 Task: Look for space in Sūrat, India from 12th  July, 2023 to 15th July, 2023 for 3 adults in price range Rs.12000 to Rs.16000. Place can be entire place with 2 bedrooms having 3 beds and 1 bathroom. Property type can be house, flat, guest house. Booking option can be shelf check-in. Required host language is English.
Action: Mouse moved to (582, 84)
Screenshot: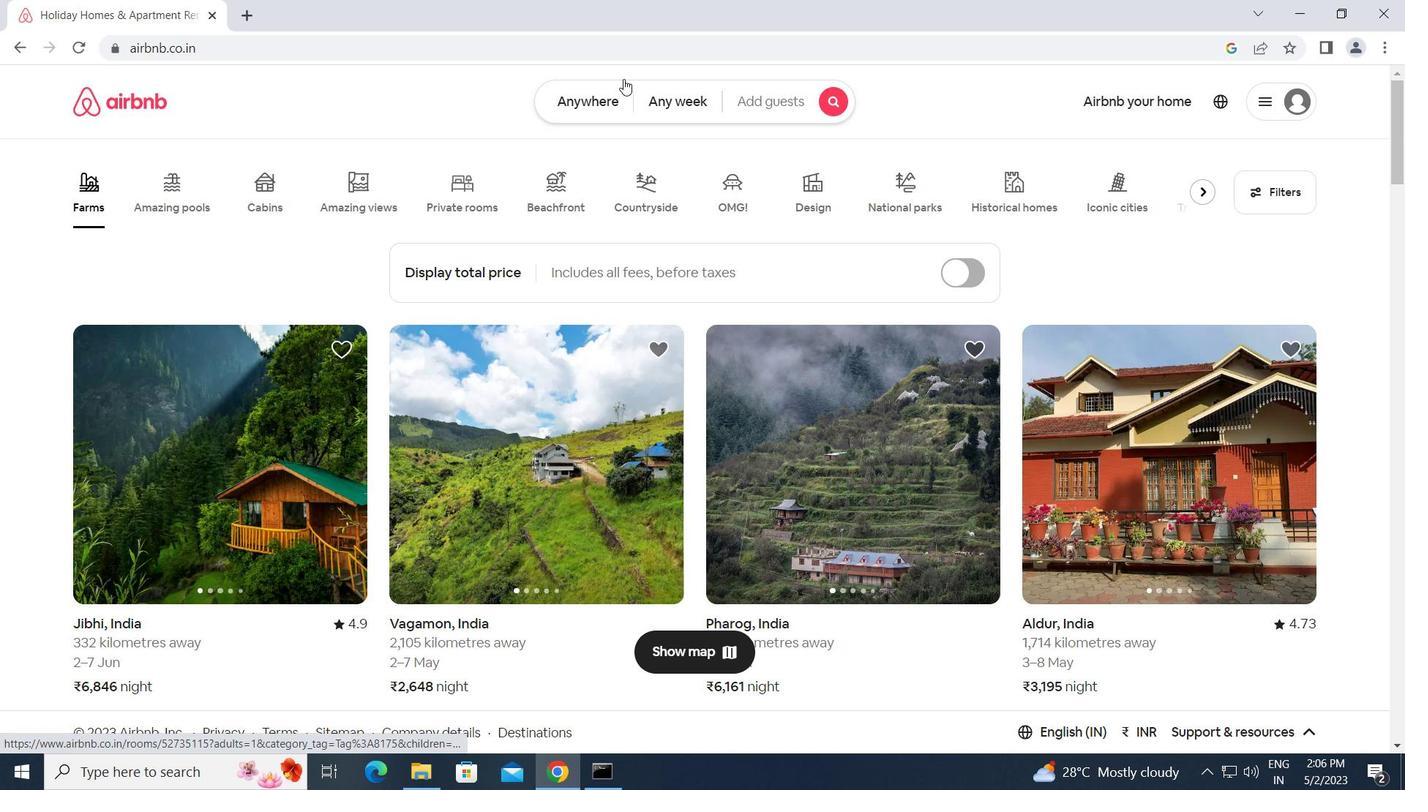 
Action: Mouse pressed left at (582, 84)
Screenshot: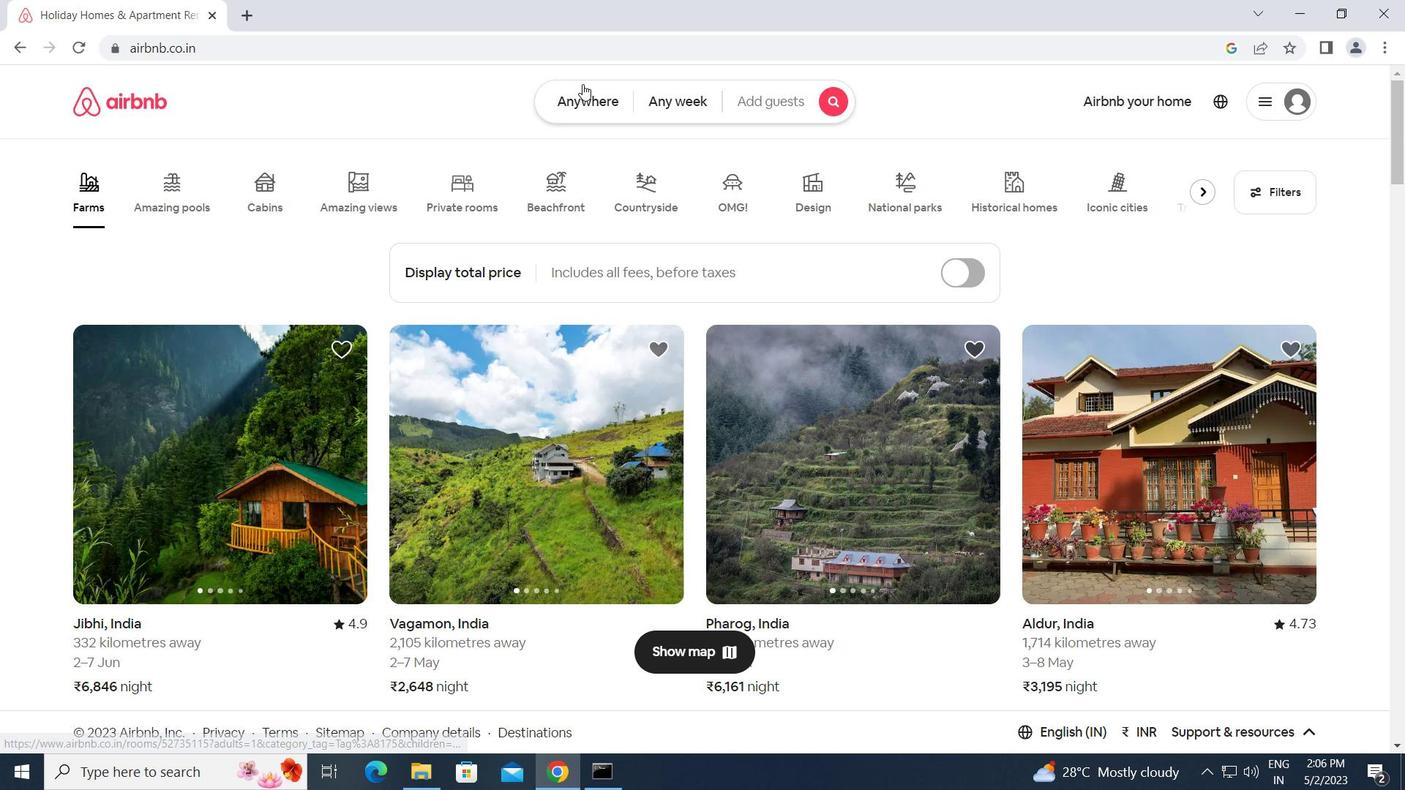 
Action: Mouse moved to (497, 161)
Screenshot: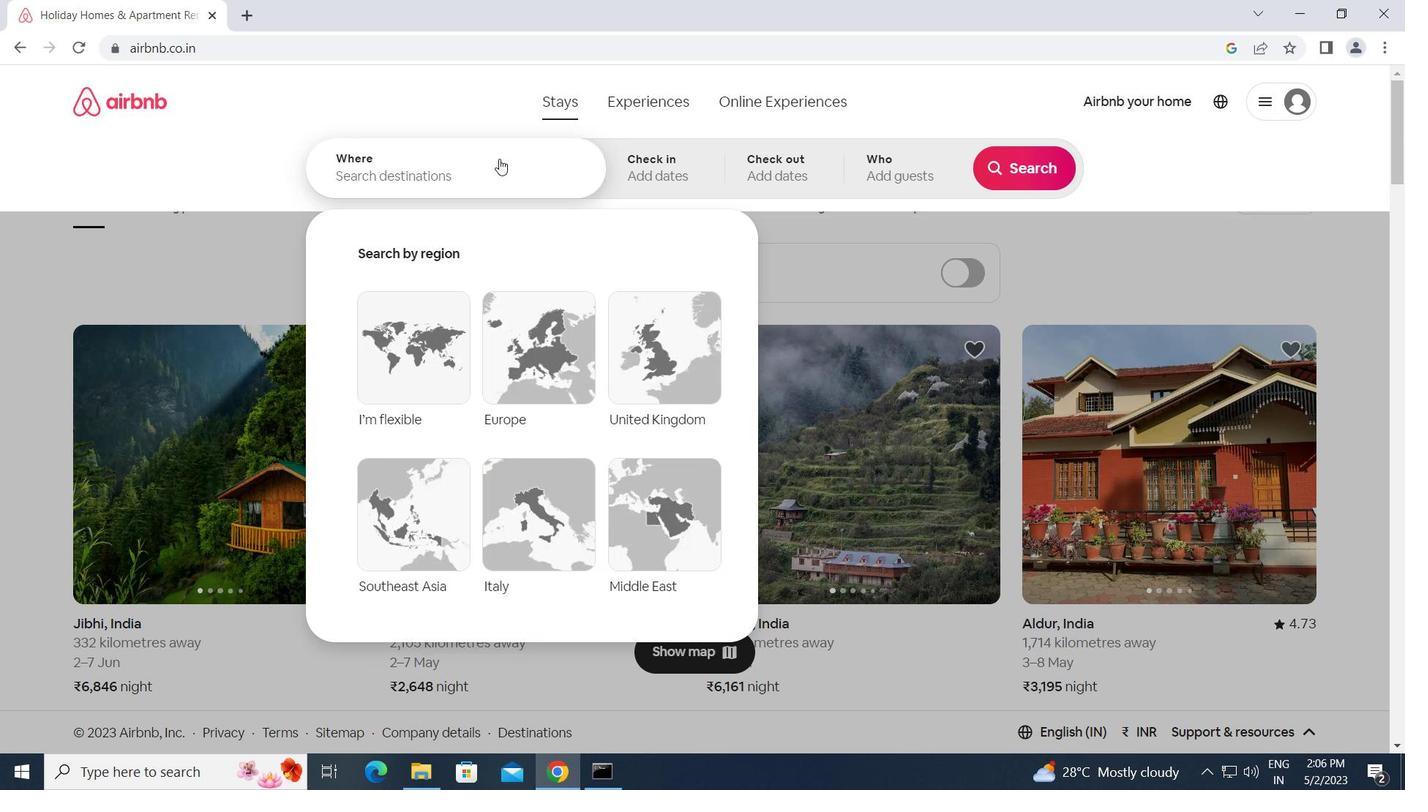 
Action: Mouse pressed left at (497, 161)
Screenshot: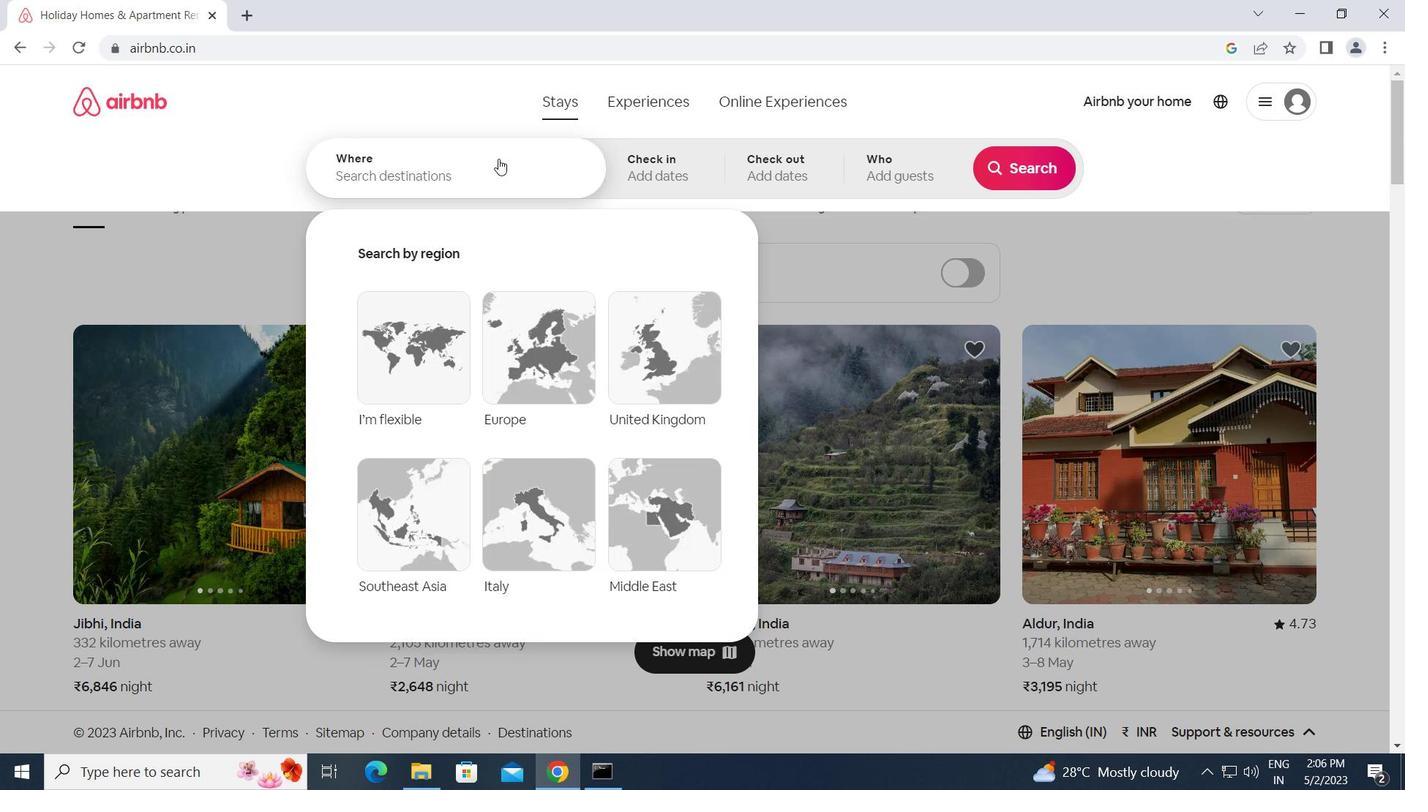 
Action: Key pressed <Key.caps_lock>S<Key.backspace><Key.caps_lock>s<Key.caps_lock>urat,<Key.space><Key.caps_lock>i<Key.caps_lock>ndia<Key.enter>
Screenshot: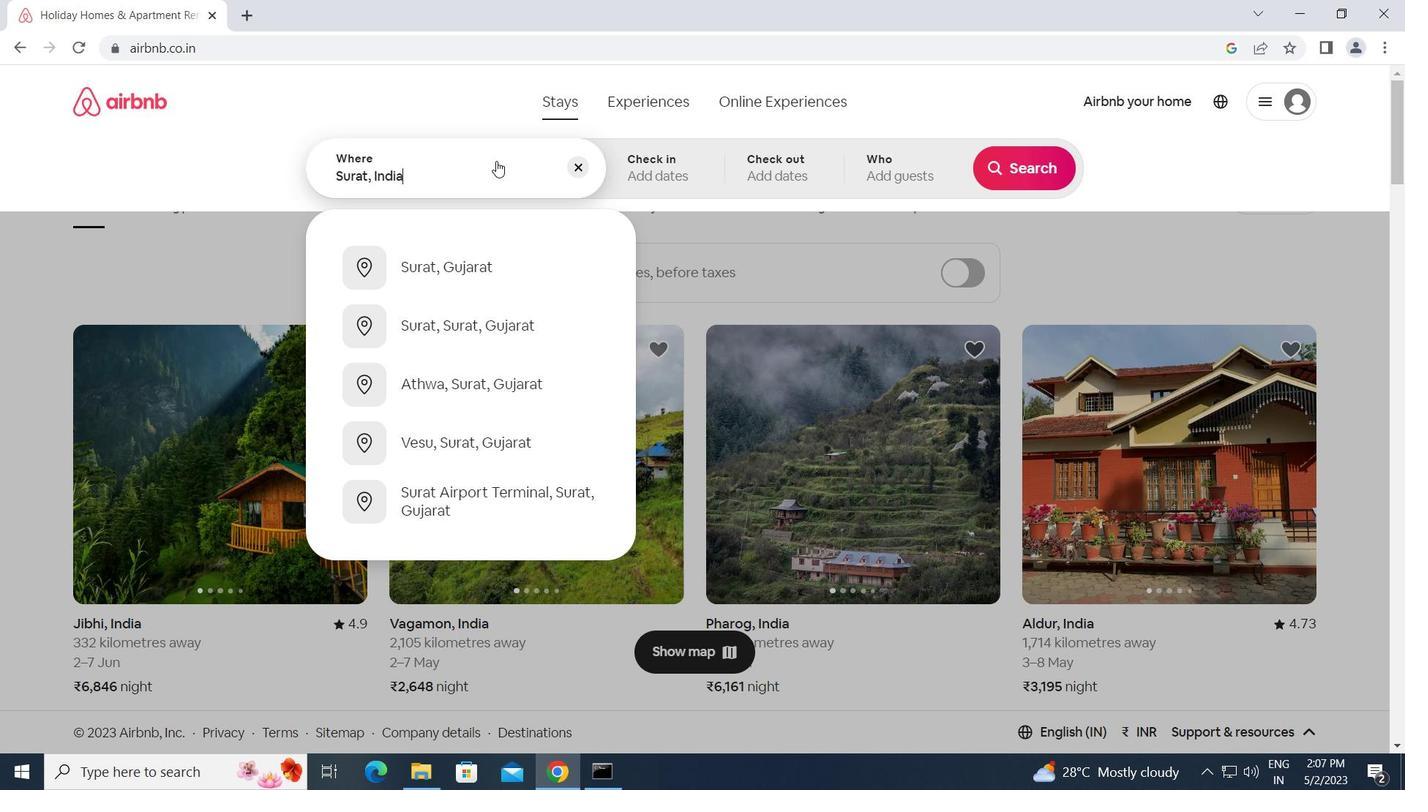 
Action: Mouse moved to (1022, 319)
Screenshot: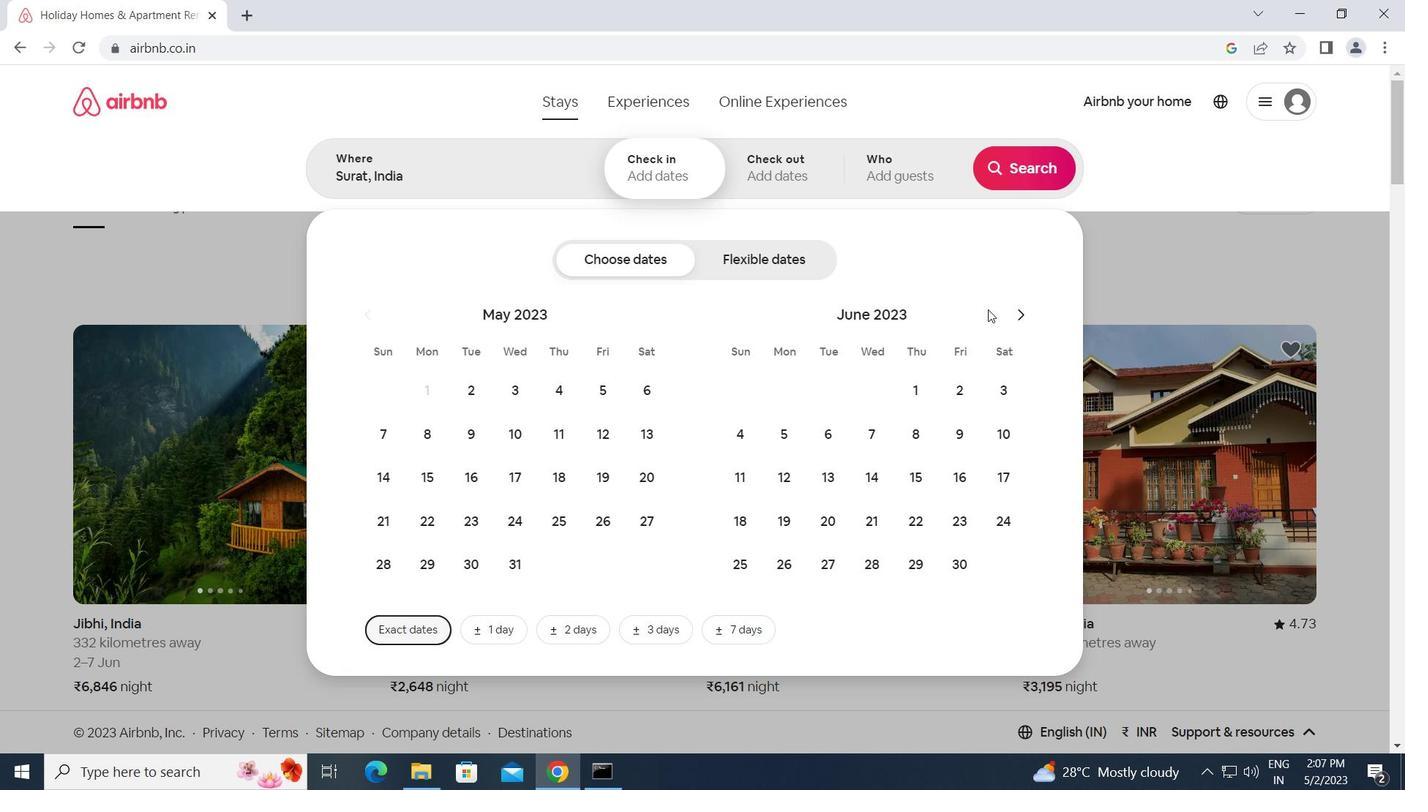 
Action: Mouse pressed left at (1022, 319)
Screenshot: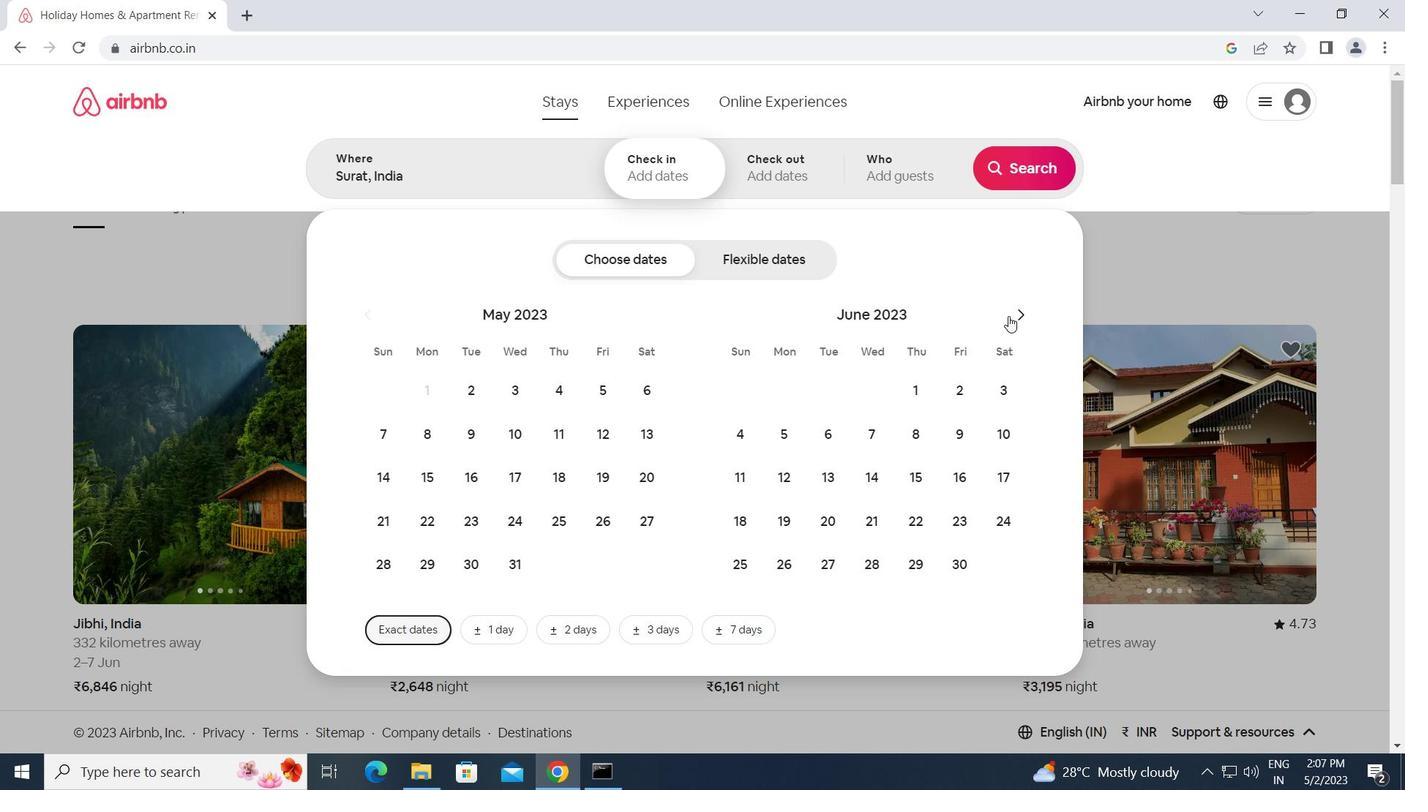 
Action: Mouse moved to (878, 473)
Screenshot: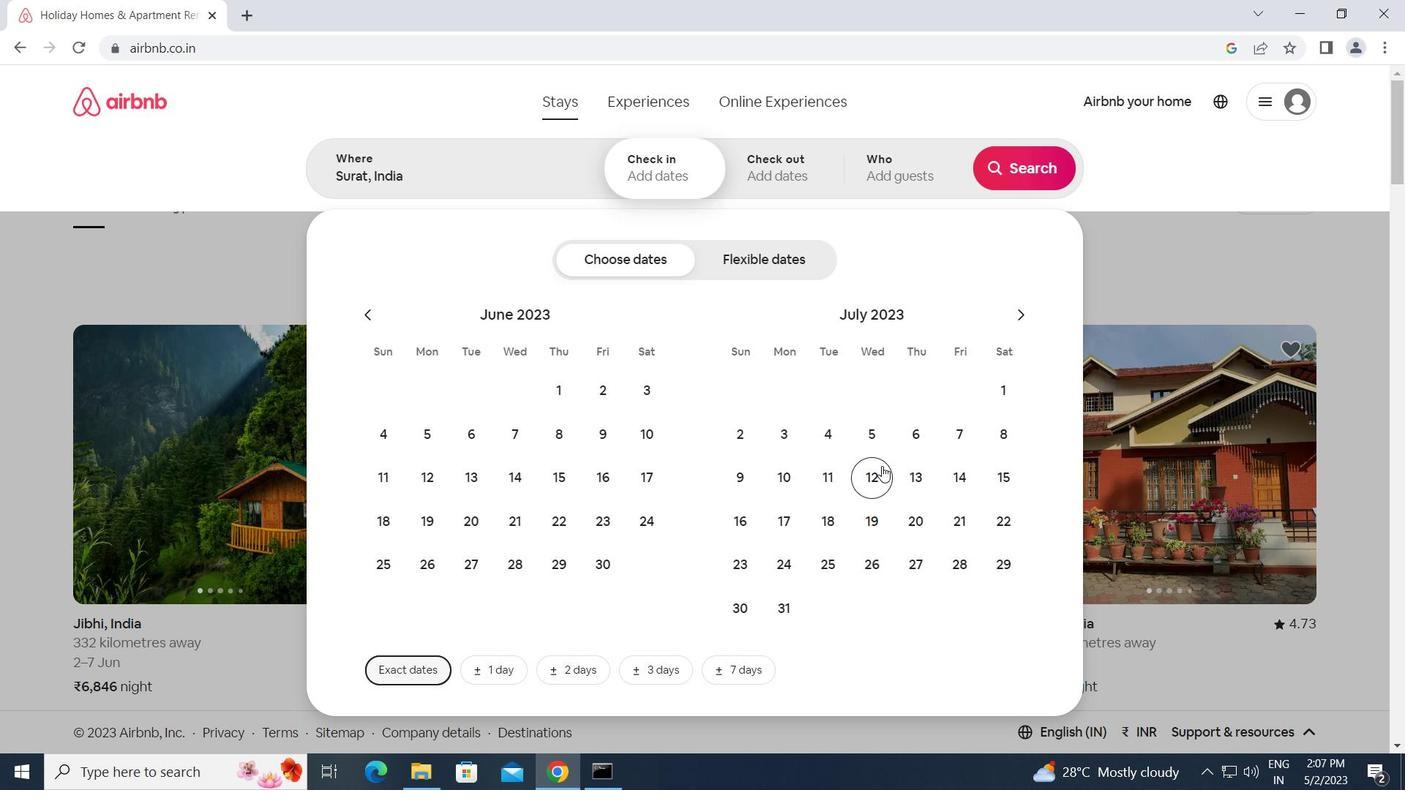 
Action: Mouse pressed left at (878, 473)
Screenshot: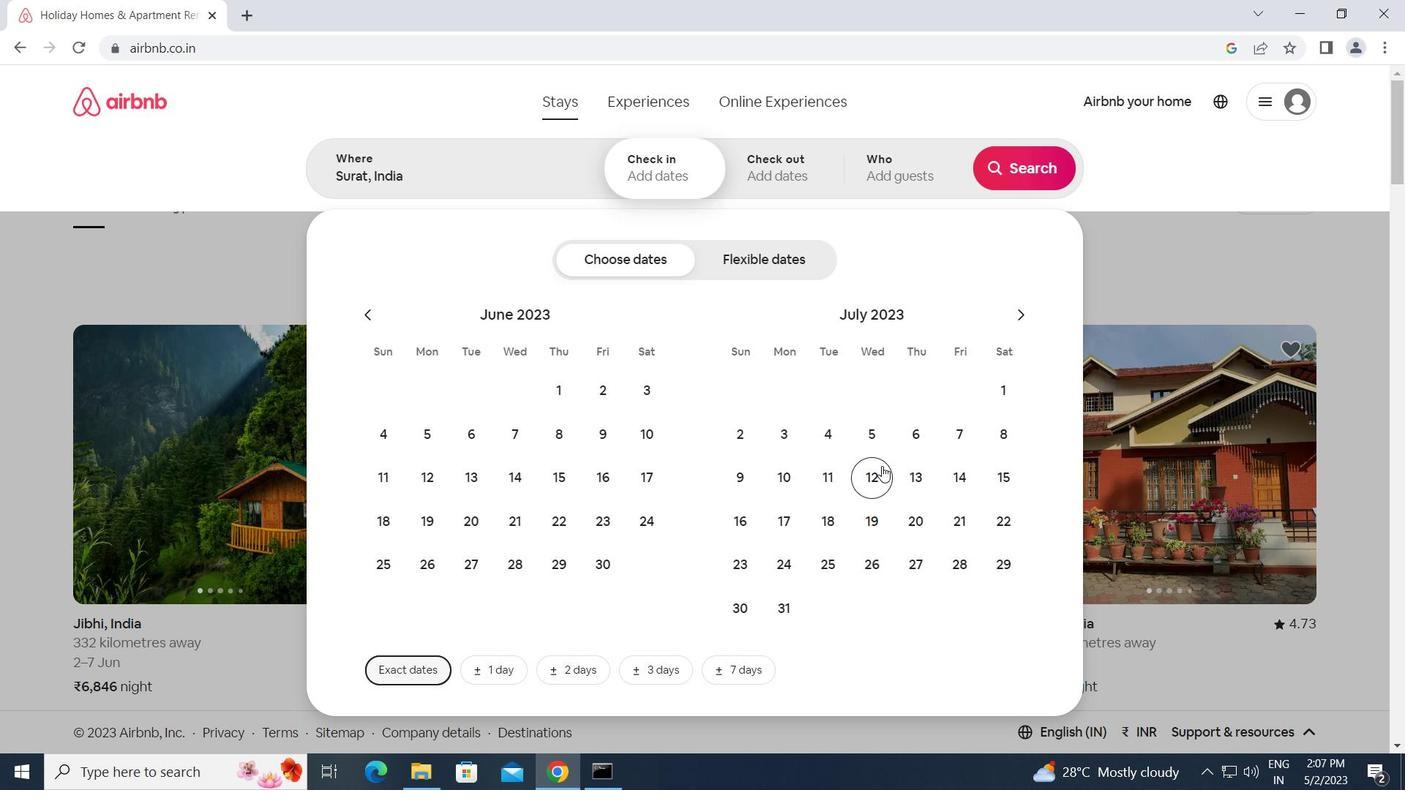 
Action: Mouse moved to (1012, 481)
Screenshot: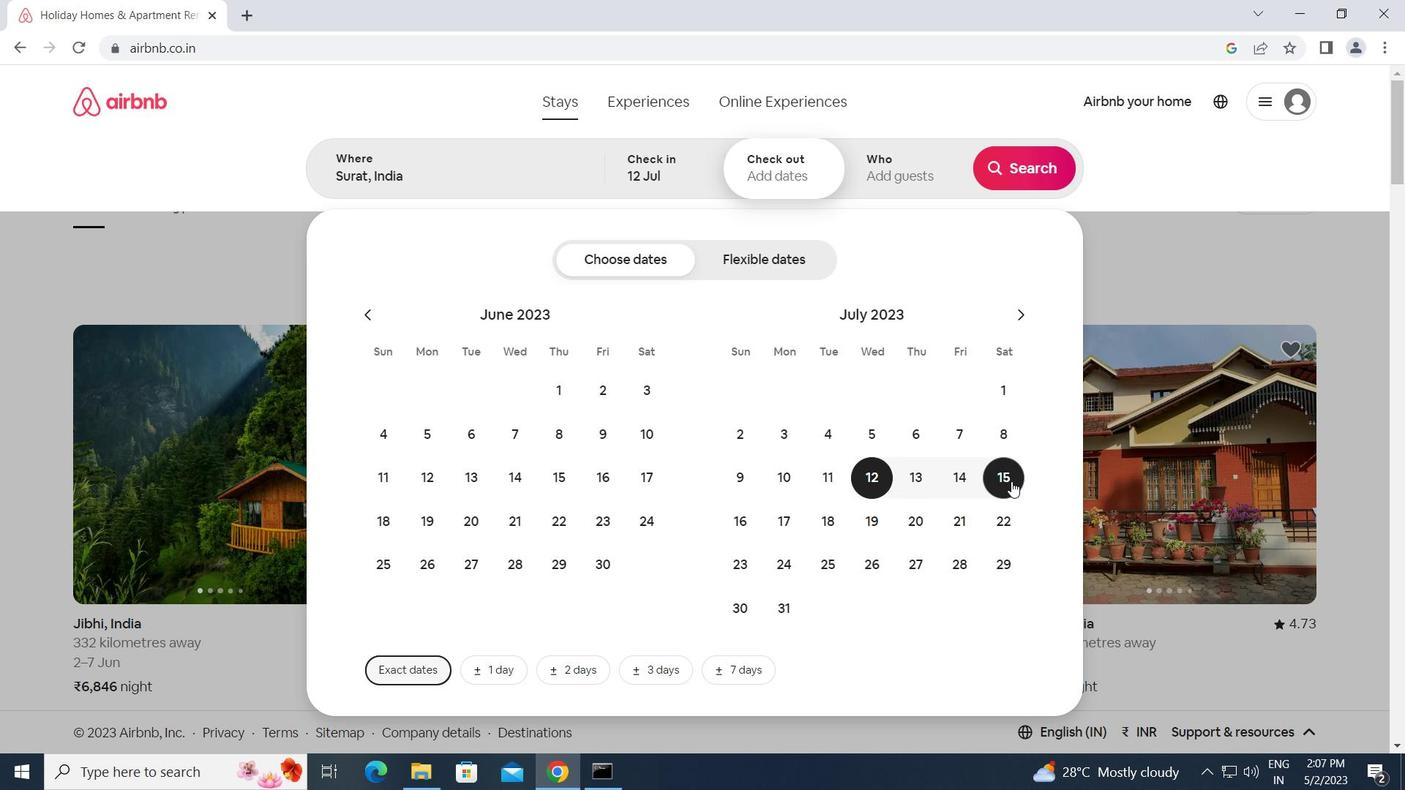 
Action: Mouse pressed left at (1012, 481)
Screenshot: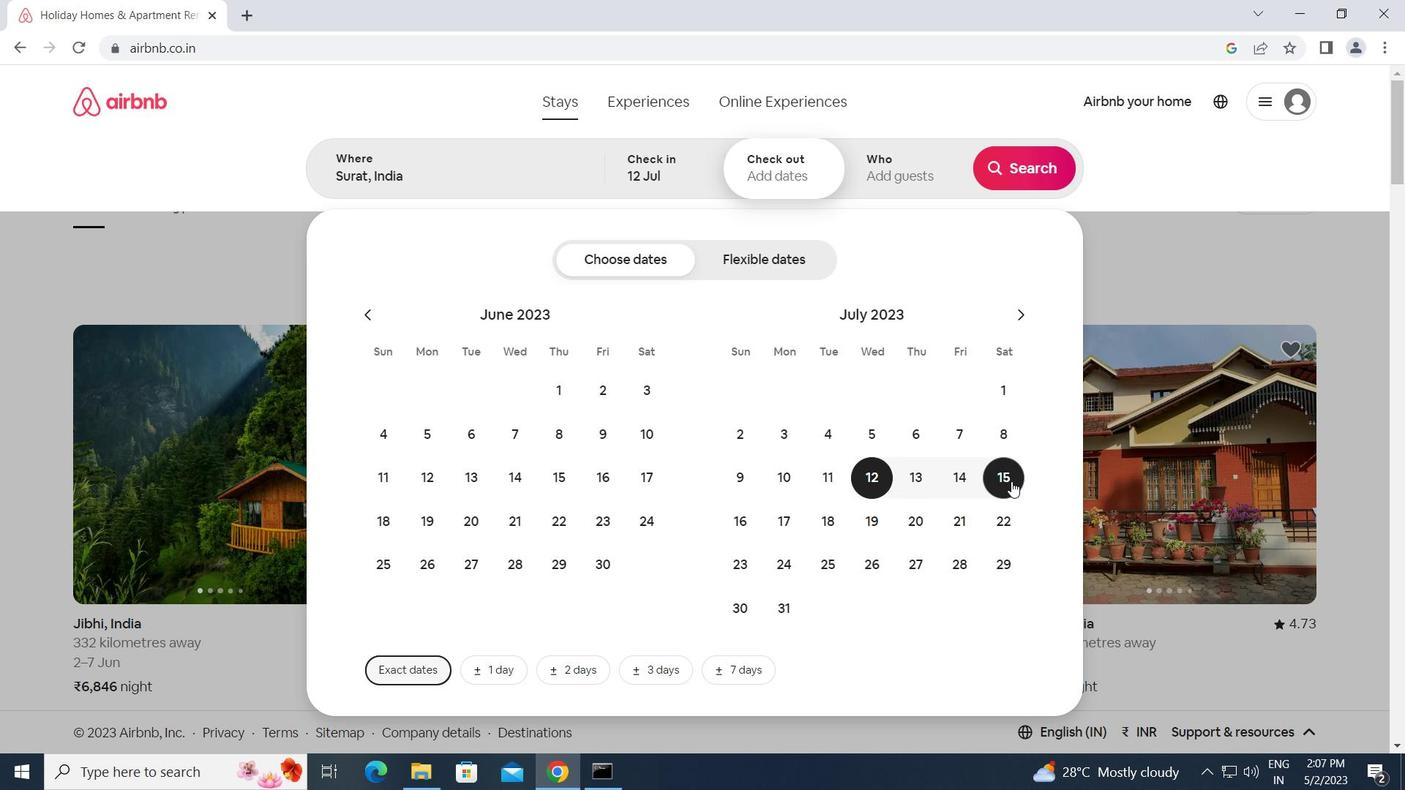 
Action: Mouse moved to (901, 161)
Screenshot: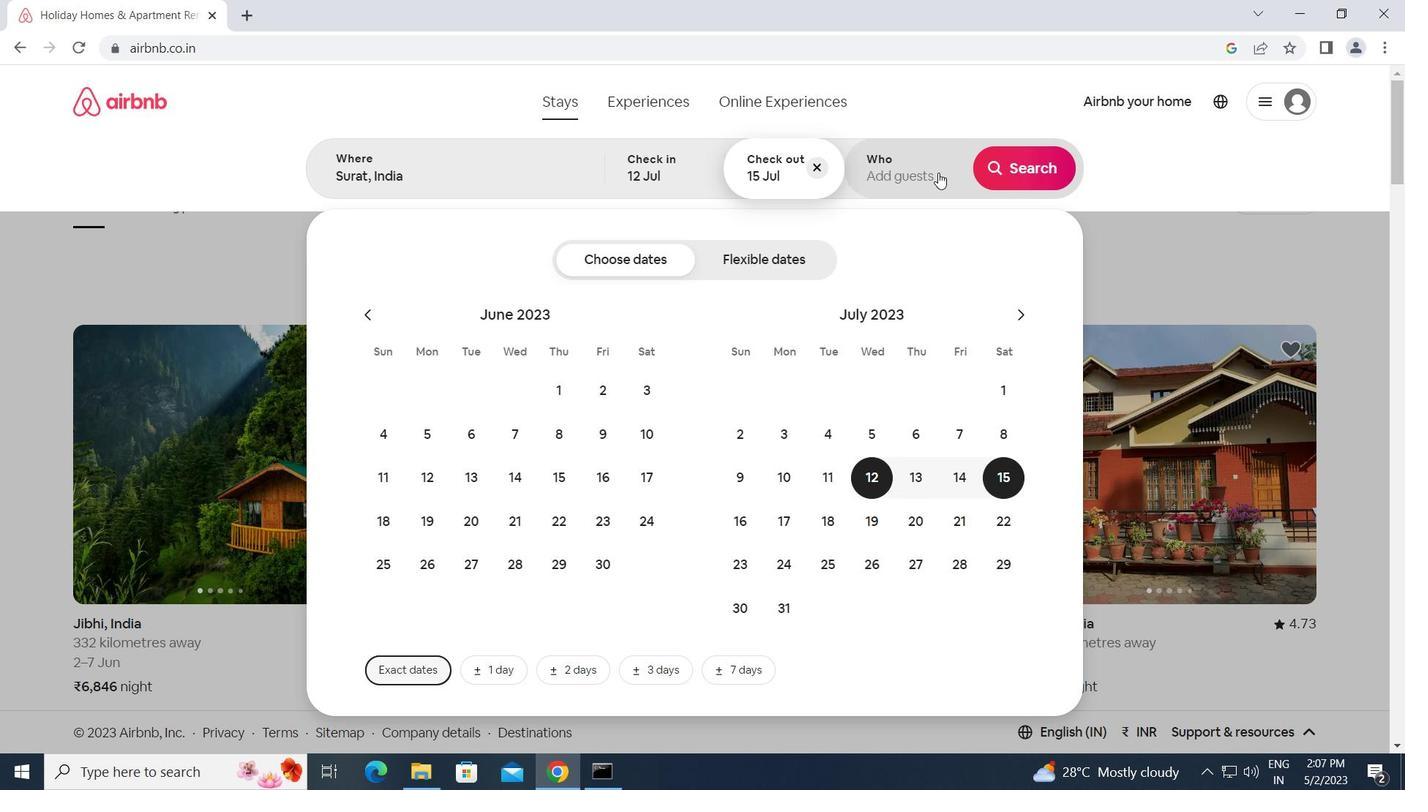 
Action: Mouse pressed left at (901, 161)
Screenshot: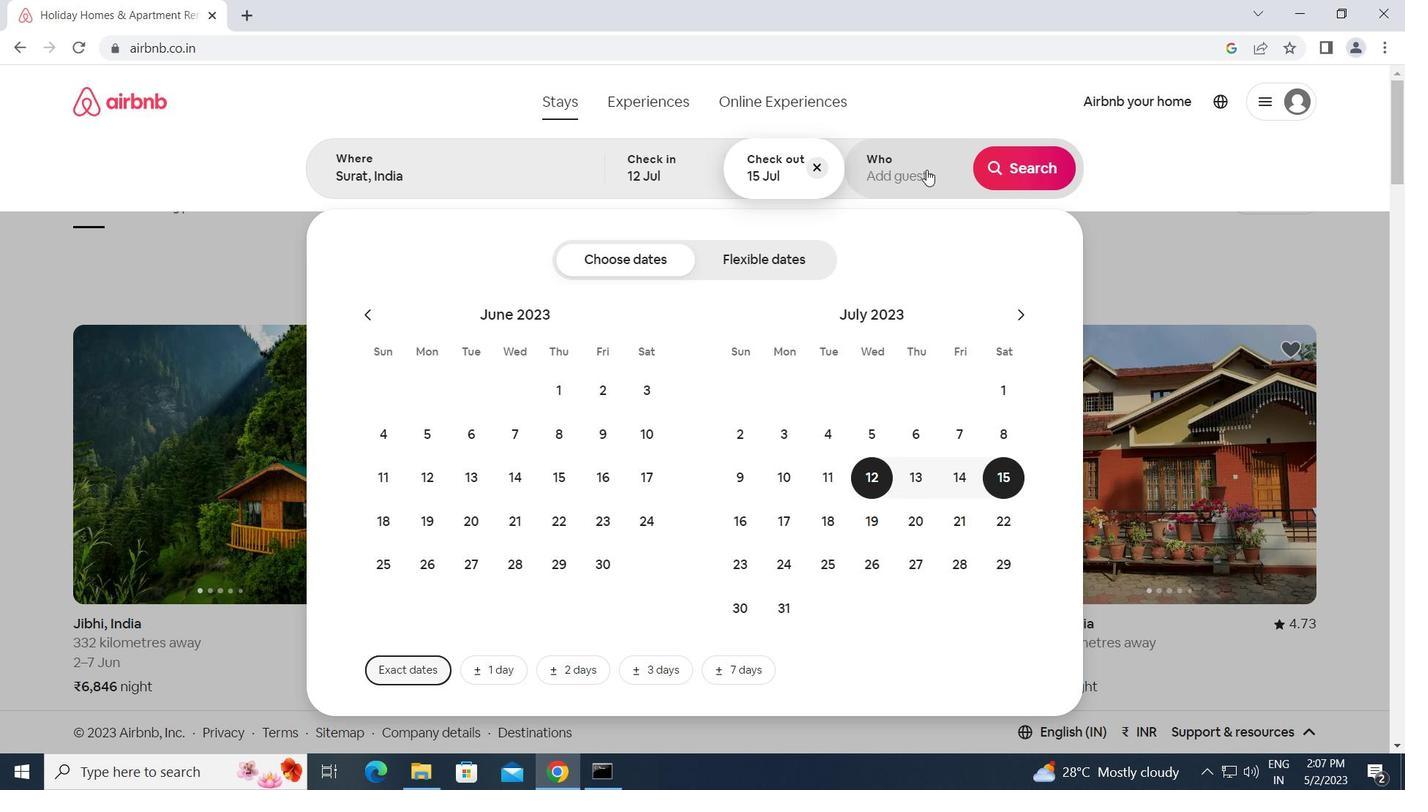 
Action: Mouse moved to (1032, 259)
Screenshot: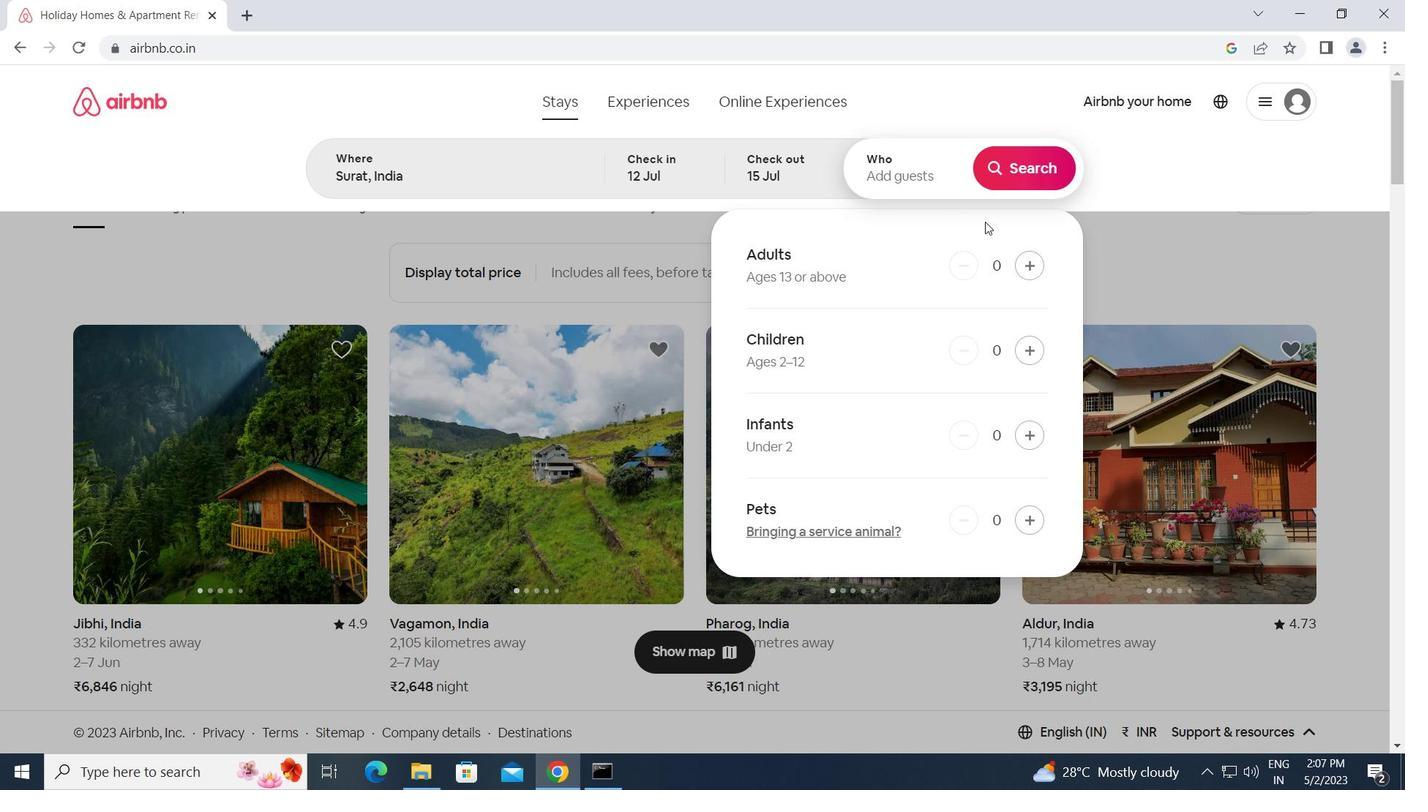 
Action: Mouse pressed left at (1032, 259)
Screenshot: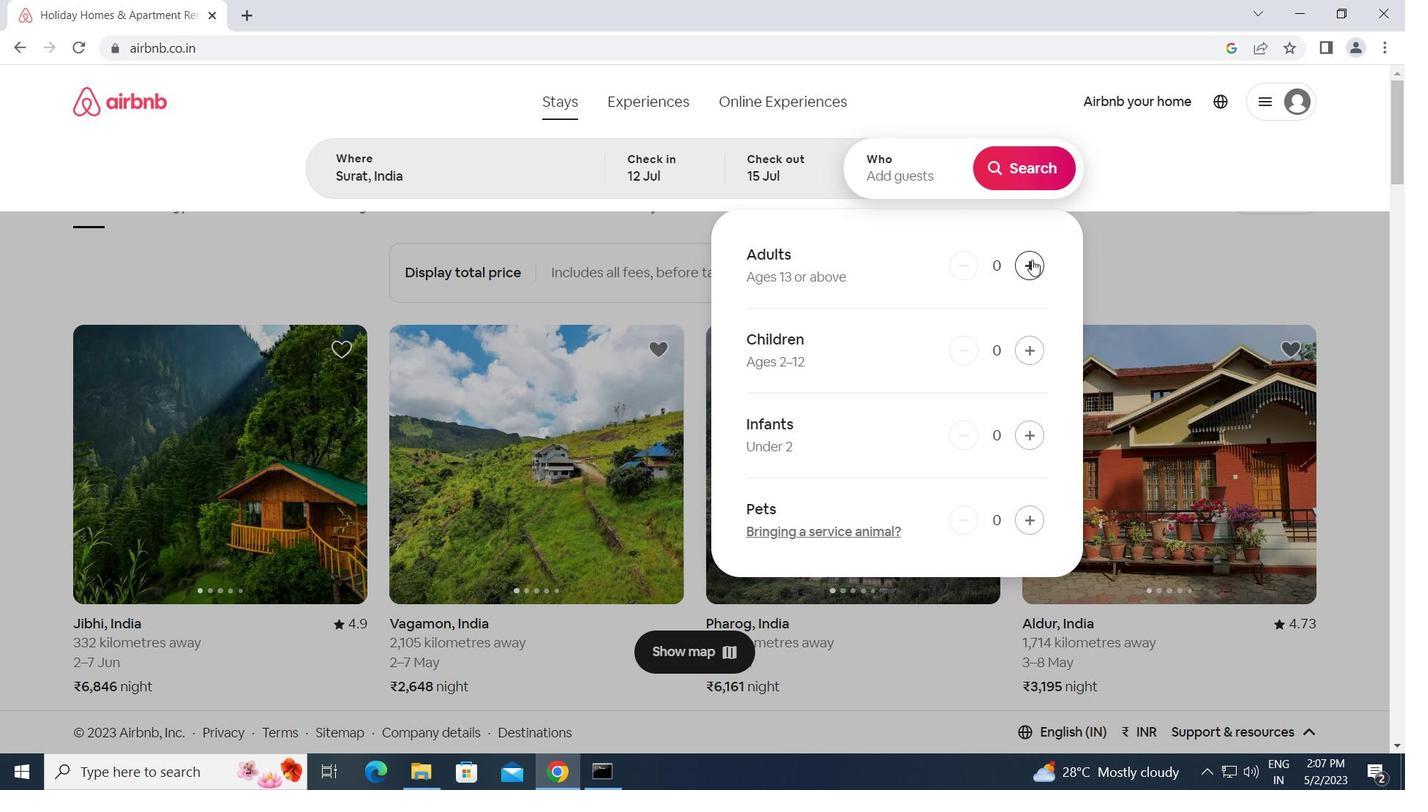 
Action: Mouse pressed left at (1032, 259)
Screenshot: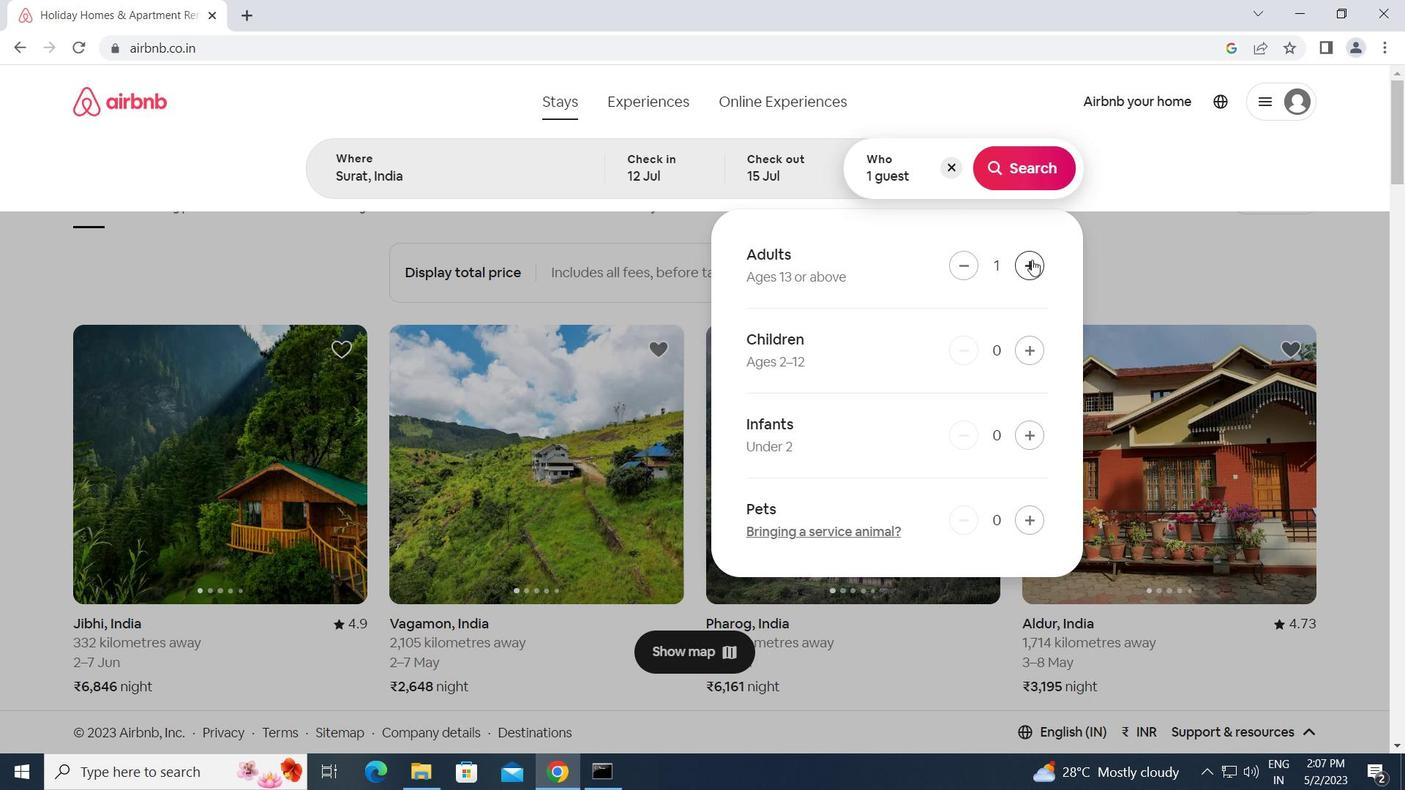 
Action: Mouse moved to (1033, 259)
Screenshot: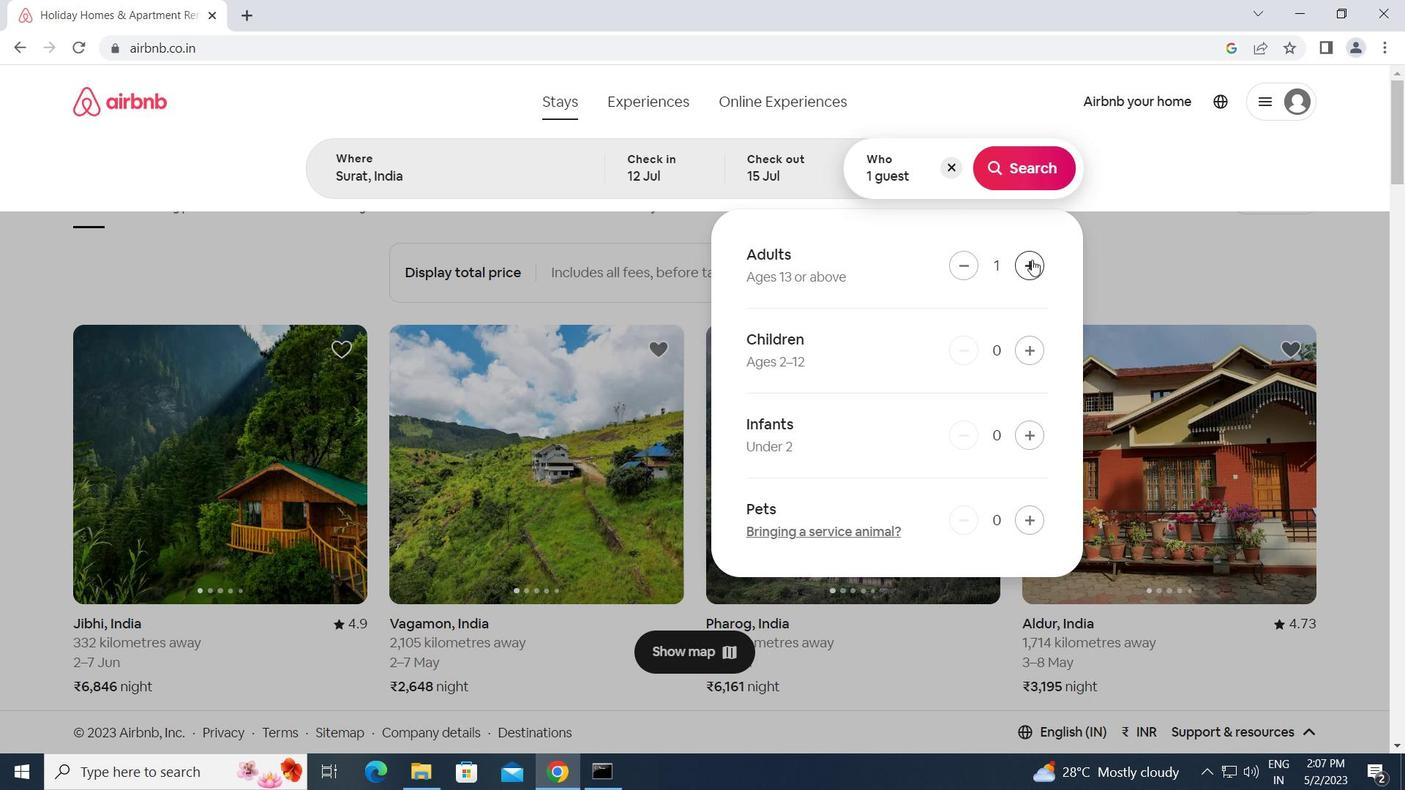 
Action: Mouse pressed left at (1033, 259)
Screenshot: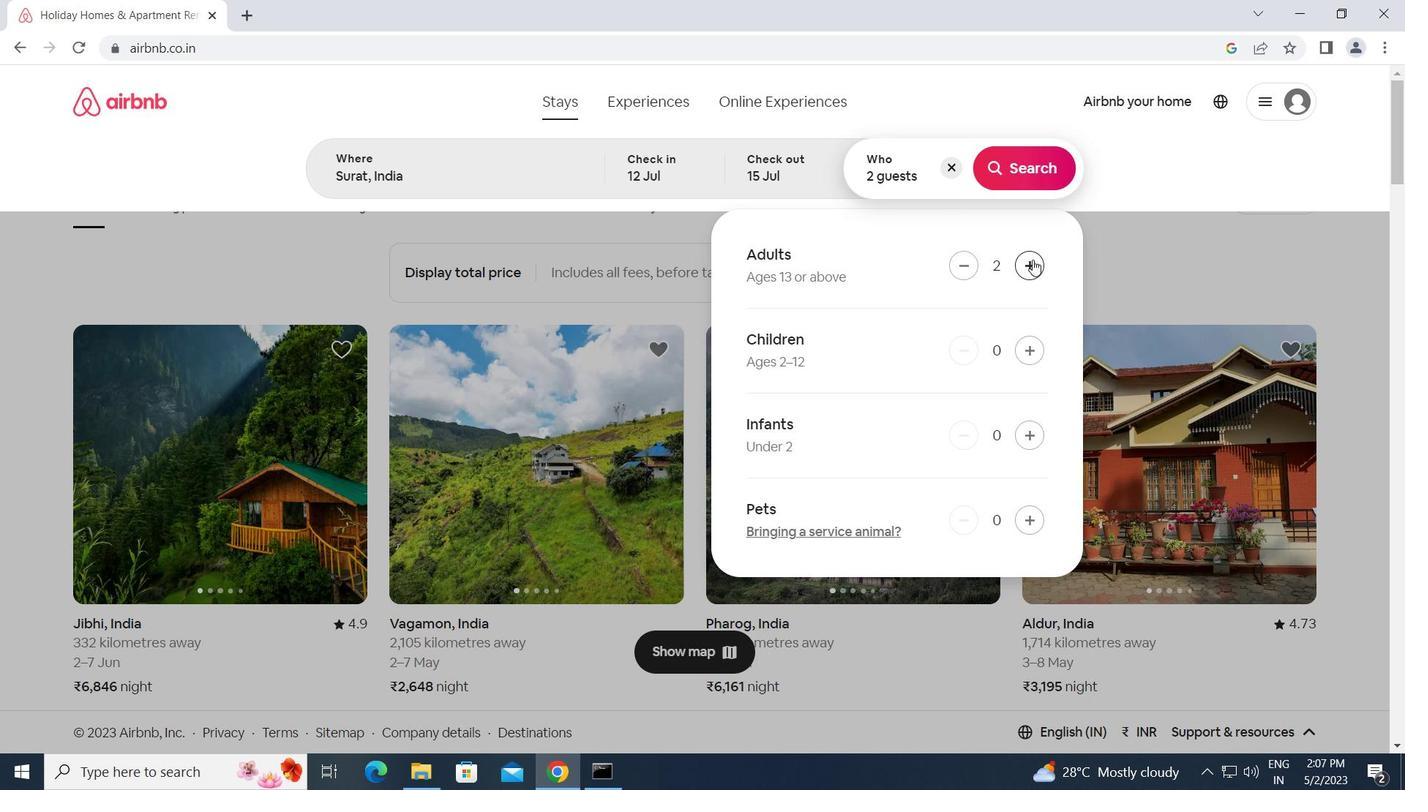 
Action: Mouse moved to (1028, 164)
Screenshot: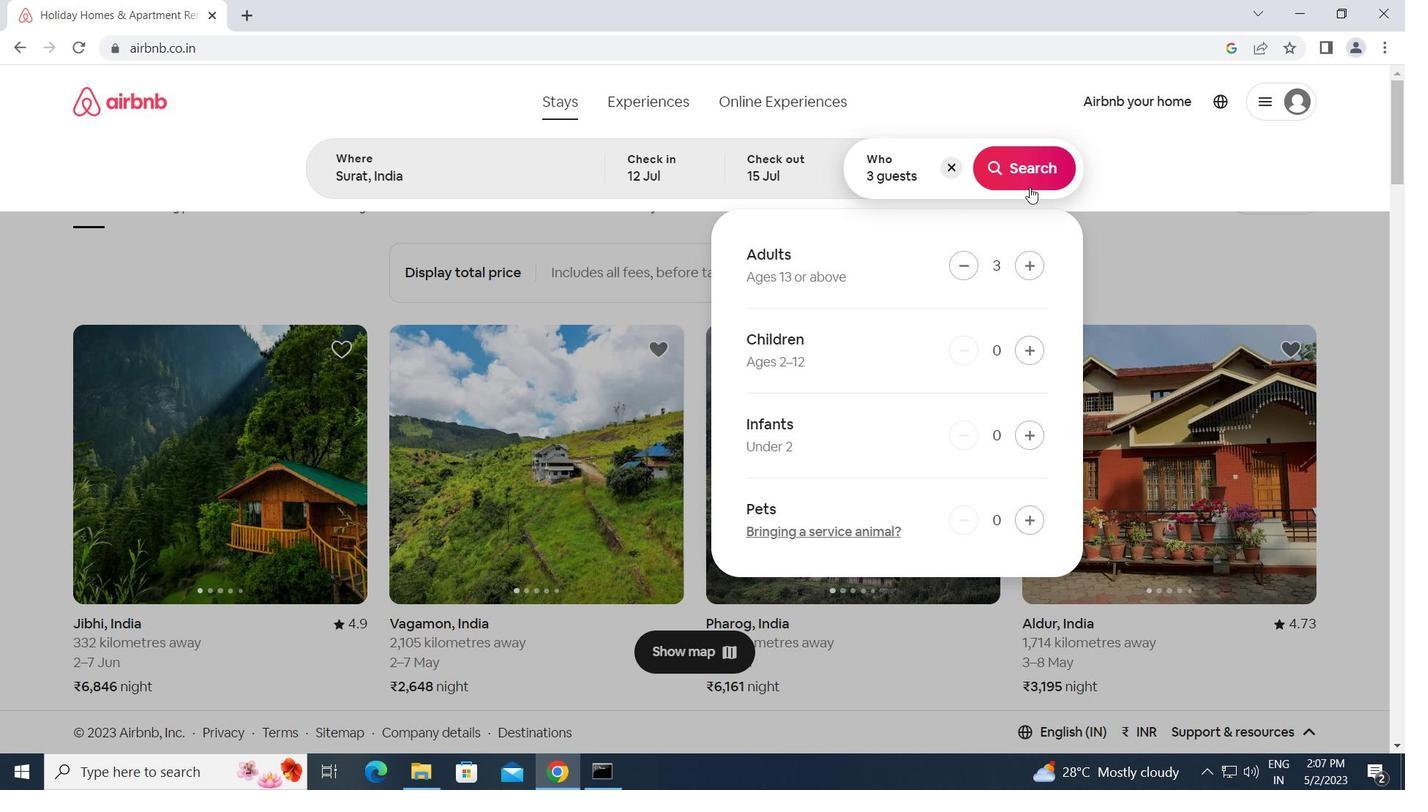 
Action: Mouse pressed left at (1028, 164)
Screenshot: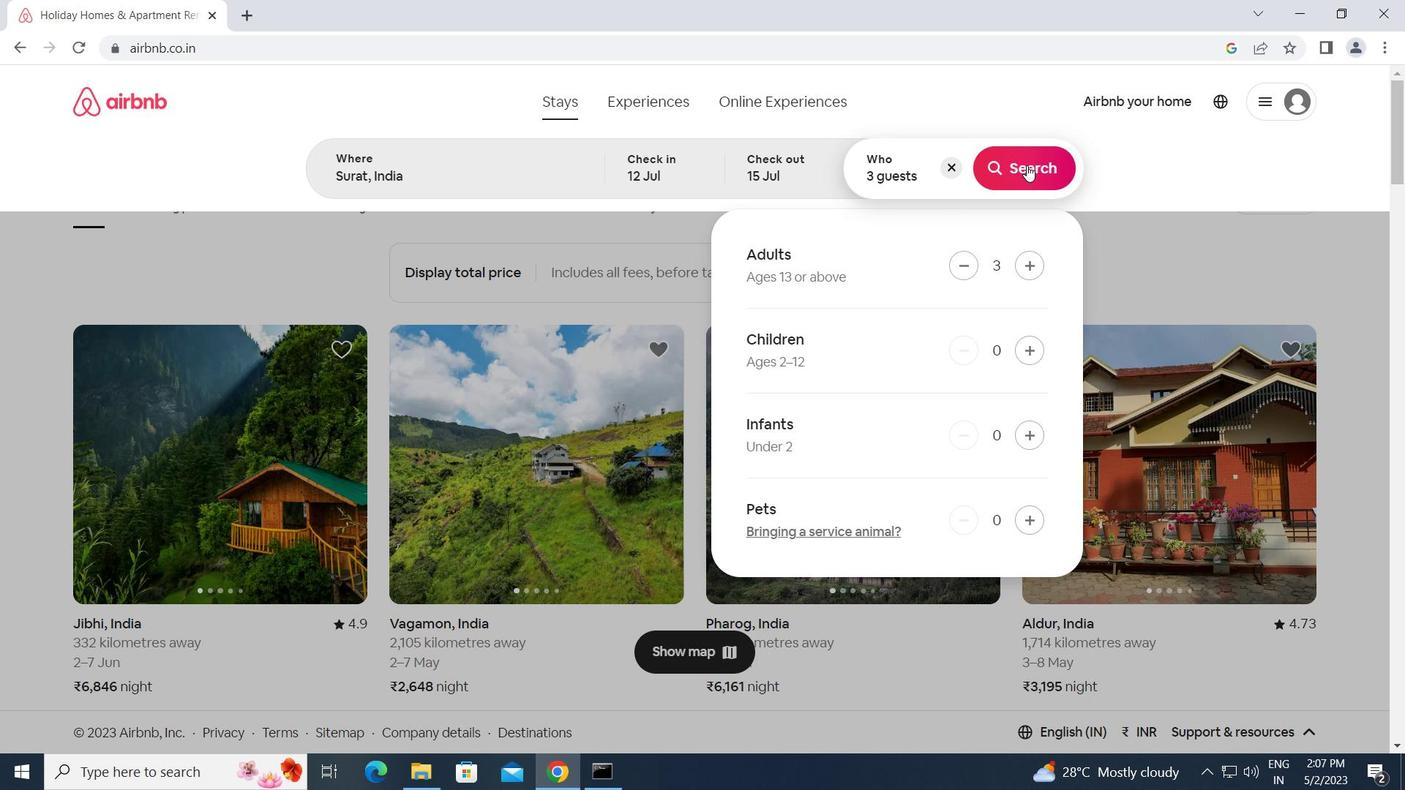 
Action: Mouse moved to (1323, 172)
Screenshot: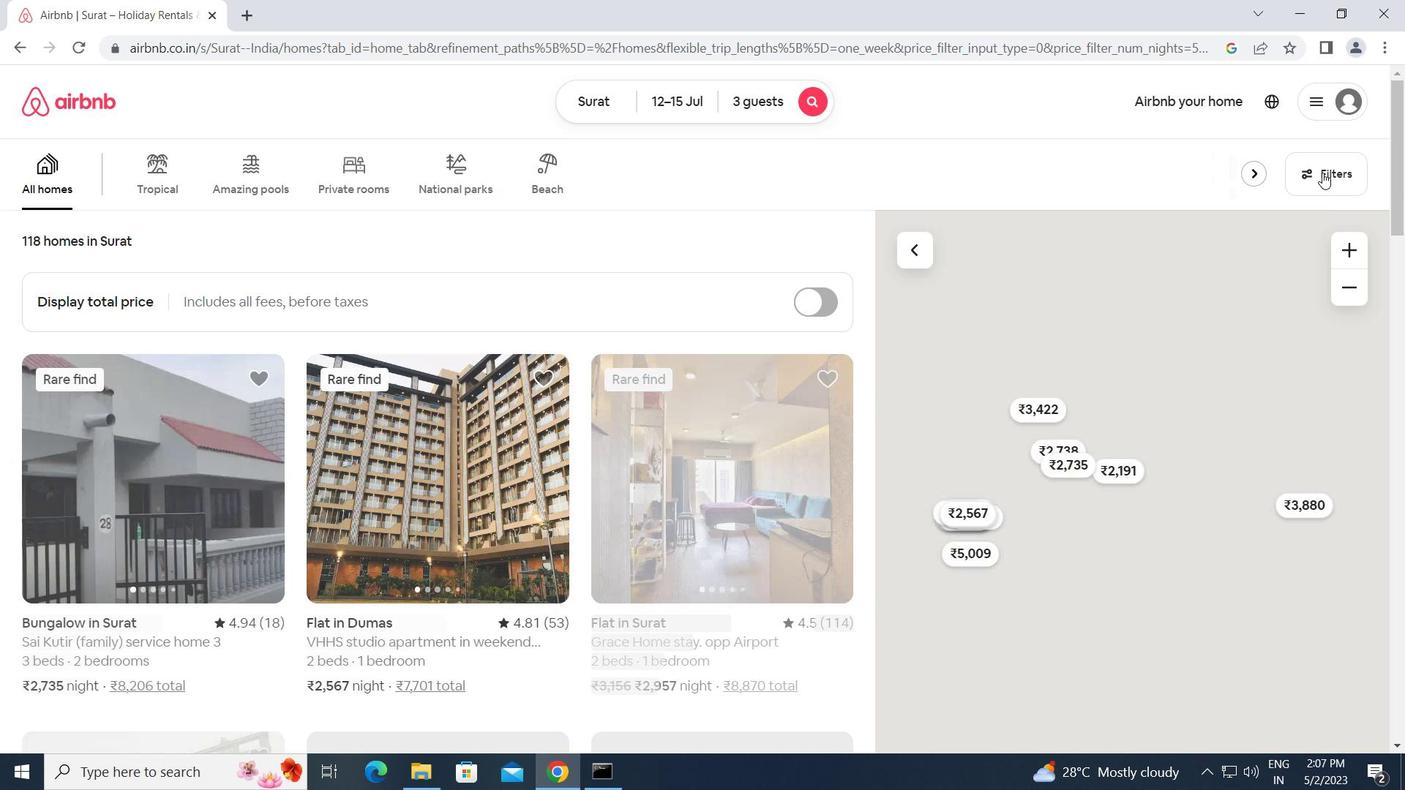 
Action: Mouse pressed left at (1323, 172)
Screenshot: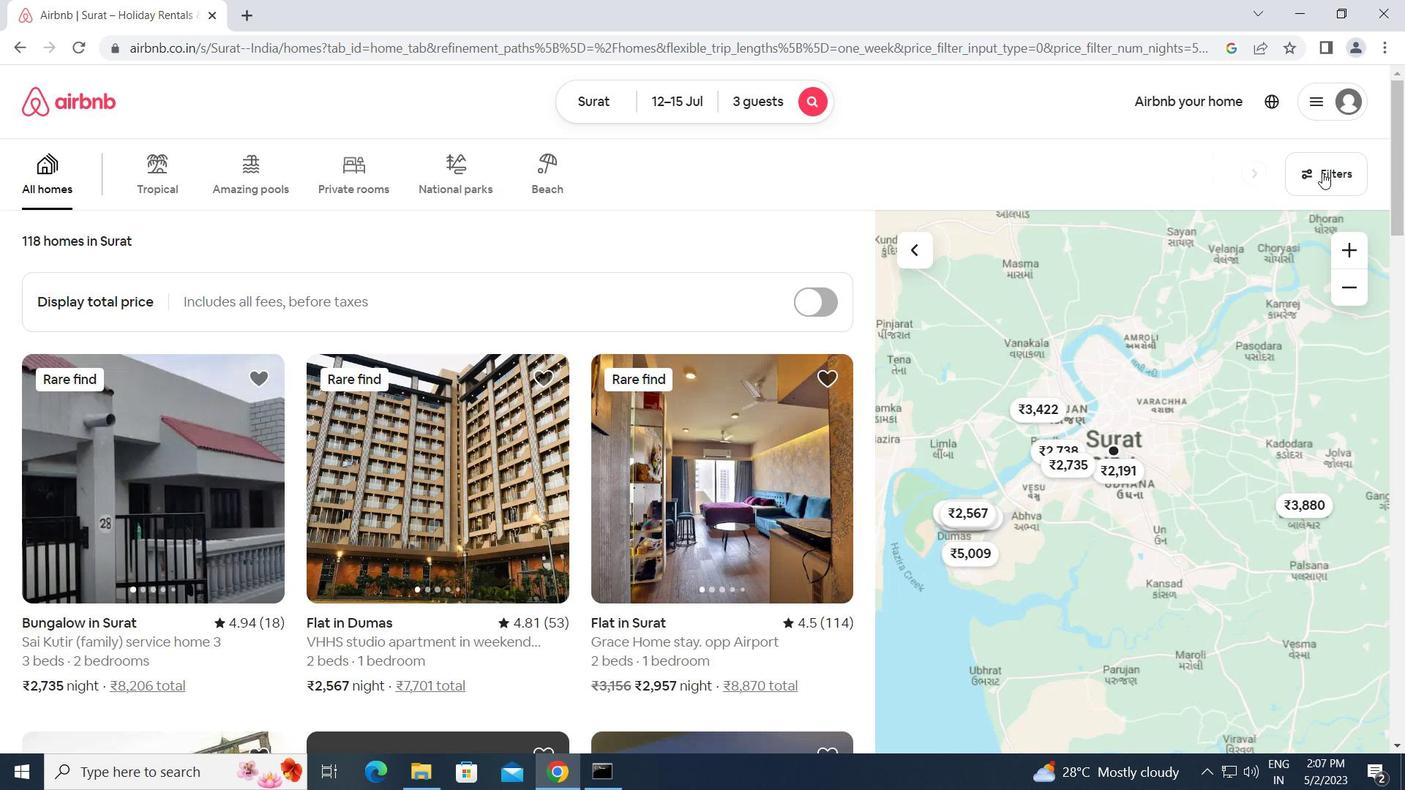 
Action: Mouse moved to (456, 409)
Screenshot: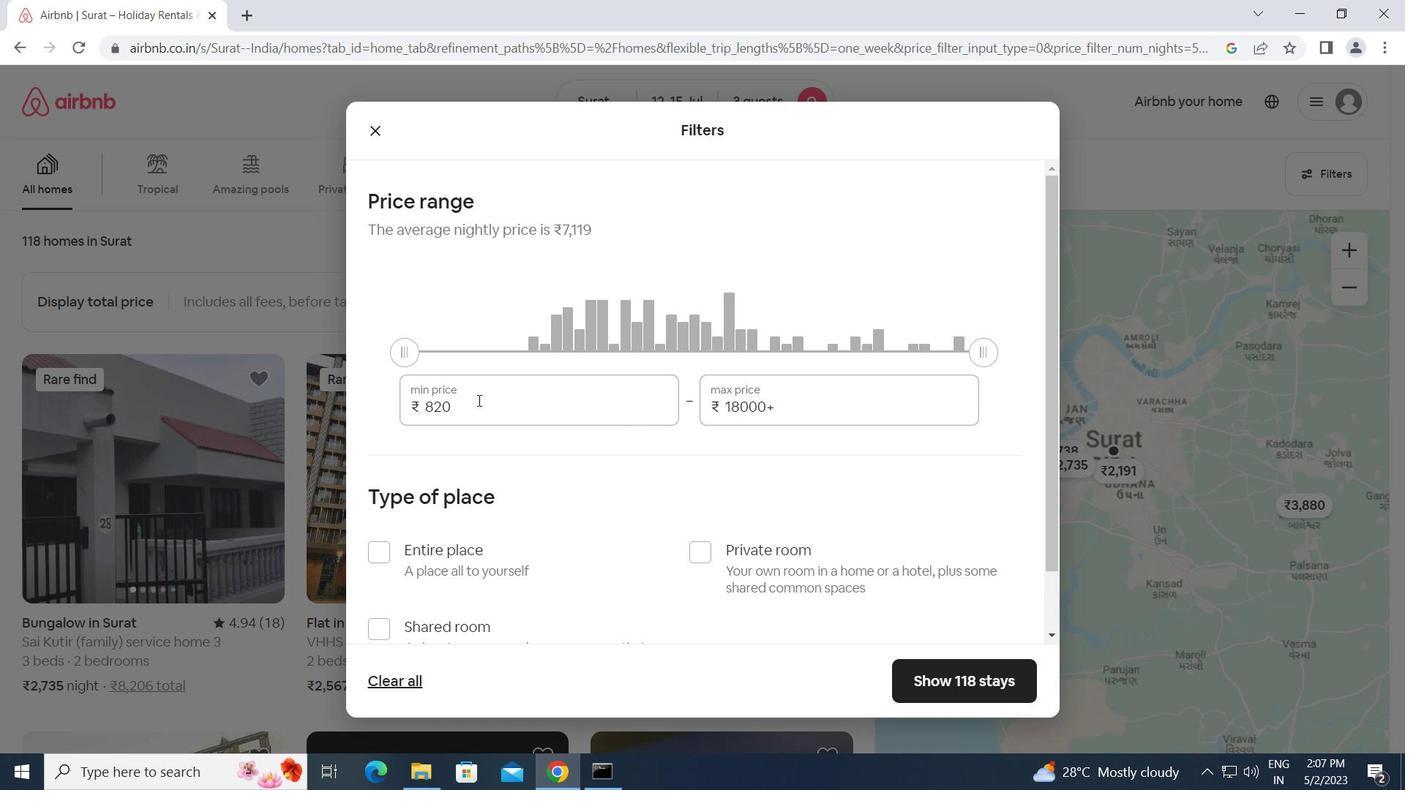 
Action: Mouse pressed left at (456, 409)
Screenshot: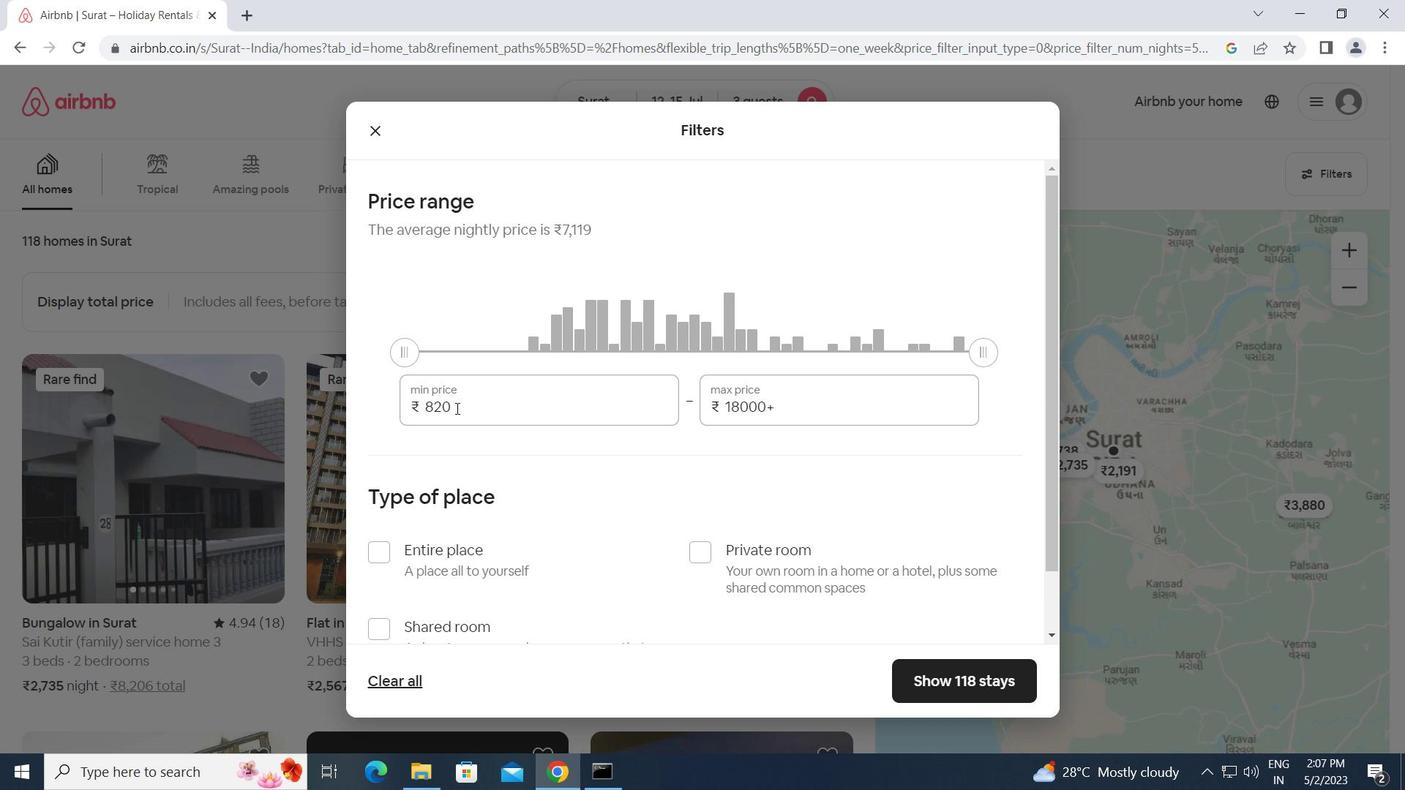 
Action: Mouse moved to (423, 409)
Screenshot: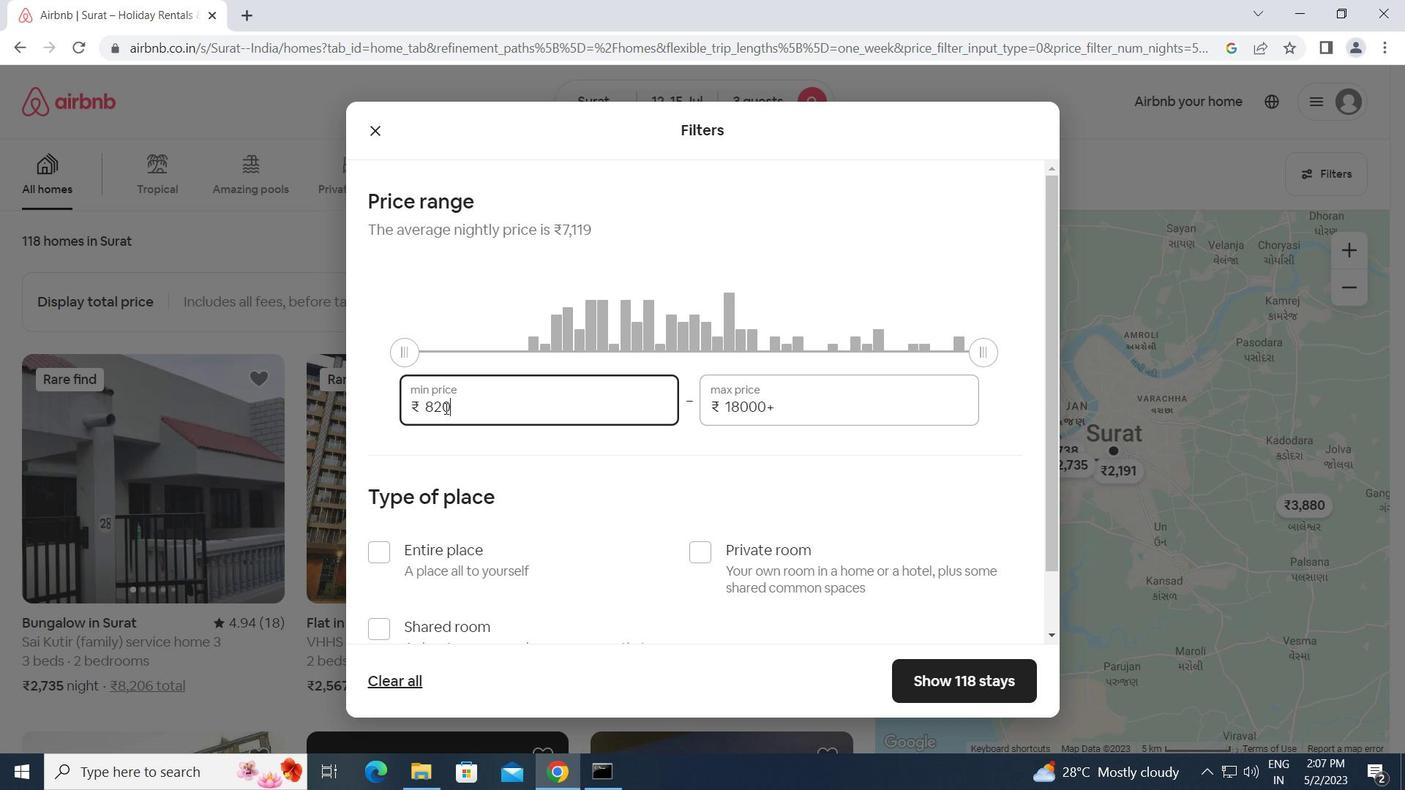 
Action: Key pressed 12000<Key.tab>16000
Screenshot: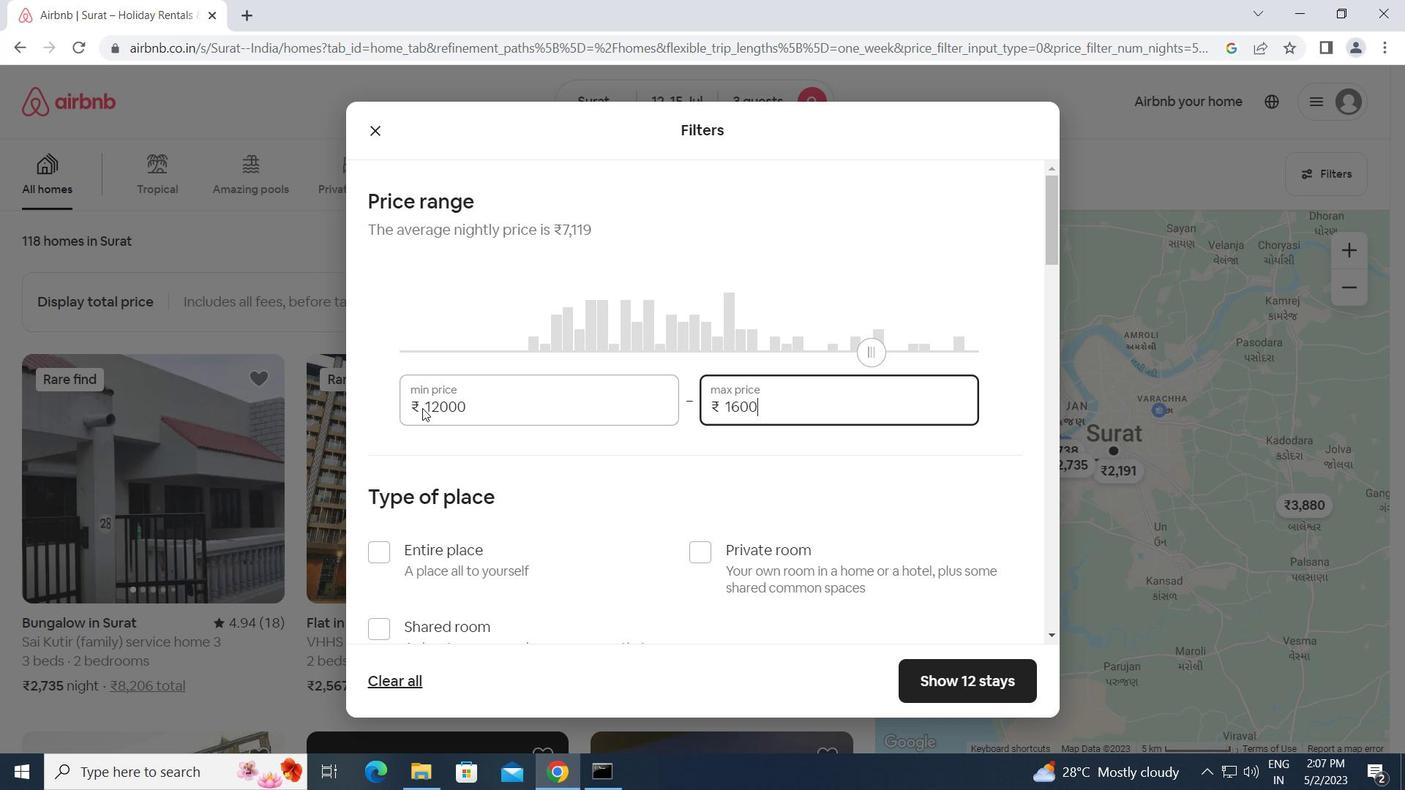 
Action: Mouse moved to (386, 561)
Screenshot: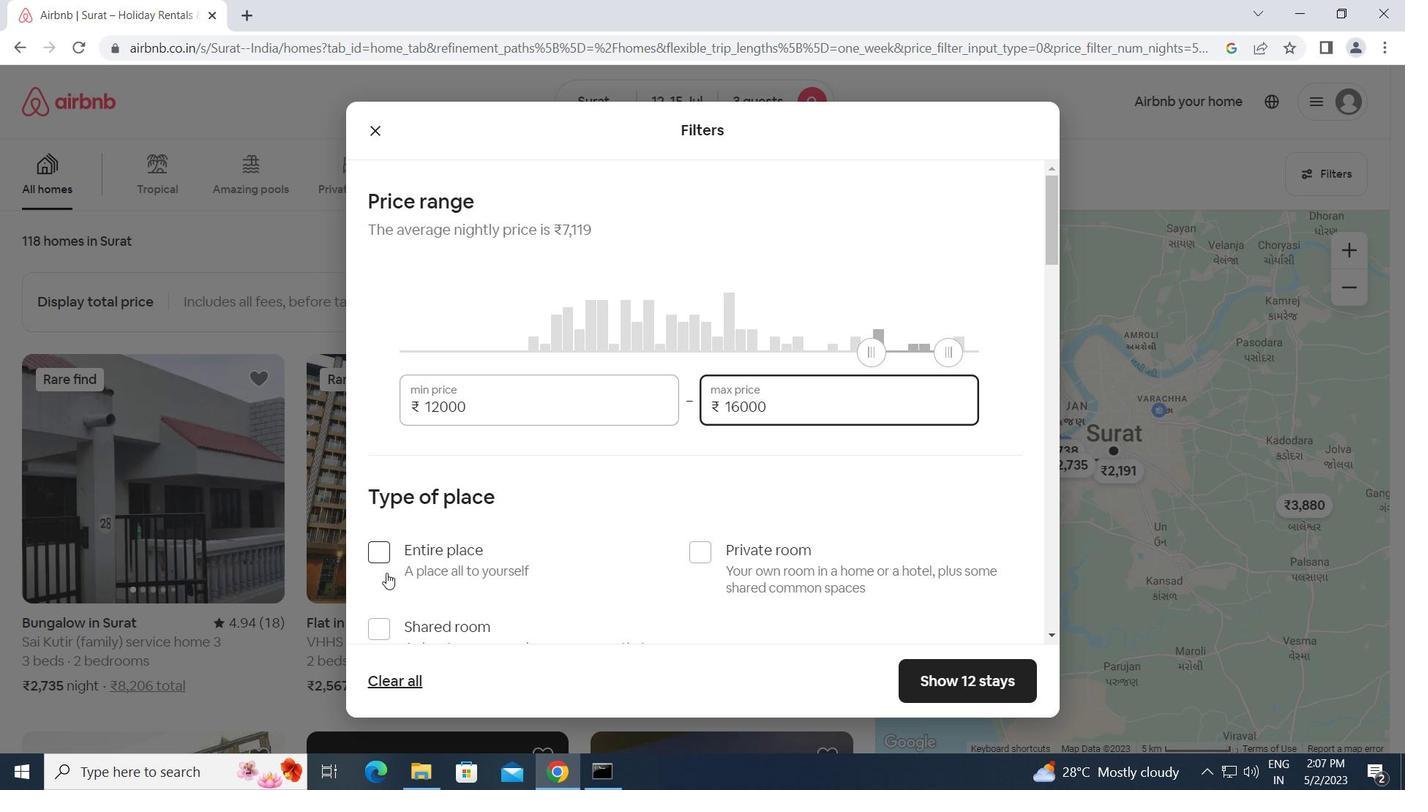 
Action: Mouse pressed left at (386, 561)
Screenshot: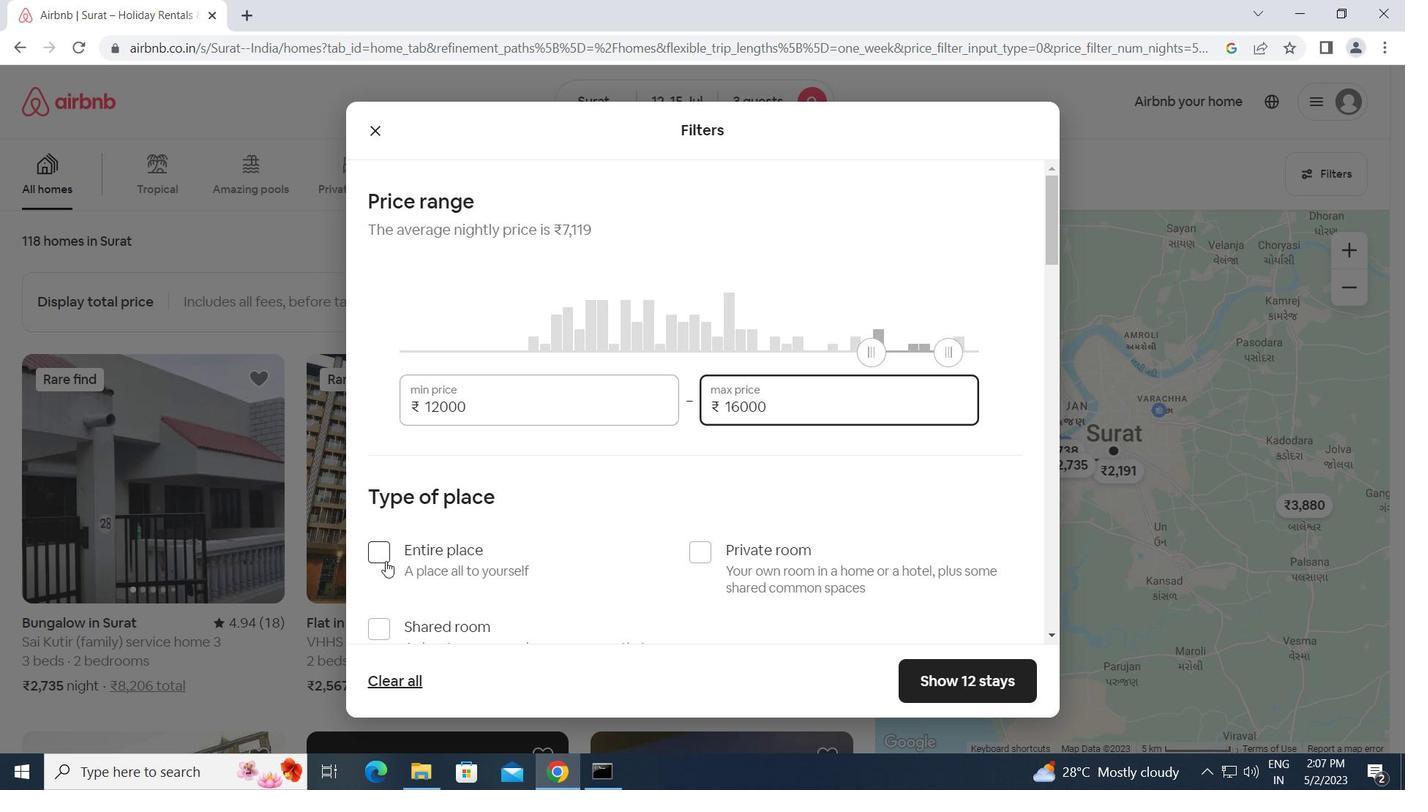 
Action: Mouse moved to (519, 574)
Screenshot: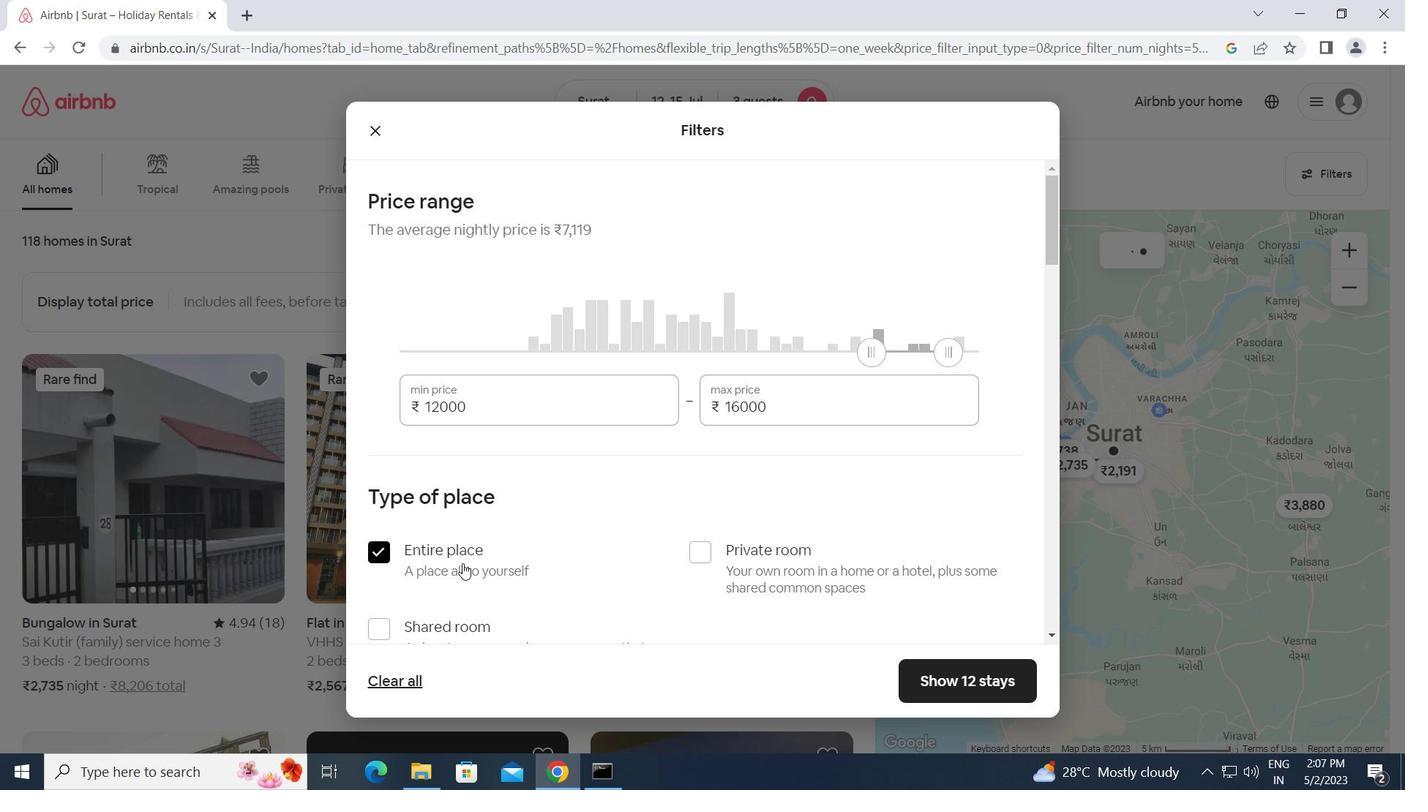 
Action: Mouse scrolled (519, 574) with delta (0, 0)
Screenshot: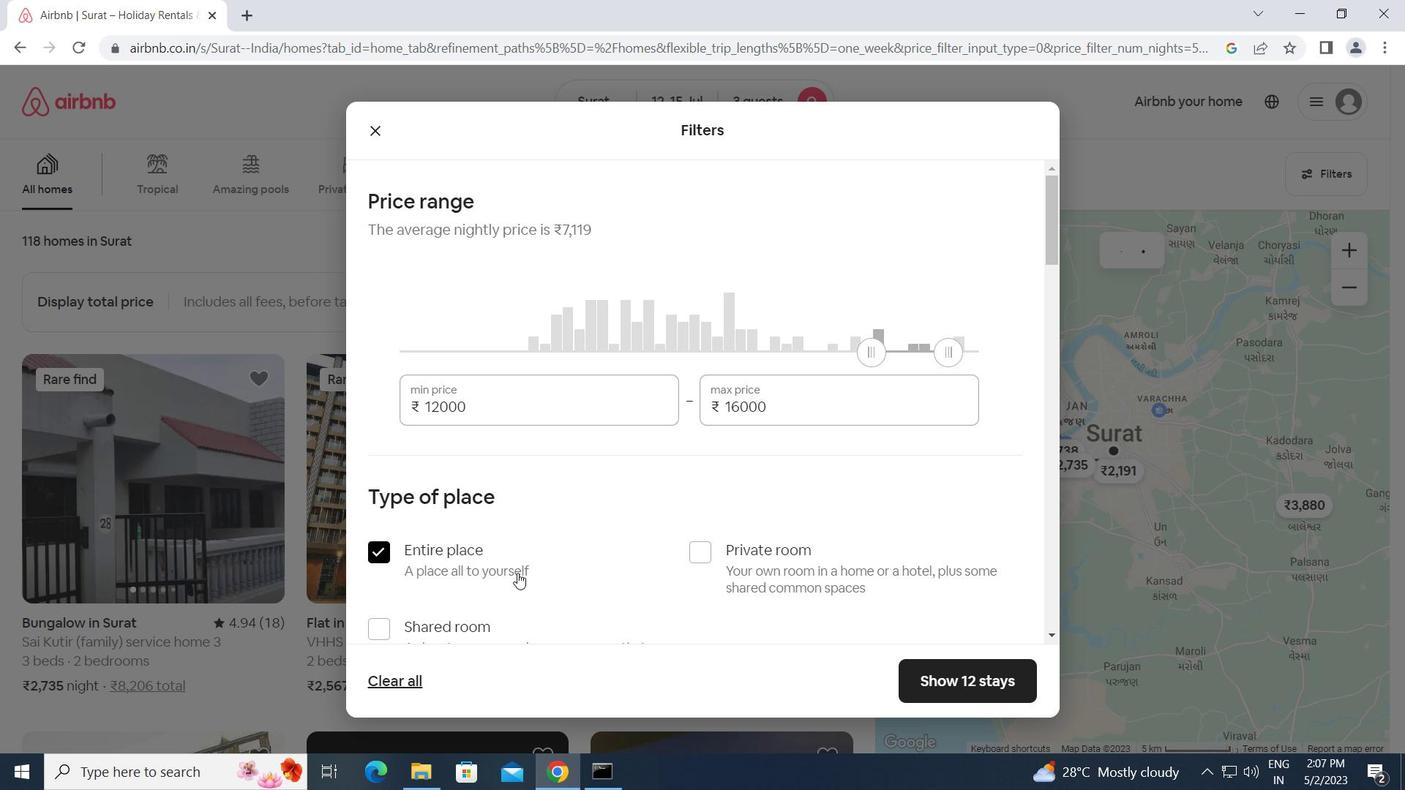 
Action: Mouse scrolled (519, 574) with delta (0, 0)
Screenshot: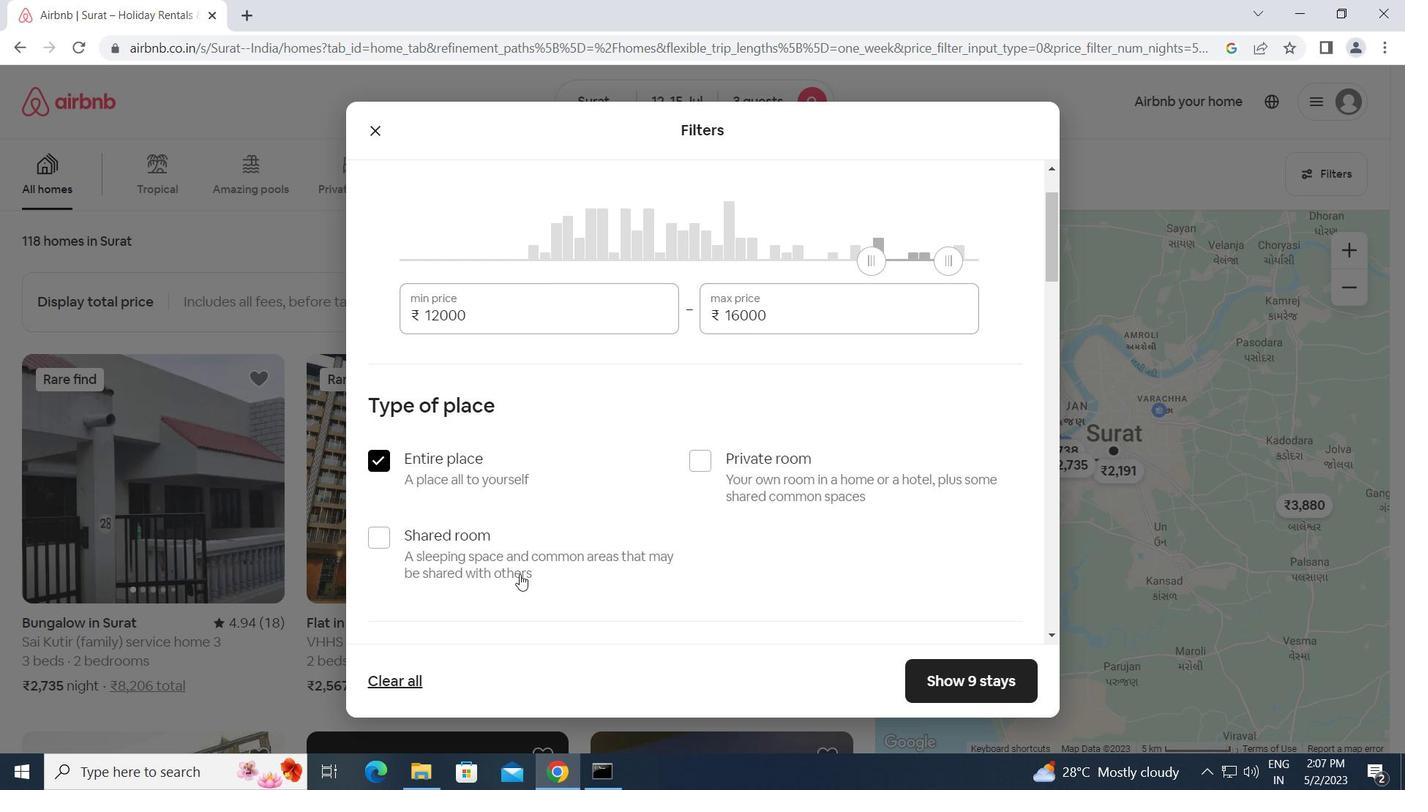 
Action: Mouse scrolled (519, 574) with delta (0, 0)
Screenshot: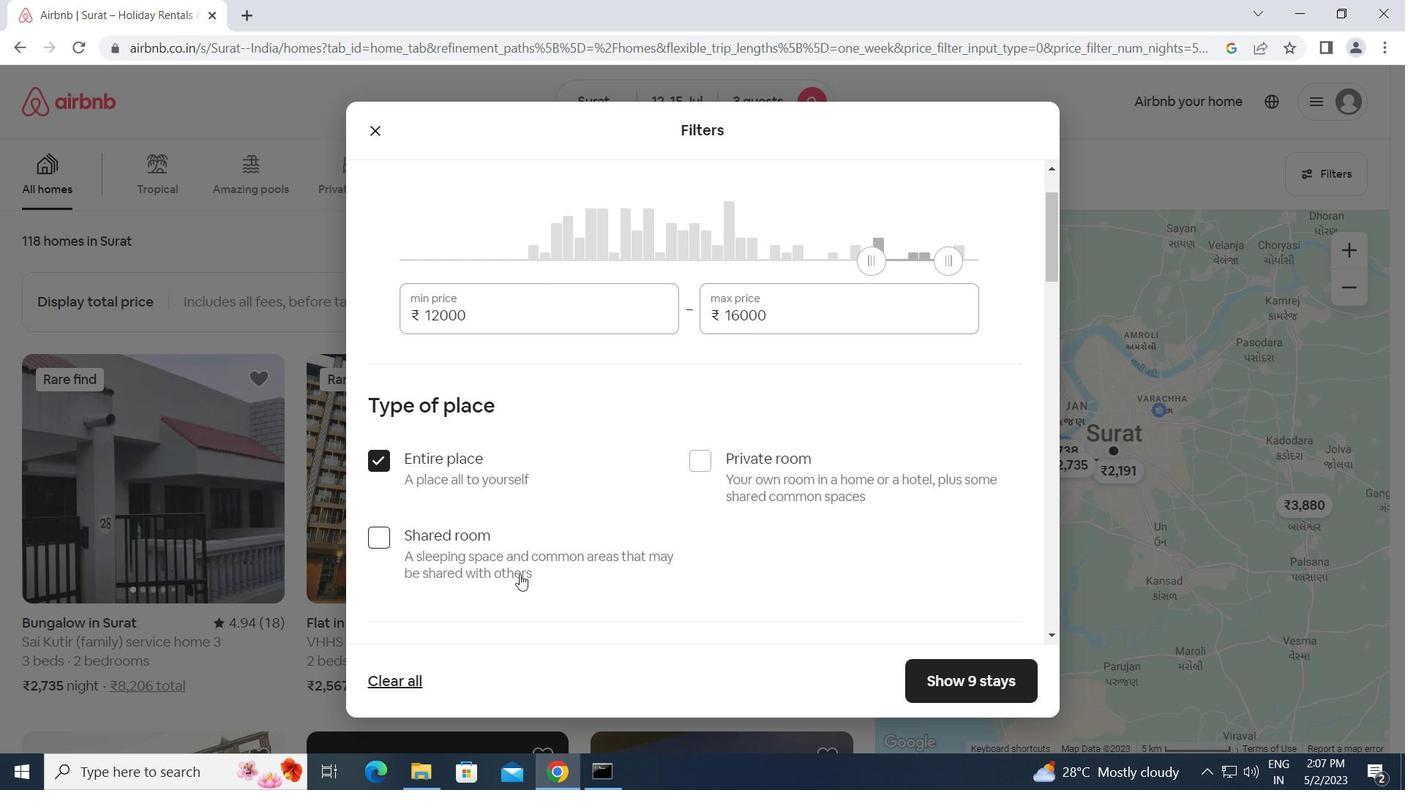 
Action: Mouse scrolled (519, 574) with delta (0, 0)
Screenshot: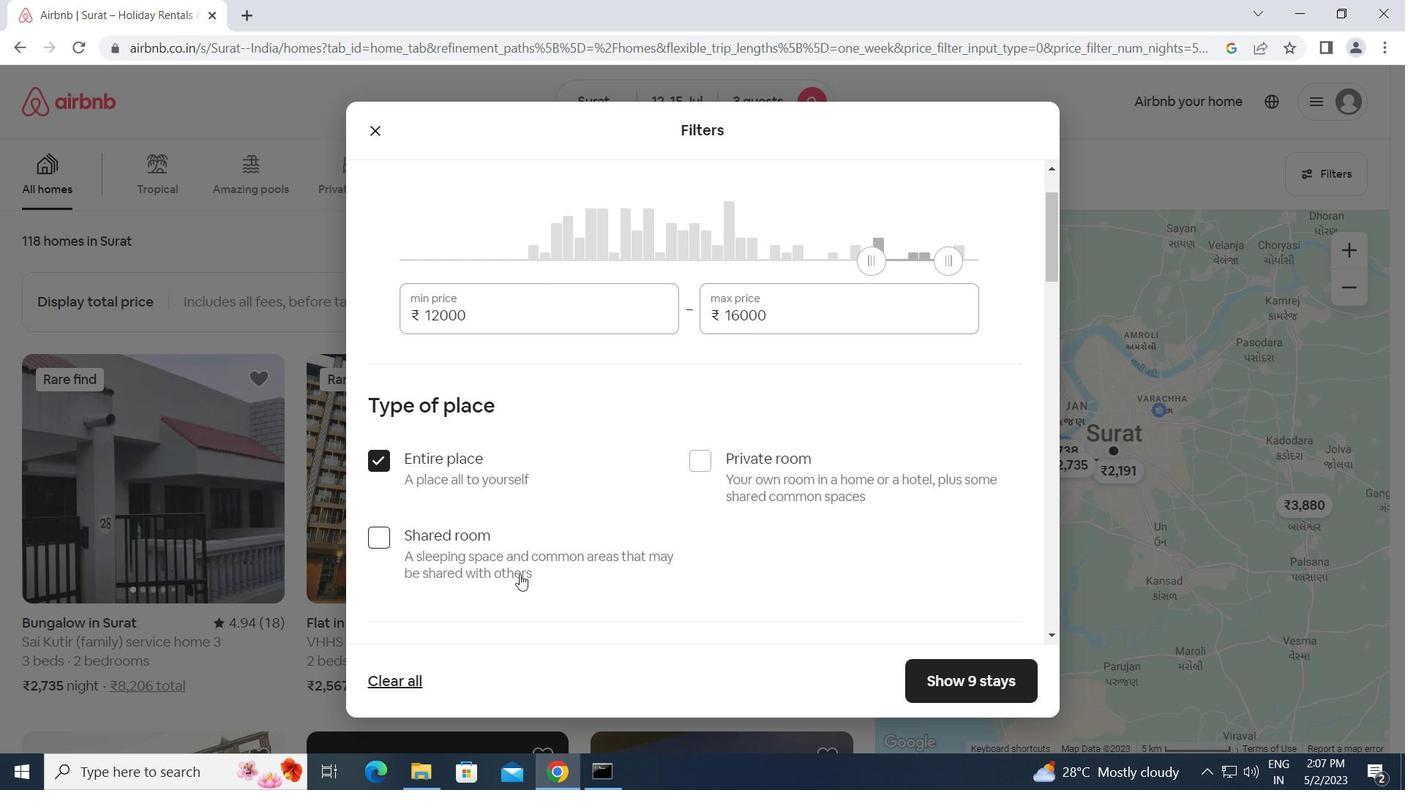 
Action: Mouse moved to (536, 477)
Screenshot: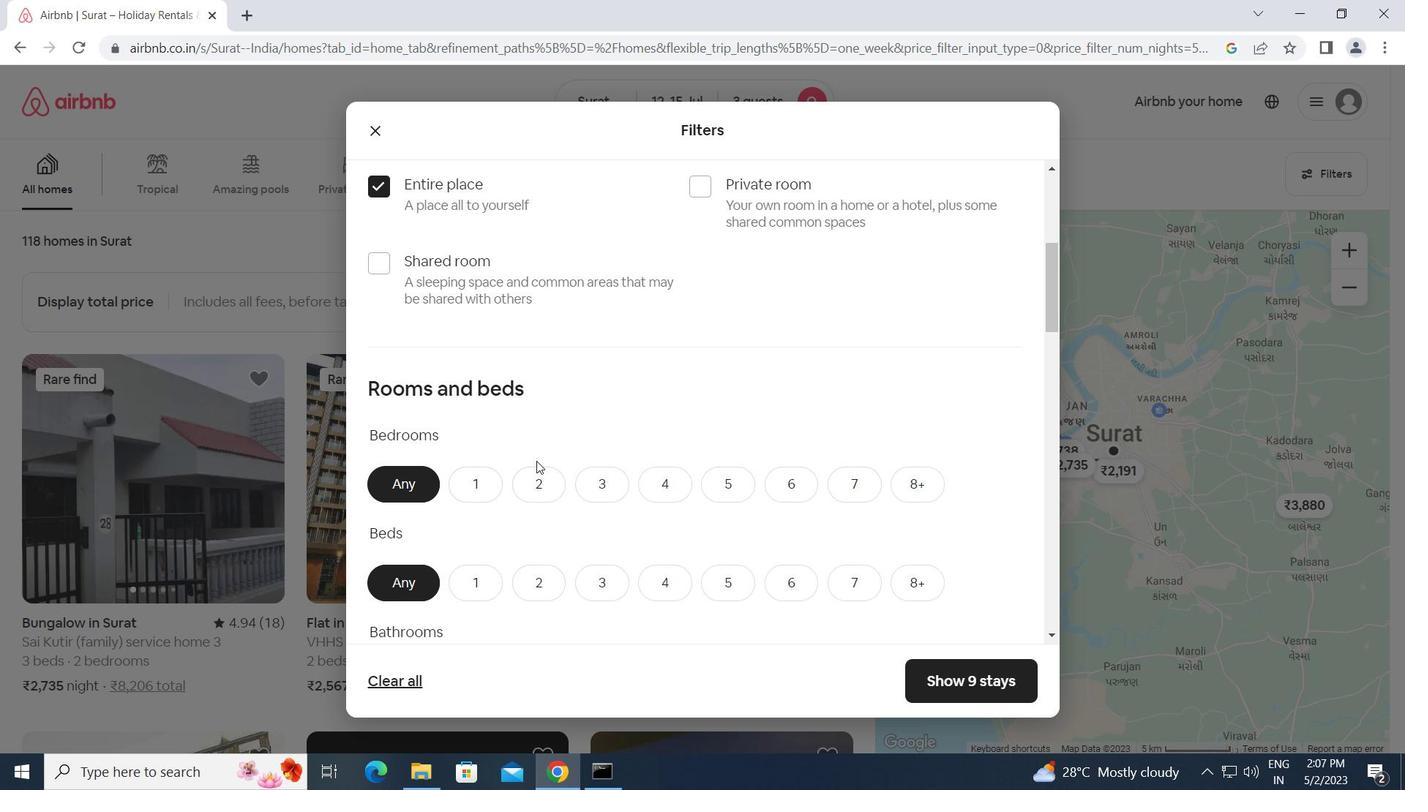 
Action: Mouse pressed left at (536, 477)
Screenshot: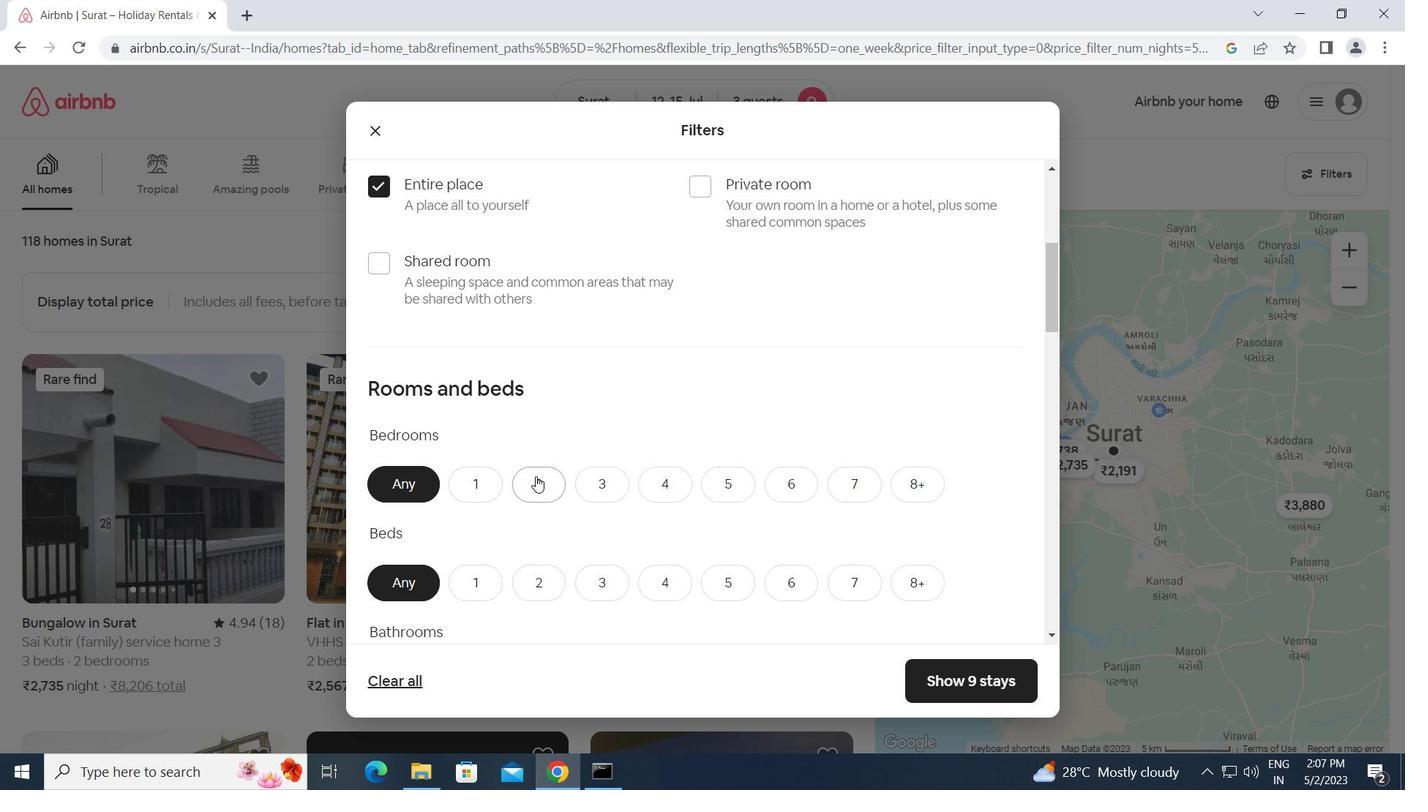 
Action: Mouse moved to (598, 588)
Screenshot: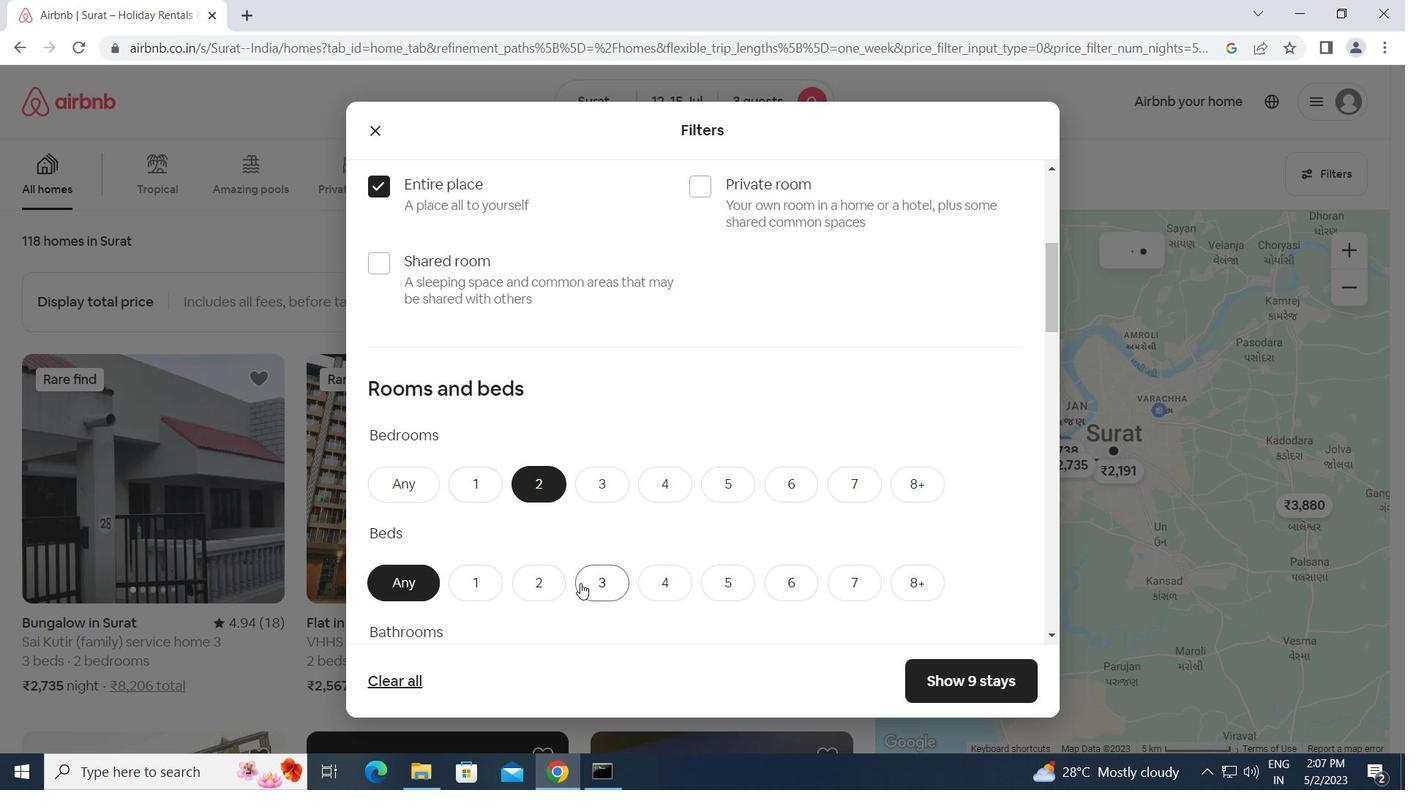 
Action: Mouse pressed left at (598, 588)
Screenshot: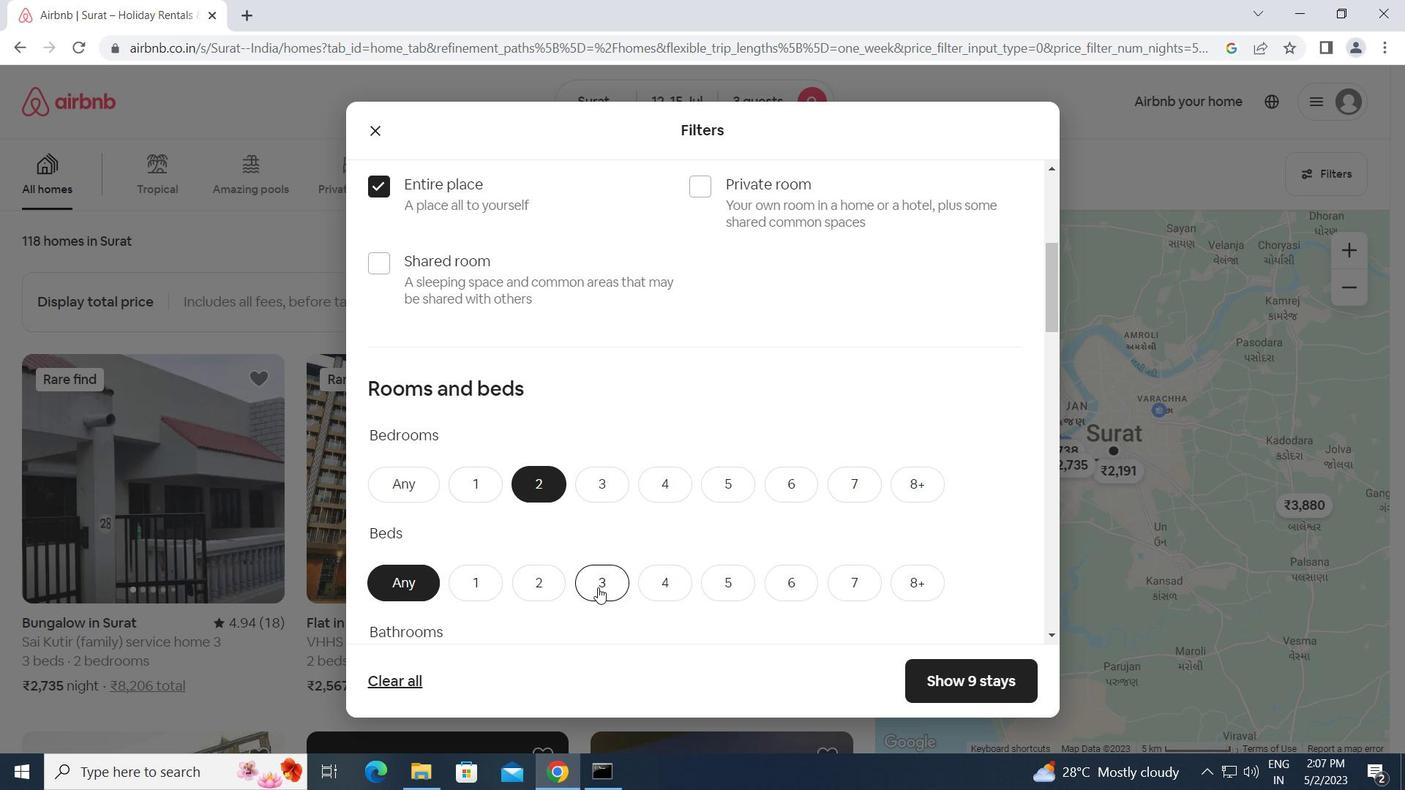 
Action: Mouse moved to (599, 590)
Screenshot: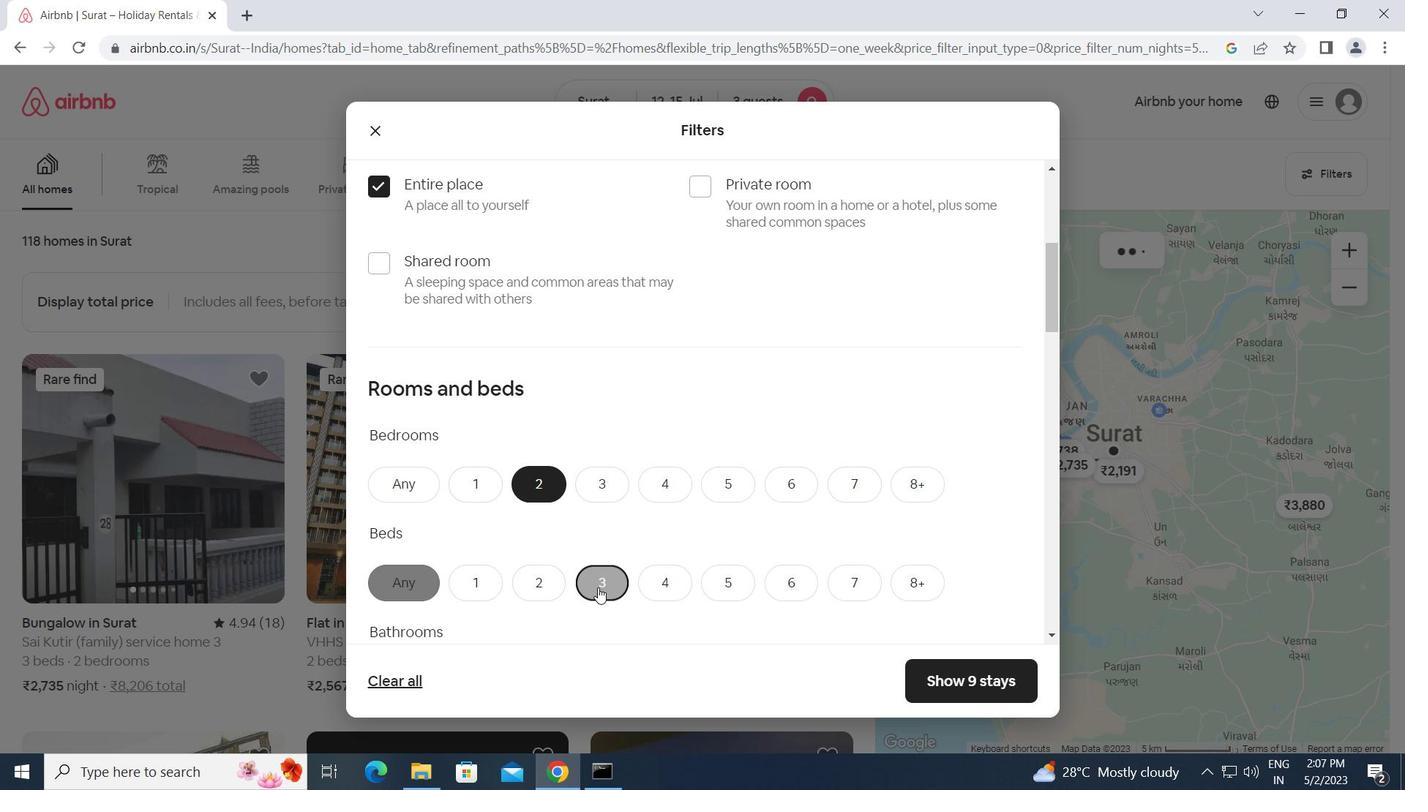 
Action: Mouse scrolled (599, 589) with delta (0, 0)
Screenshot: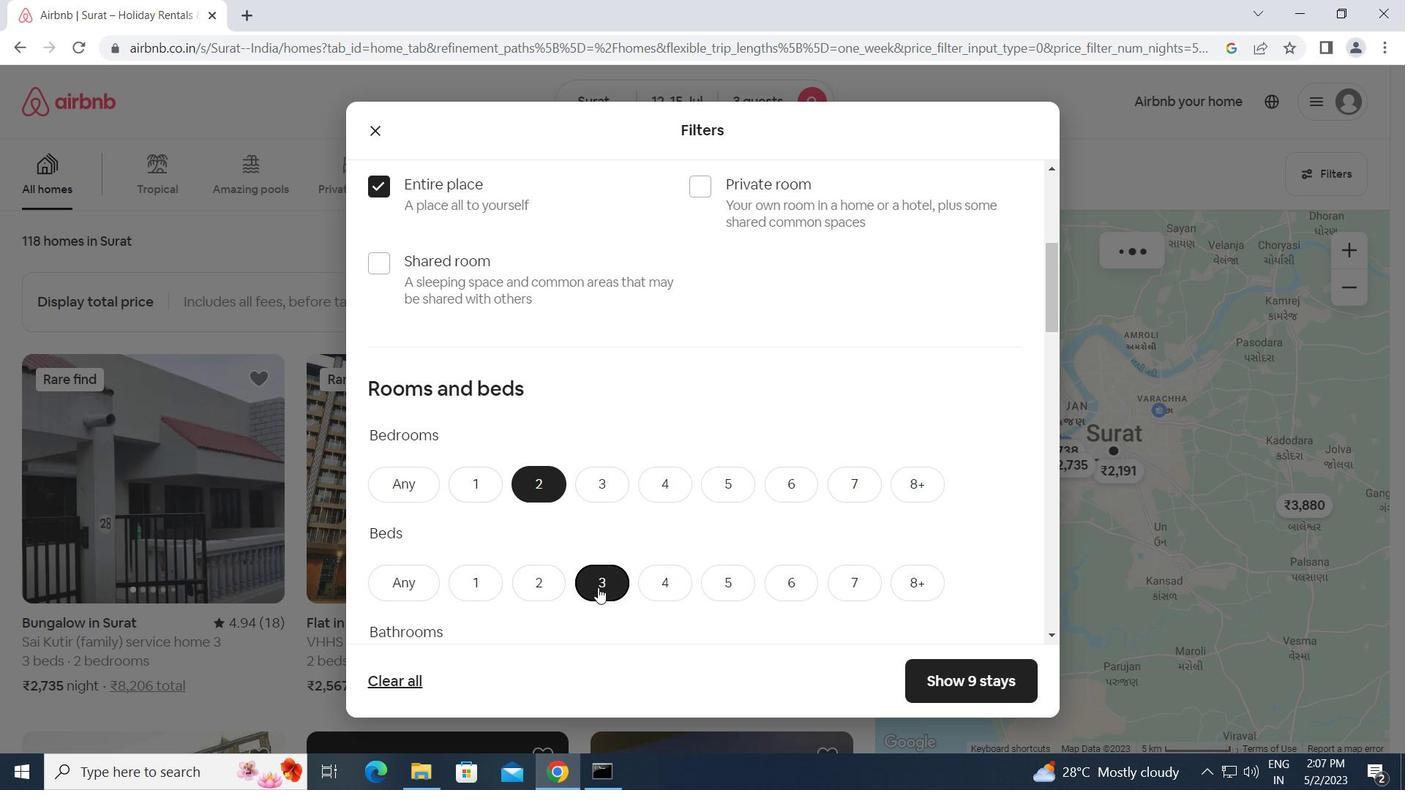 
Action: Mouse scrolled (599, 589) with delta (0, 0)
Screenshot: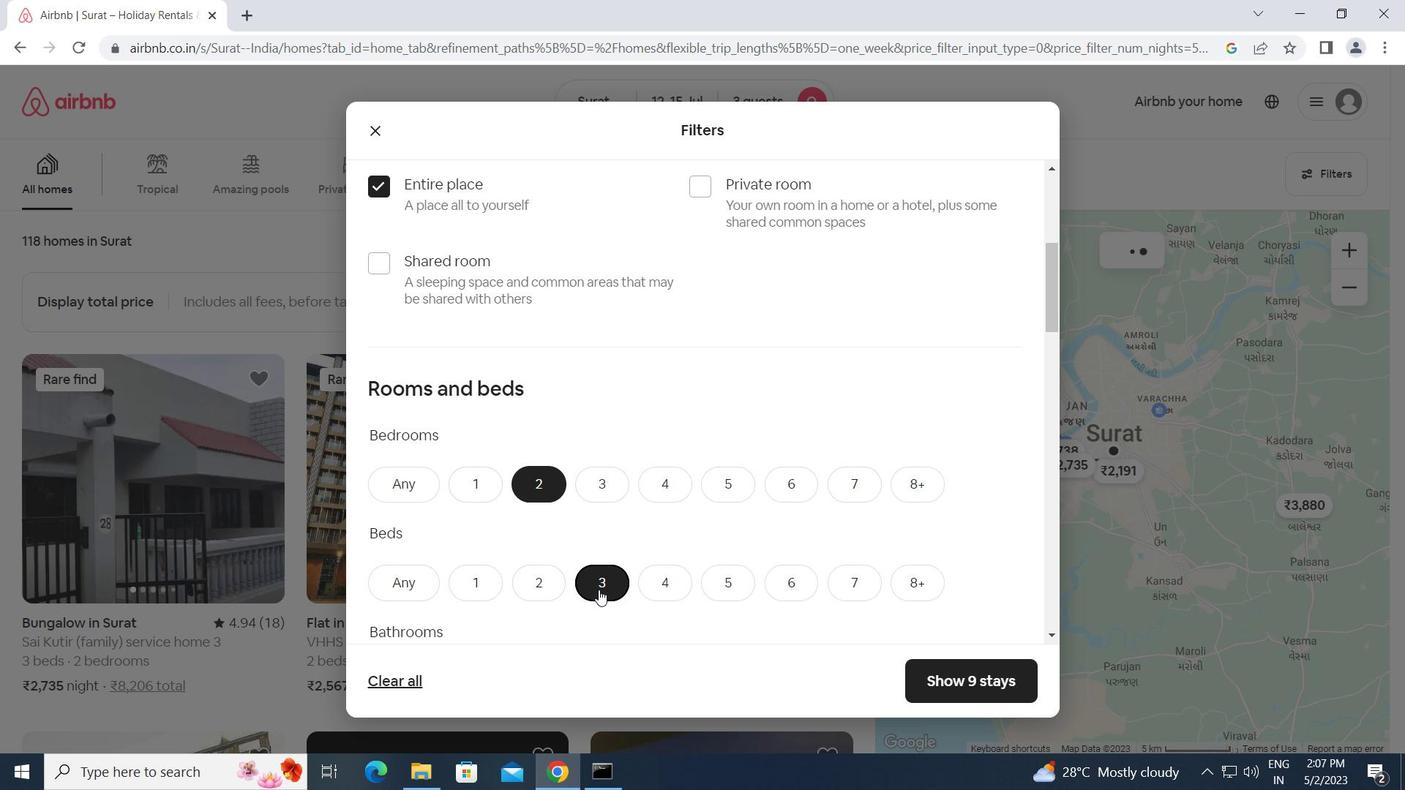 
Action: Mouse moved to (483, 494)
Screenshot: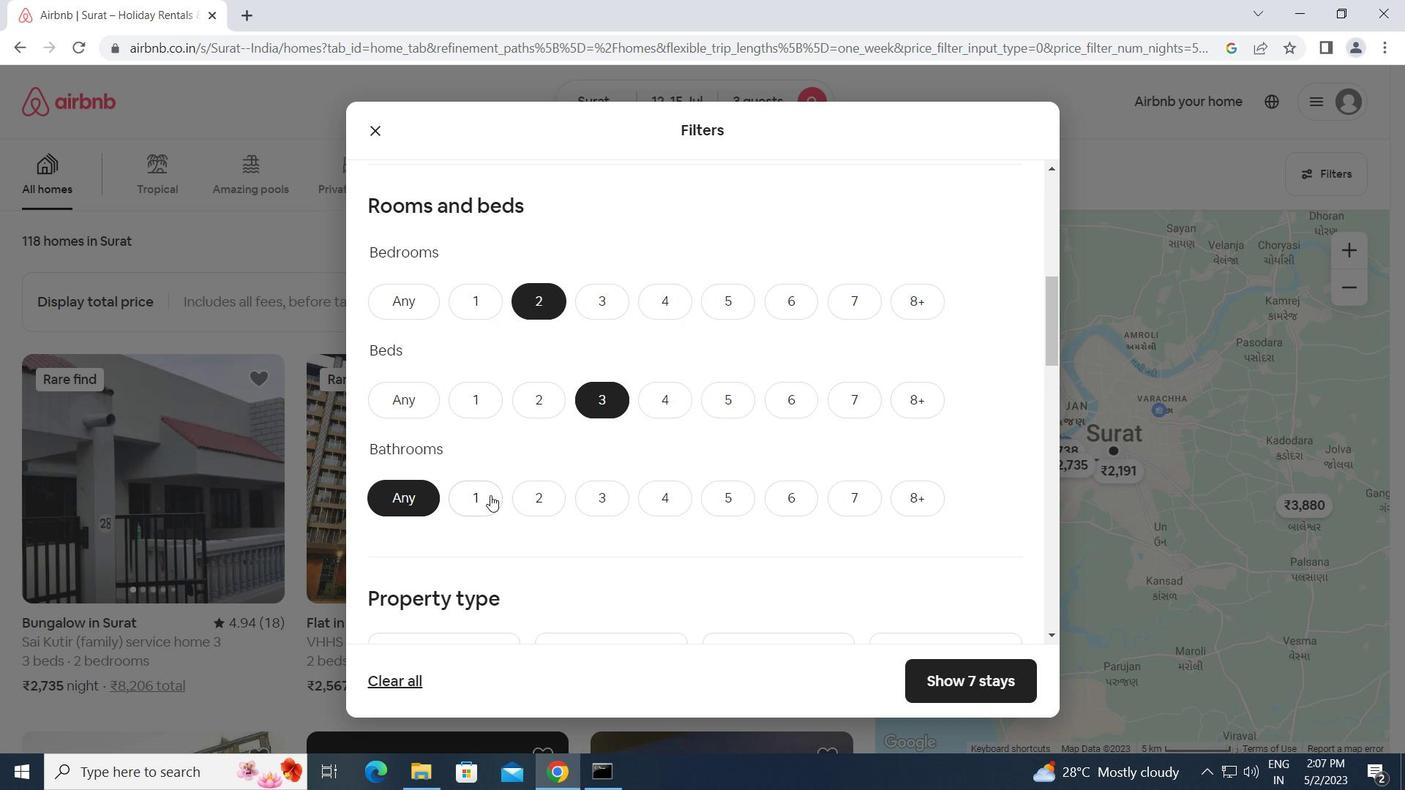 
Action: Mouse pressed left at (483, 494)
Screenshot: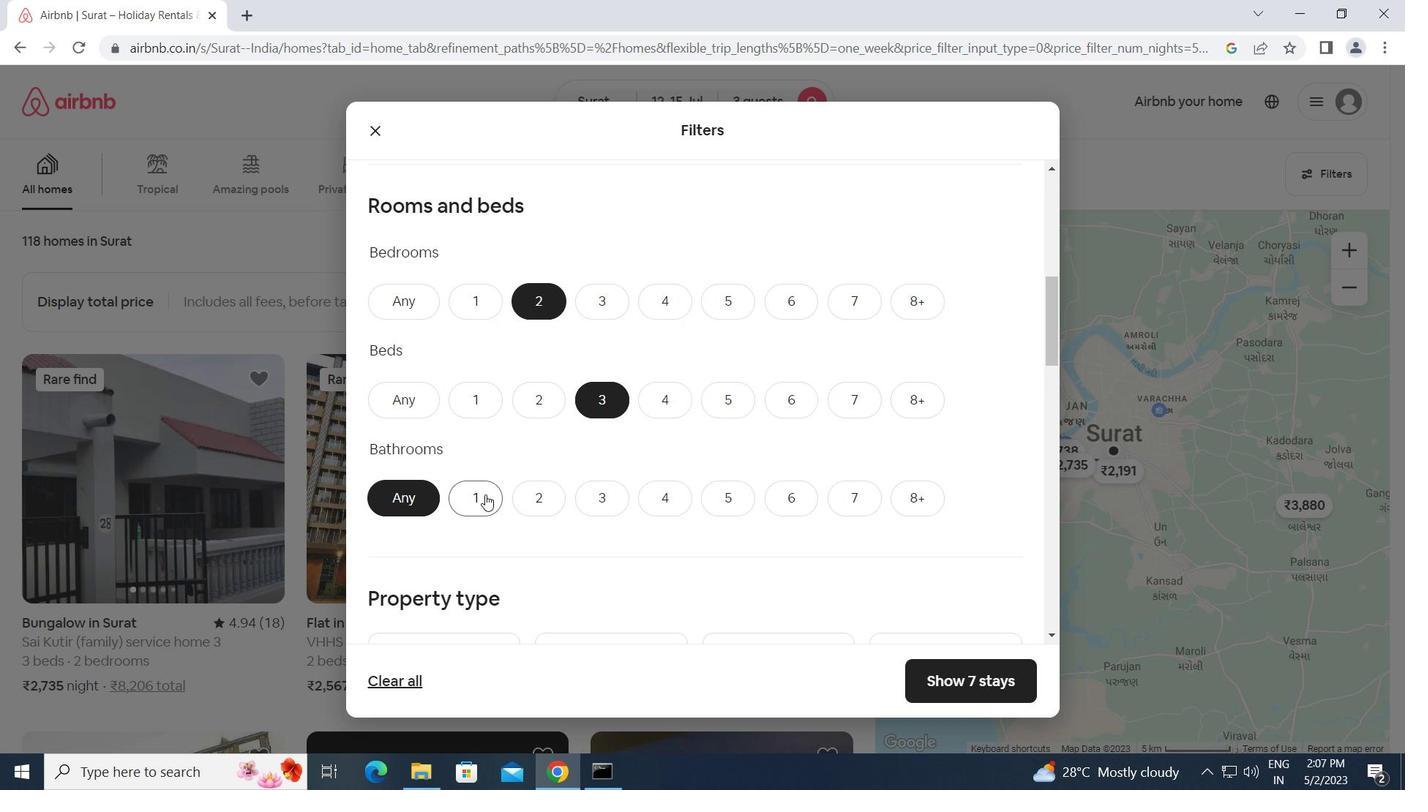 
Action: Mouse moved to (567, 524)
Screenshot: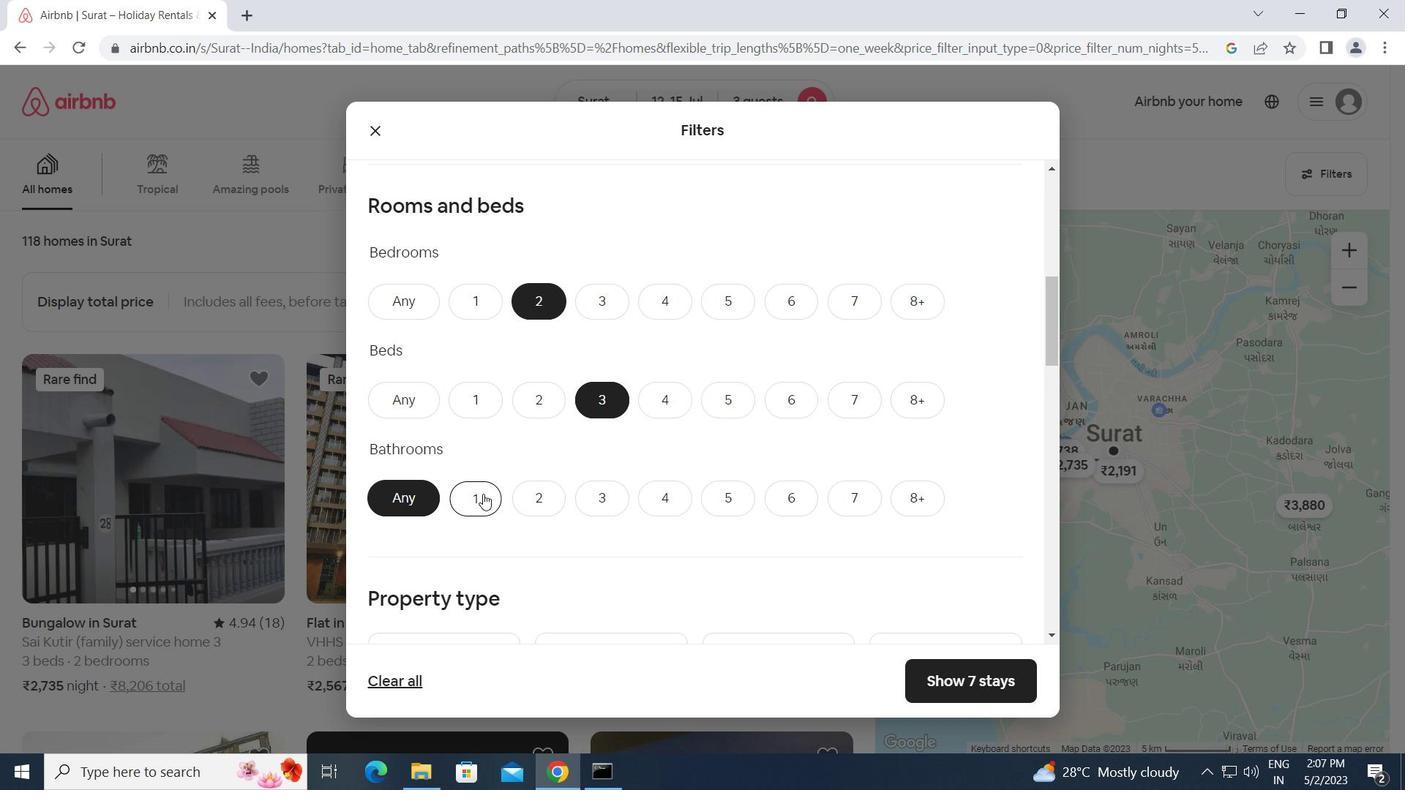
Action: Mouse scrolled (567, 523) with delta (0, 0)
Screenshot: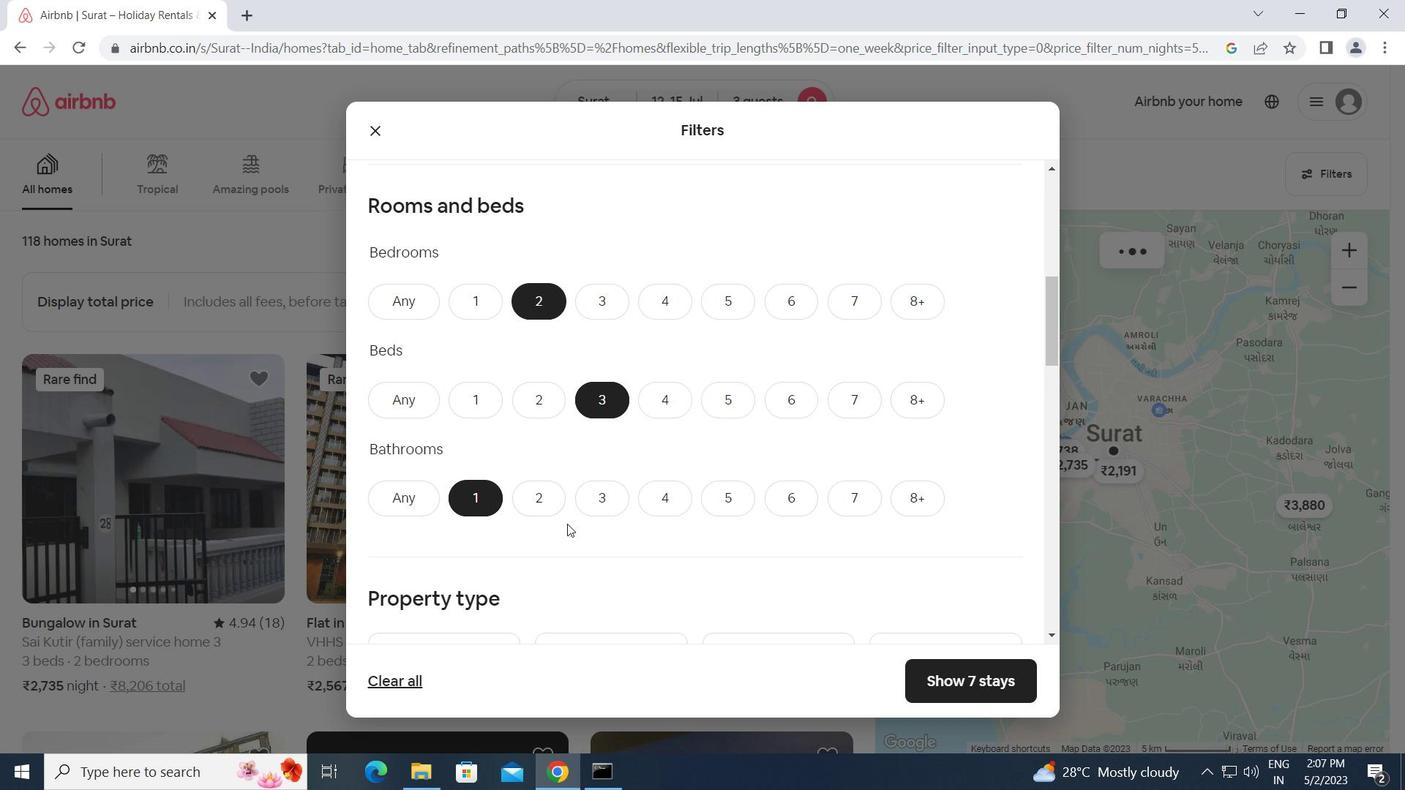
Action: Mouse scrolled (567, 523) with delta (0, 0)
Screenshot: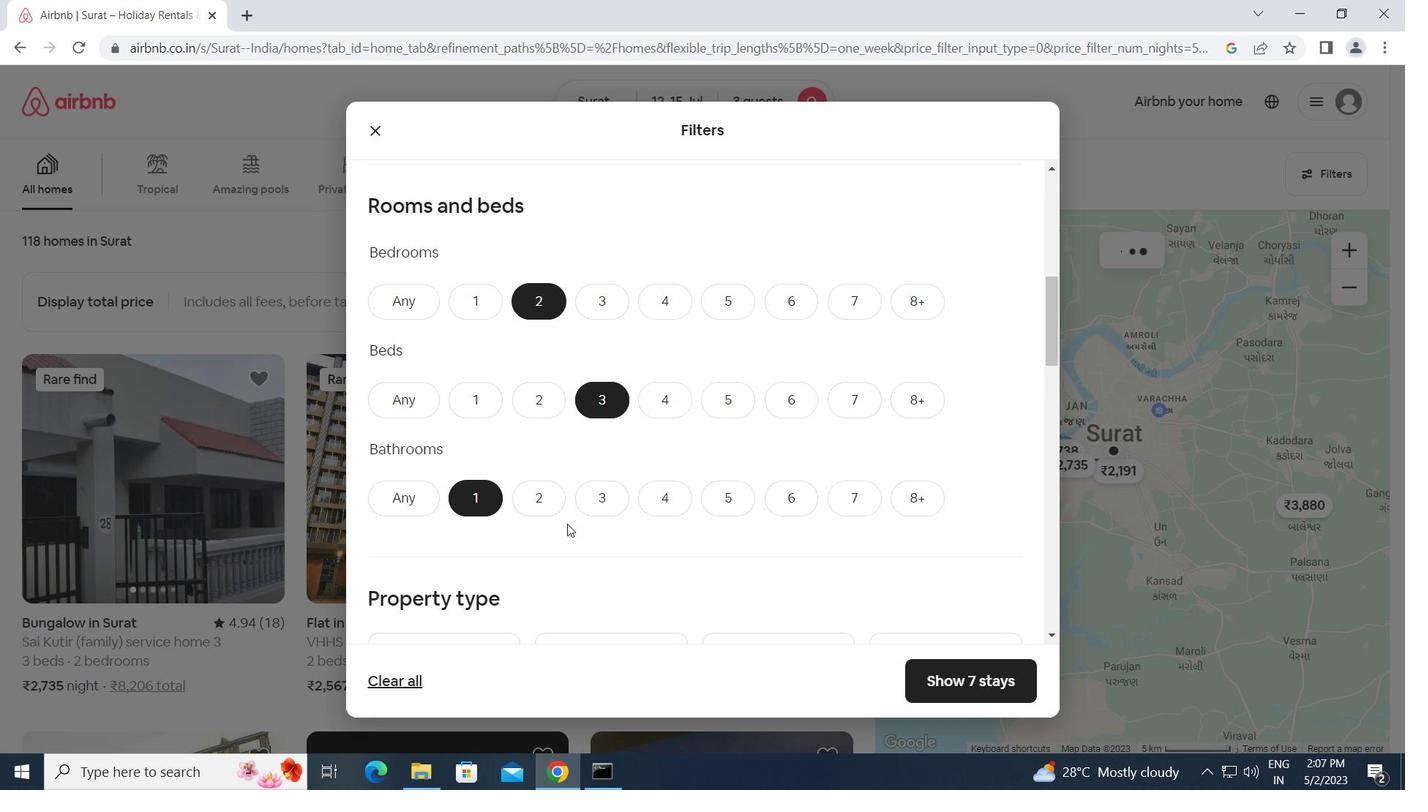
Action: Mouse moved to (484, 530)
Screenshot: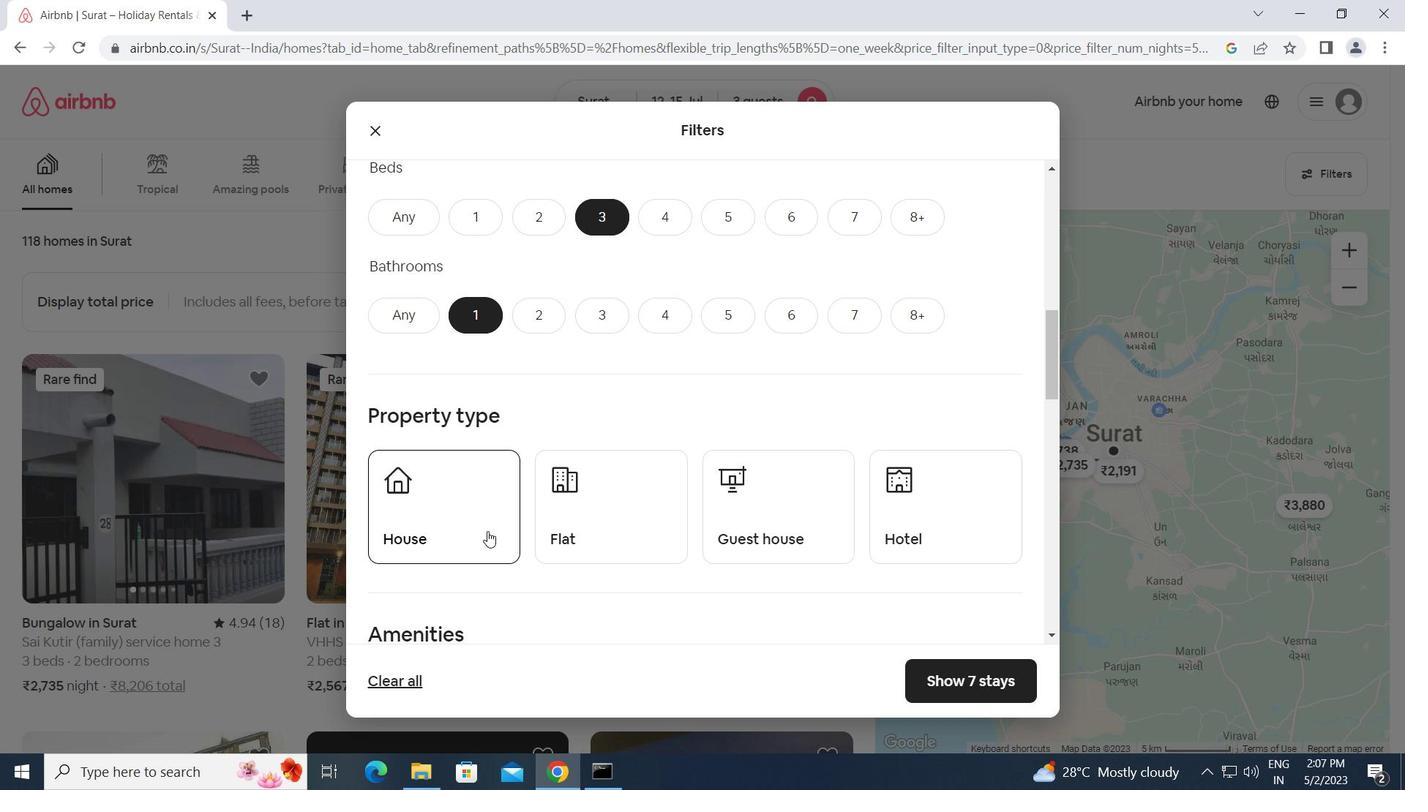 
Action: Mouse pressed left at (484, 530)
Screenshot: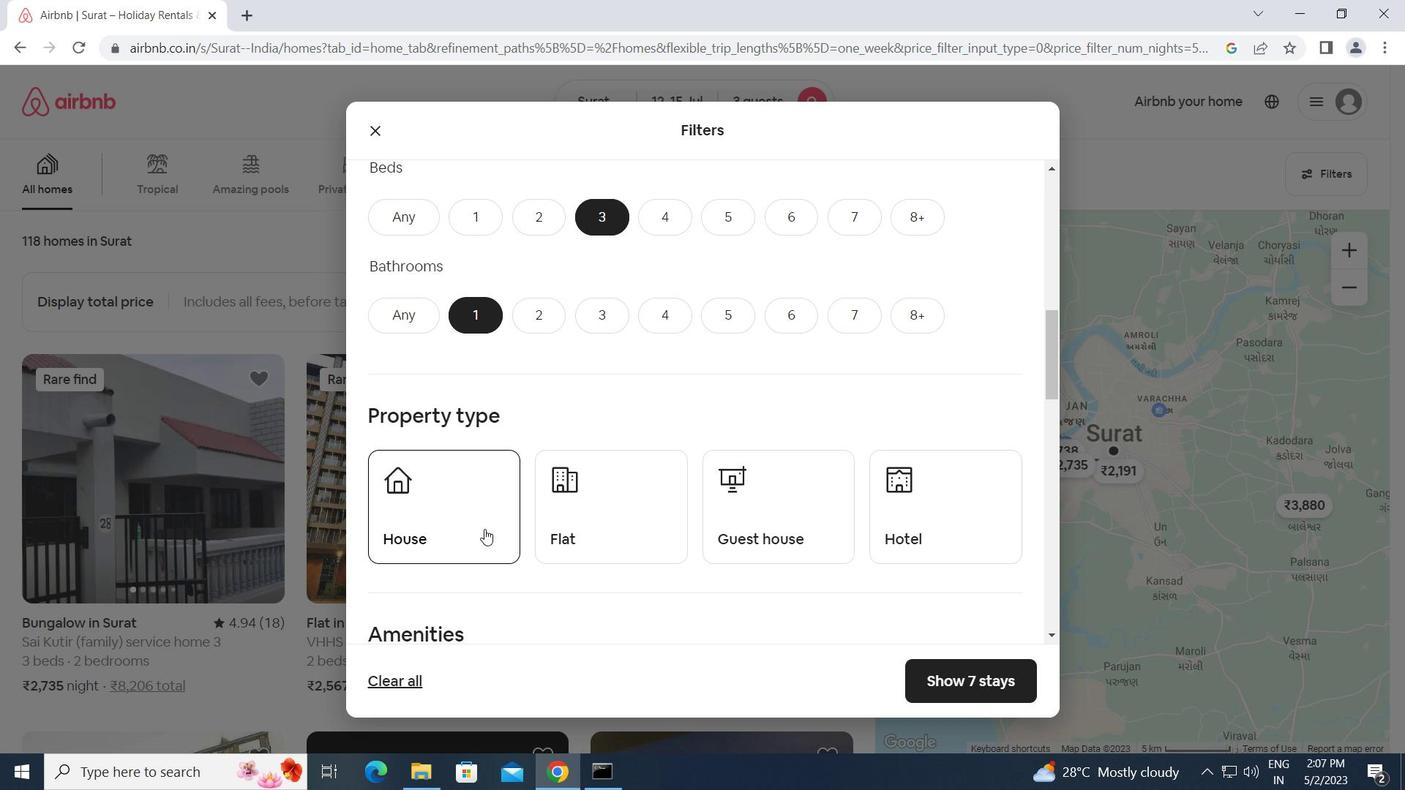 
Action: Mouse moved to (602, 529)
Screenshot: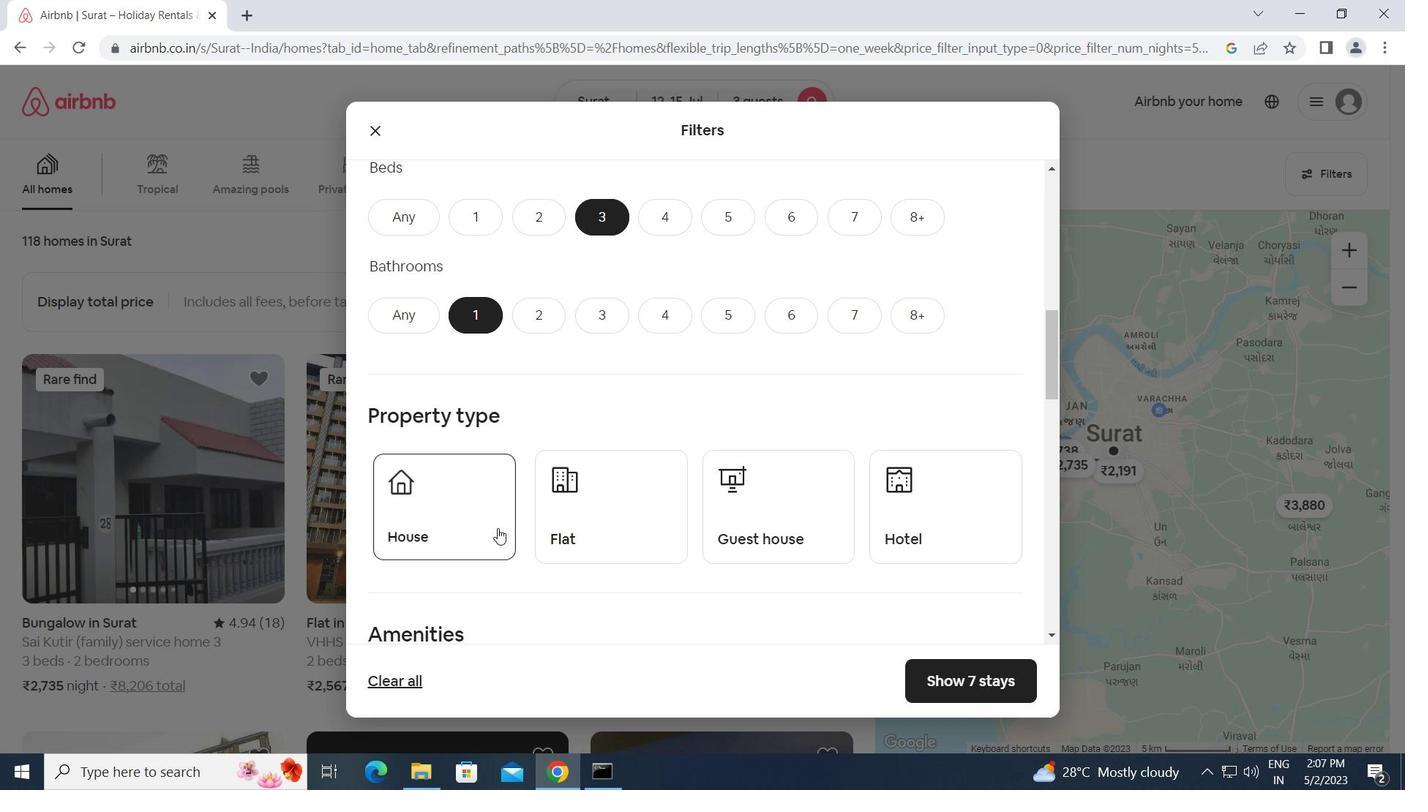 
Action: Mouse pressed left at (602, 529)
Screenshot: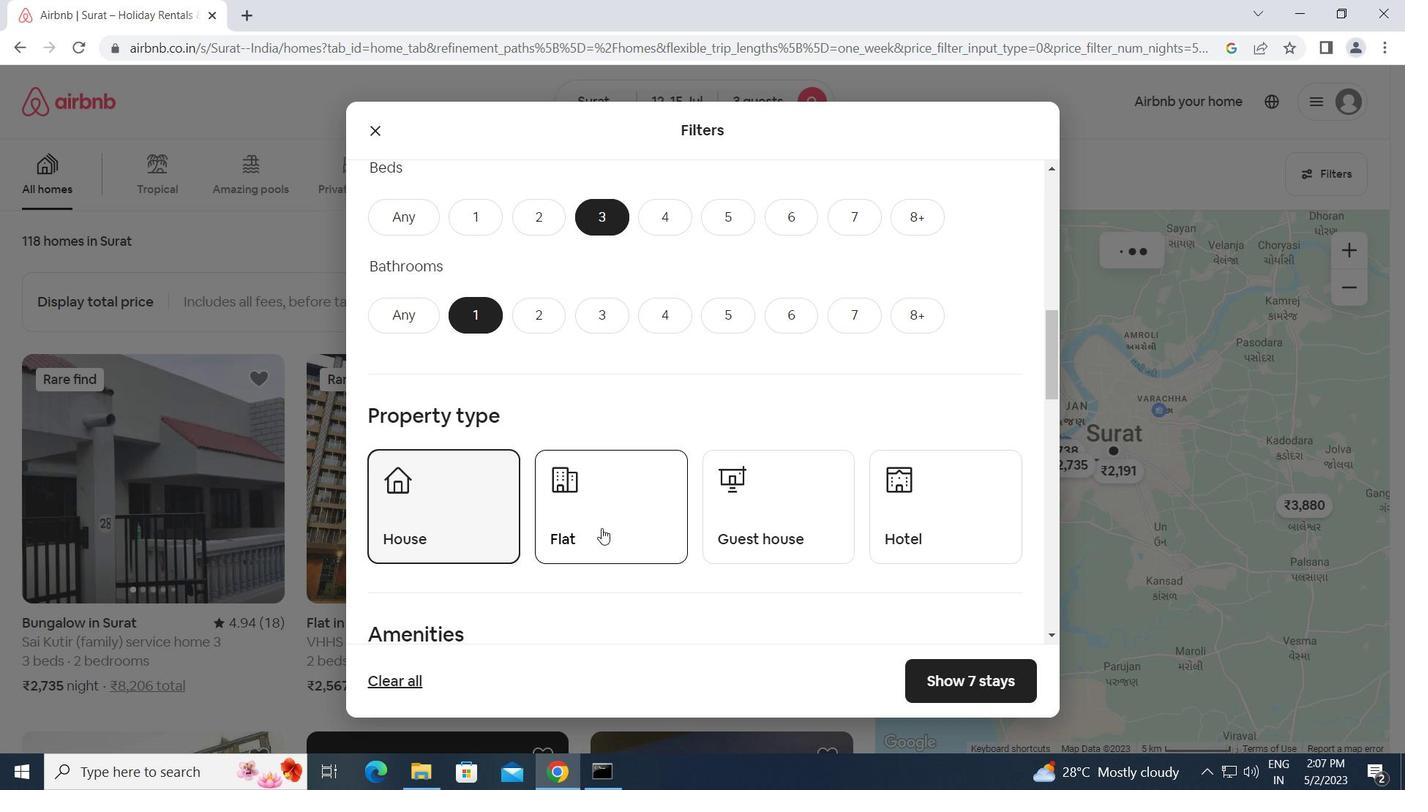 
Action: Mouse moved to (793, 547)
Screenshot: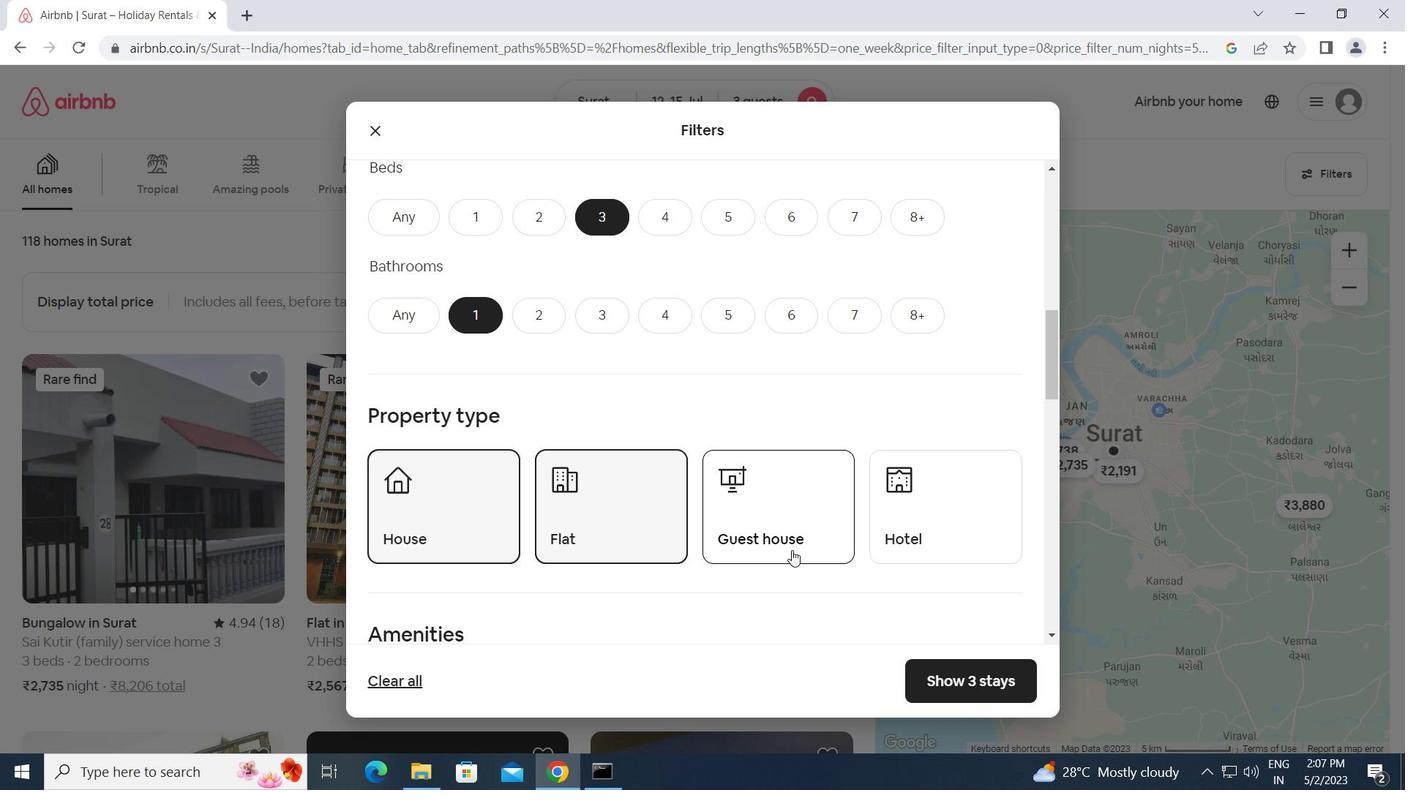
Action: Mouse pressed left at (793, 547)
Screenshot: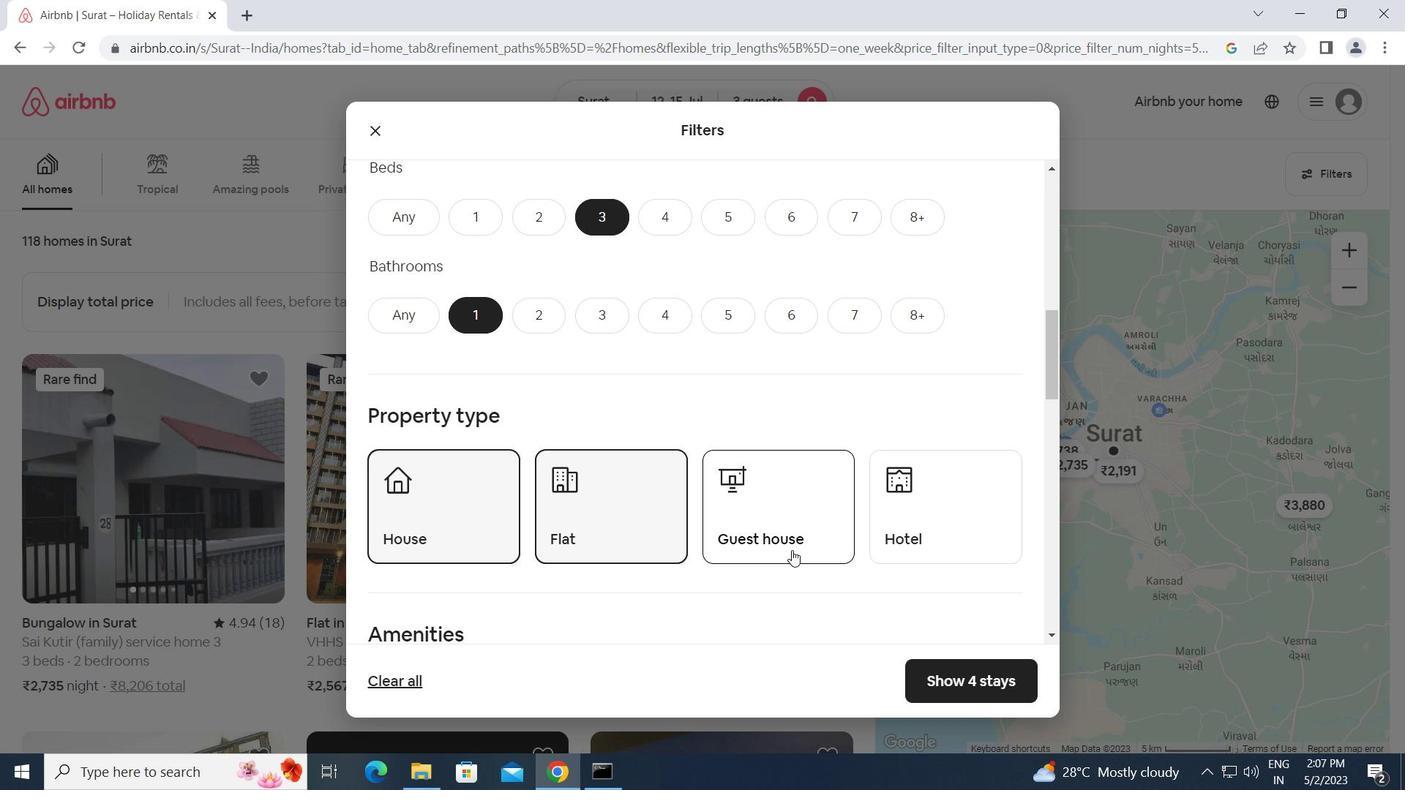 
Action: Mouse moved to (743, 561)
Screenshot: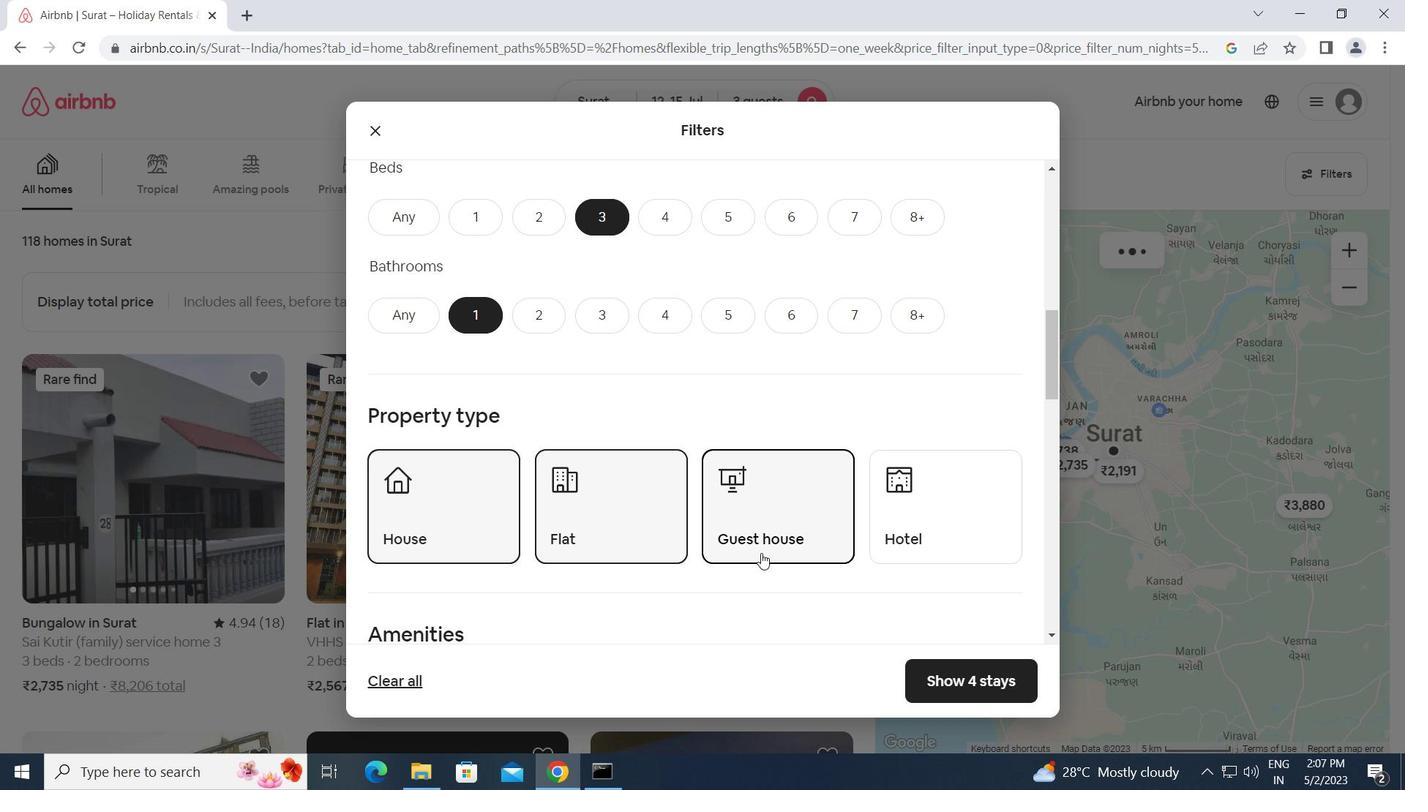 
Action: Mouse scrolled (743, 560) with delta (0, 0)
Screenshot: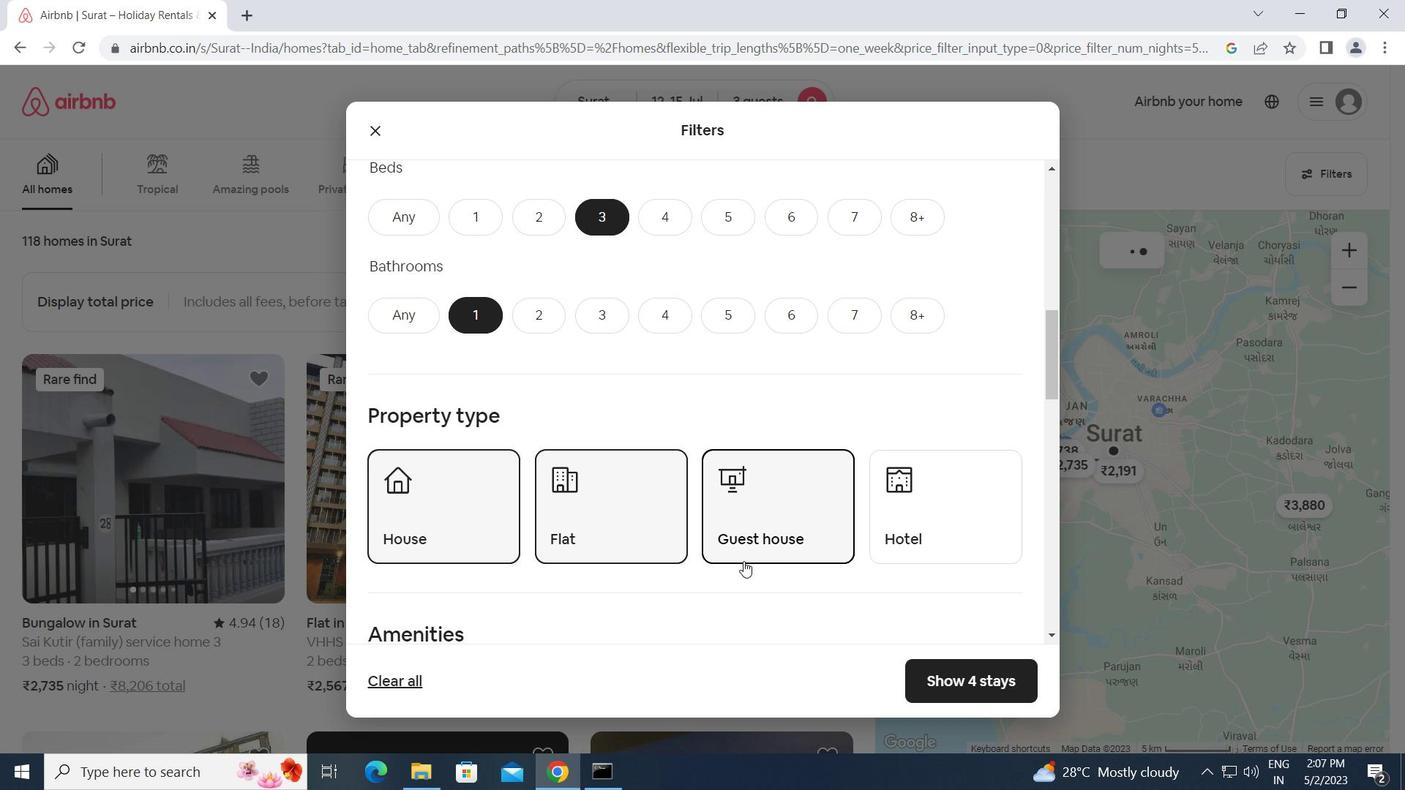 
Action: Mouse scrolled (743, 560) with delta (0, 0)
Screenshot: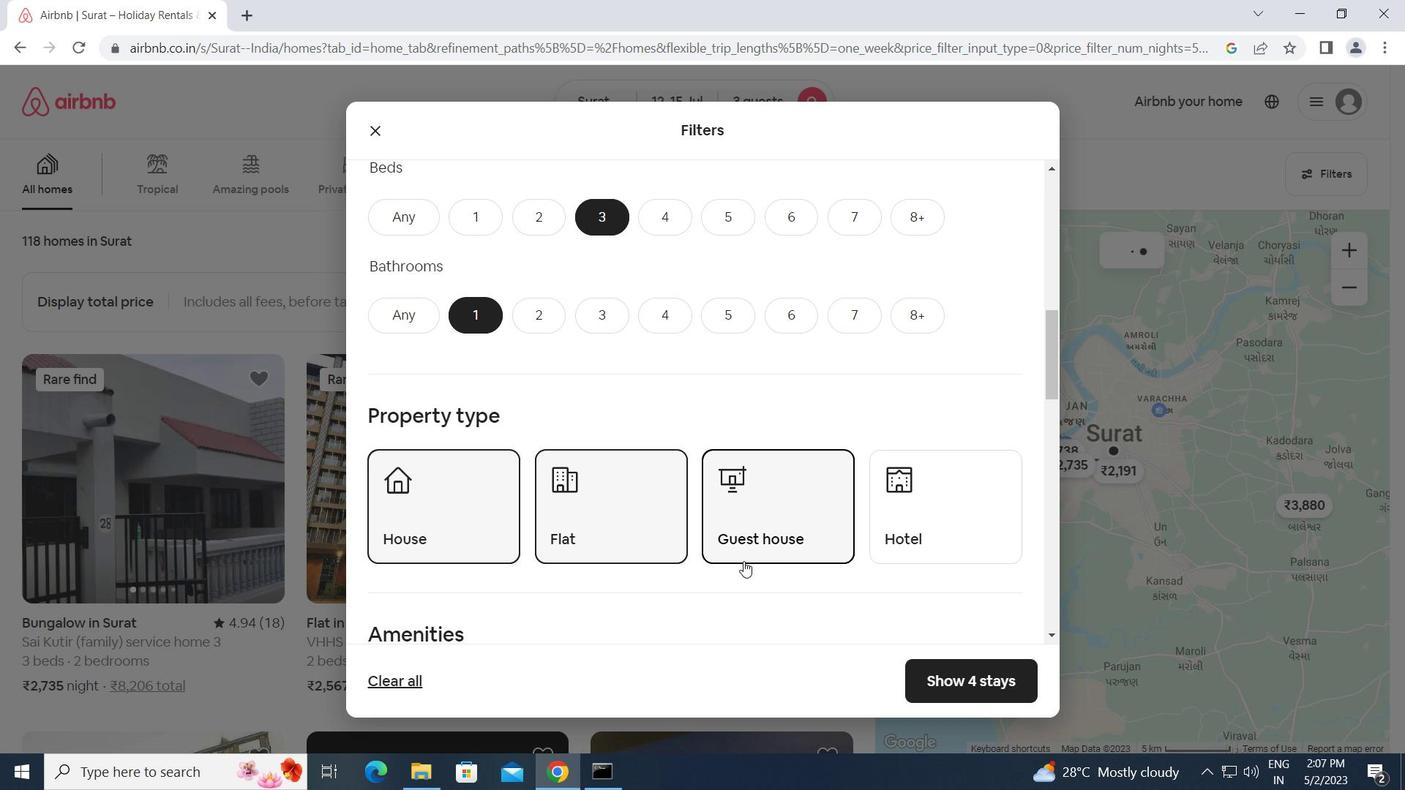
Action: Mouse scrolled (743, 560) with delta (0, 0)
Screenshot: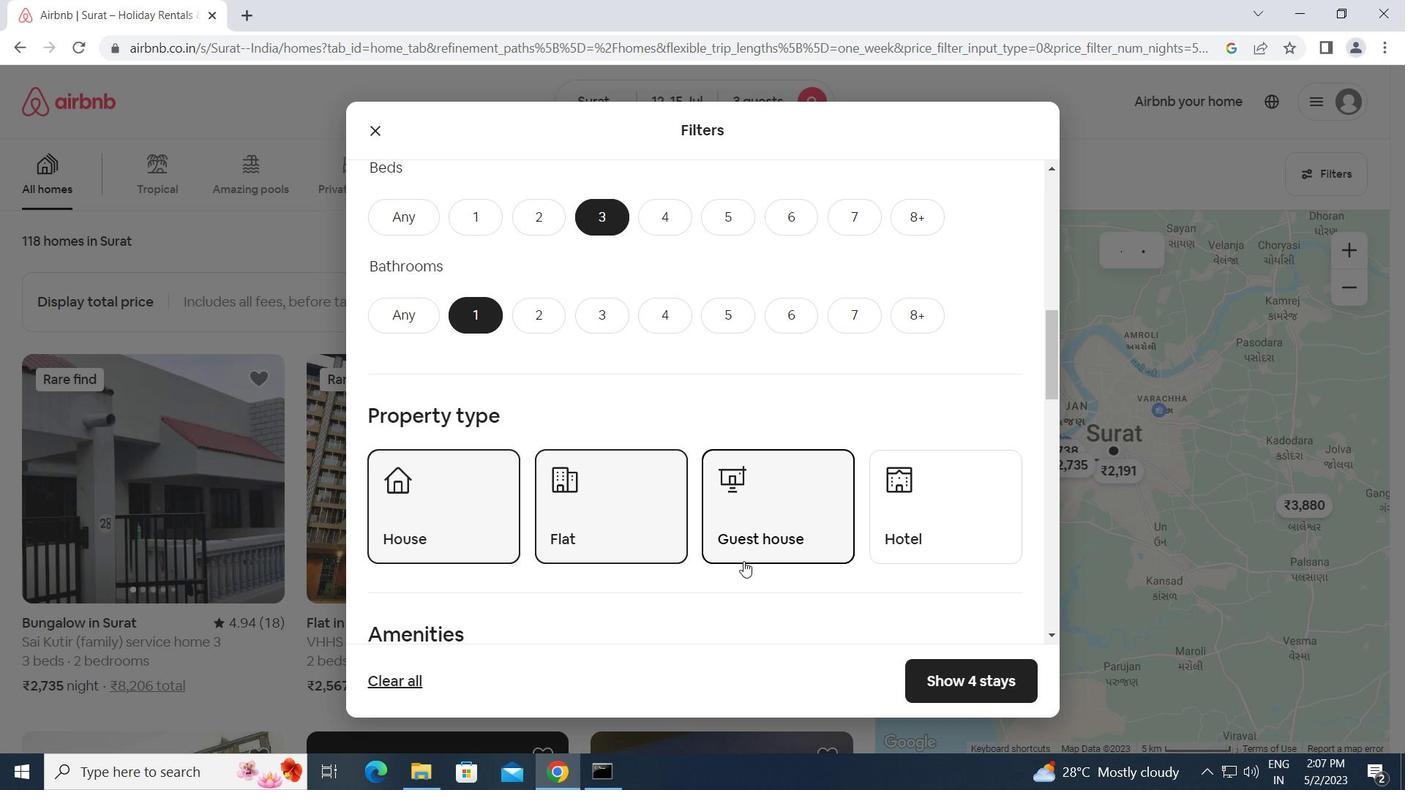 
Action: Mouse moved to (743, 562)
Screenshot: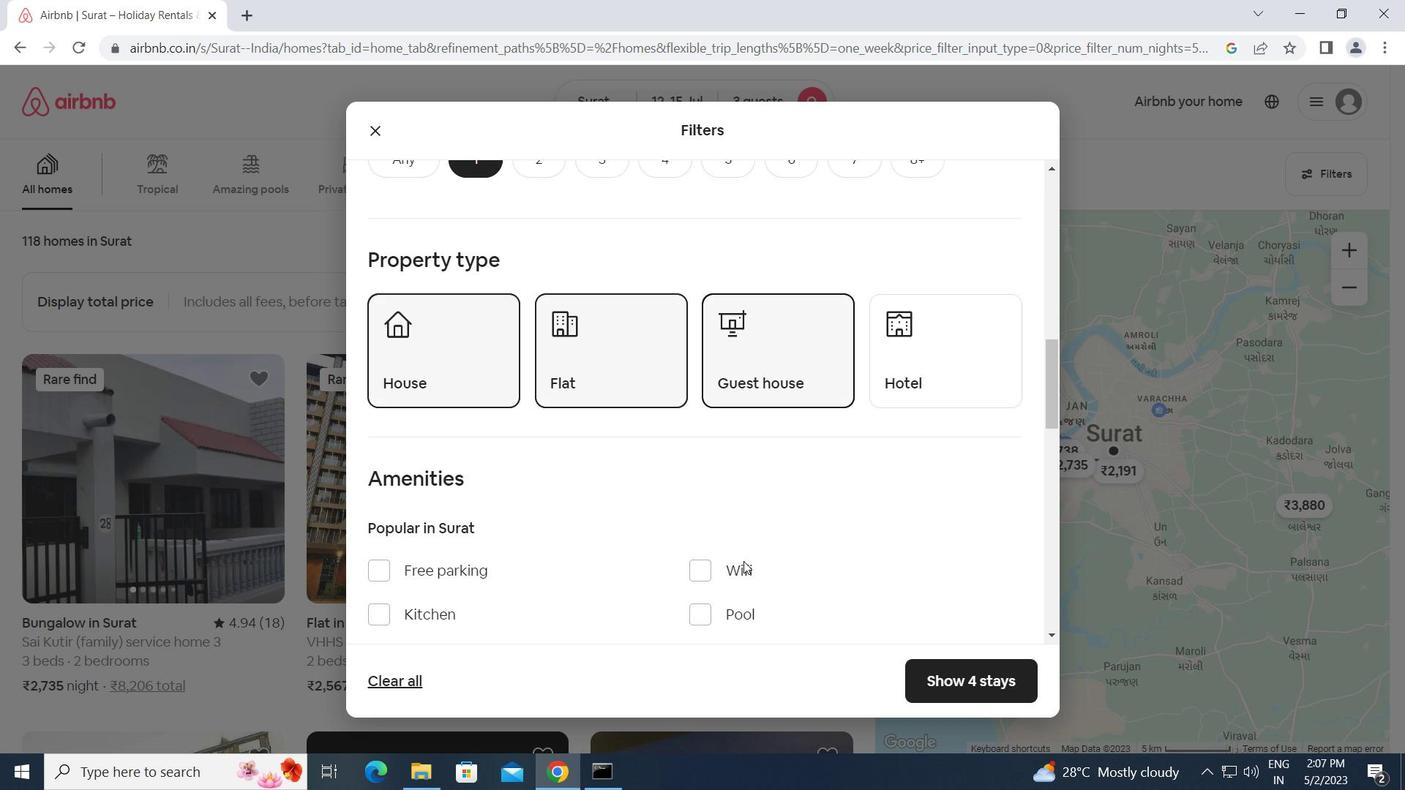 
Action: Mouse scrolled (743, 561) with delta (0, 0)
Screenshot: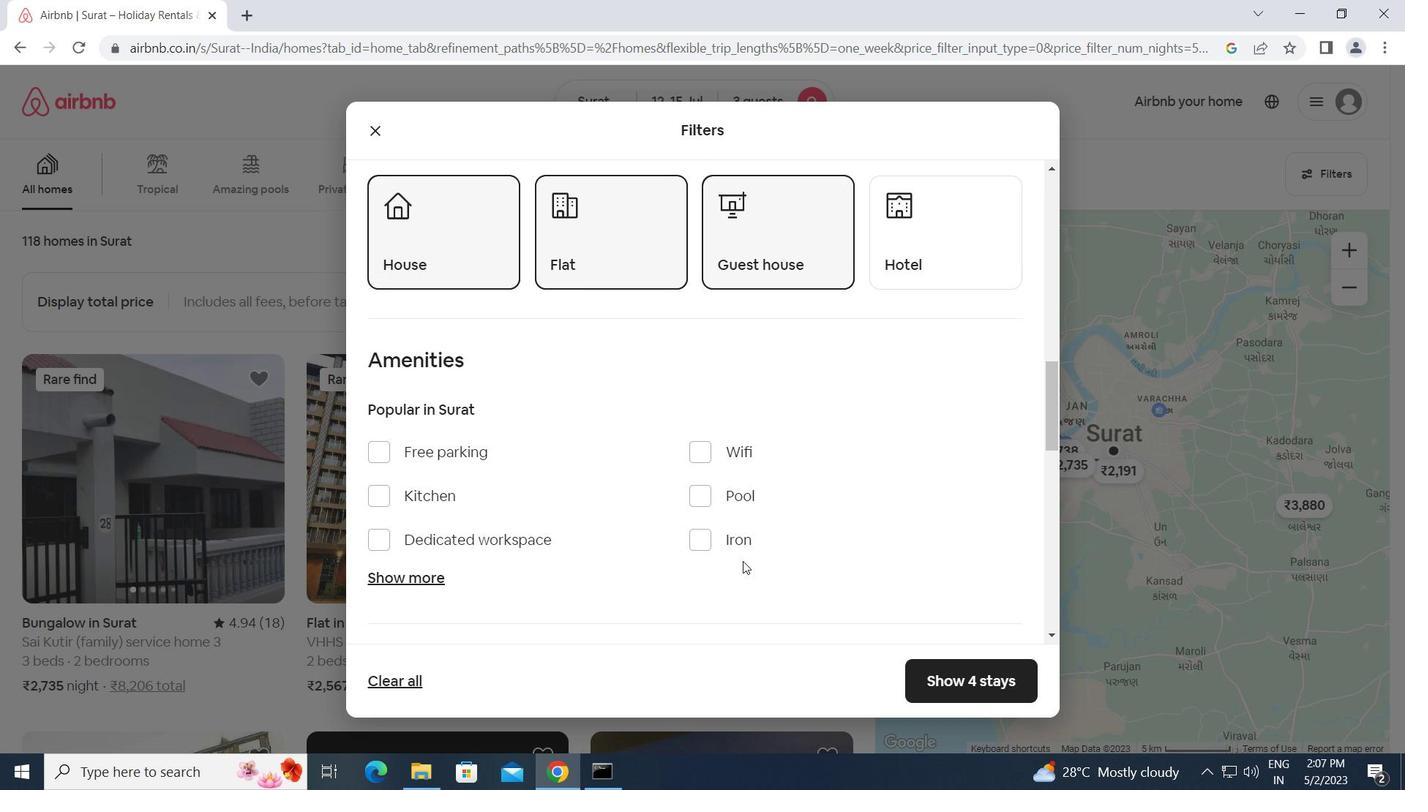 
Action: Mouse scrolled (743, 561) with delta (0, 0)
Screenshot: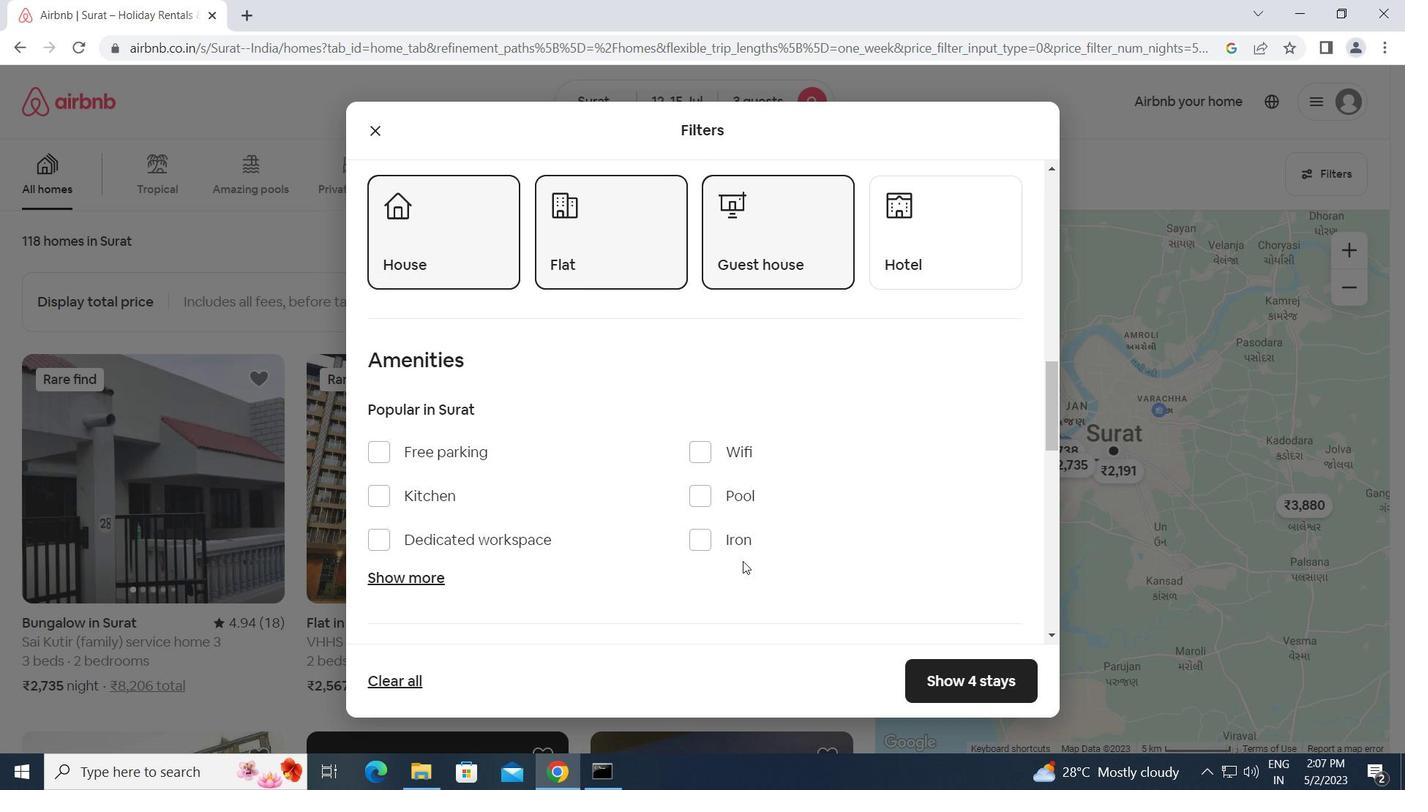 
Action: Mouse scrolled (743, 561) with delta (0, 0)
Screenshot: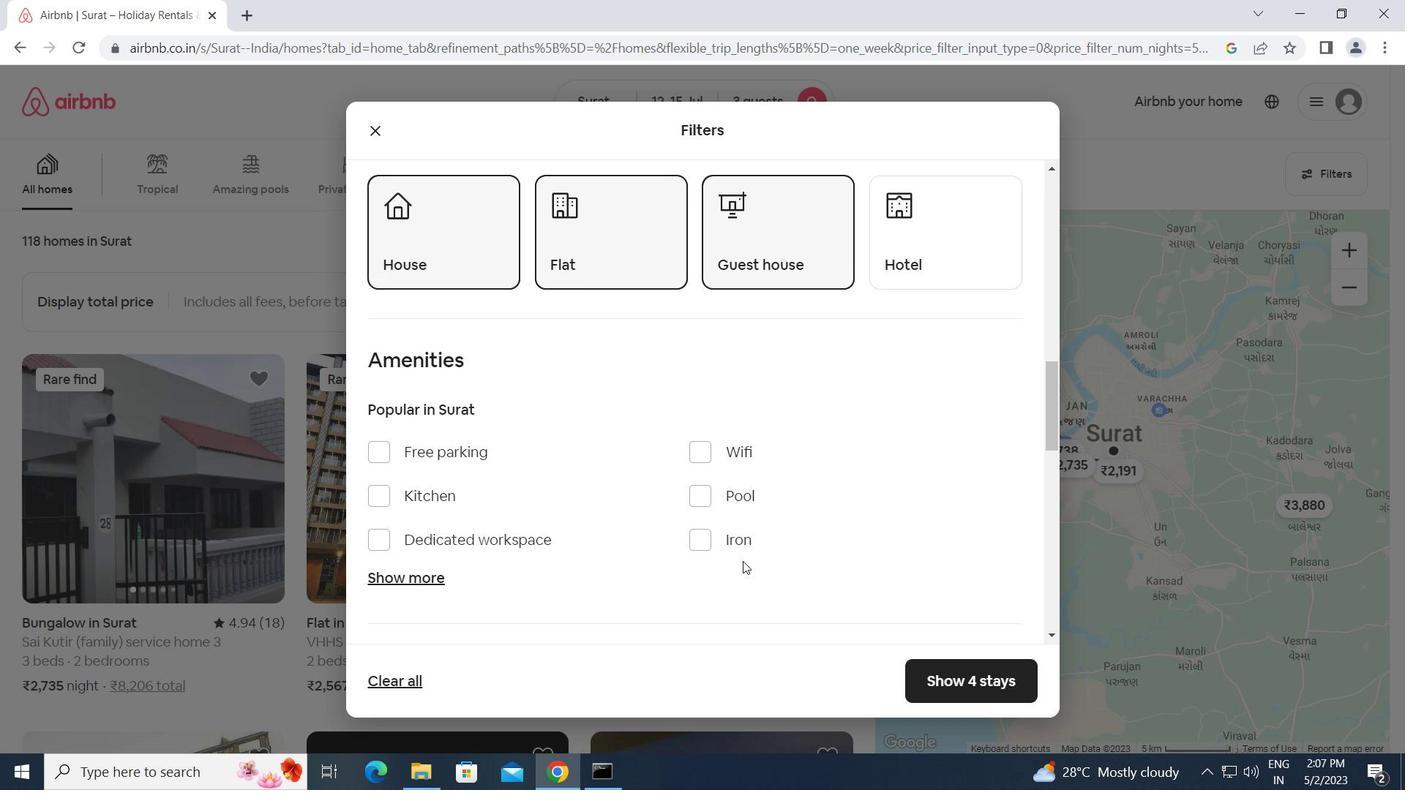 
Action: Mouse moved to (966, 511)
Screenshot: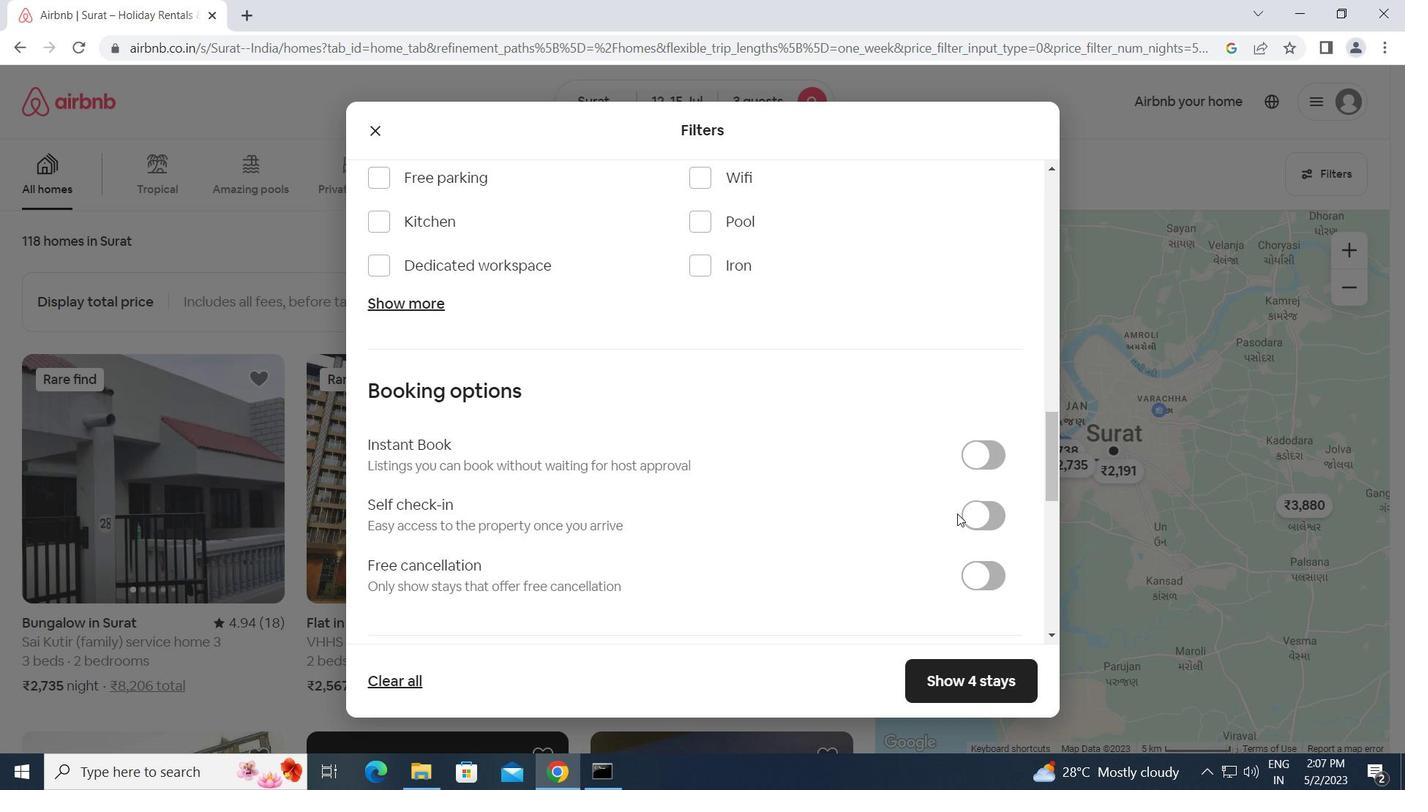 
Action: Mouse pressed left at (966, 511)
Screenshot: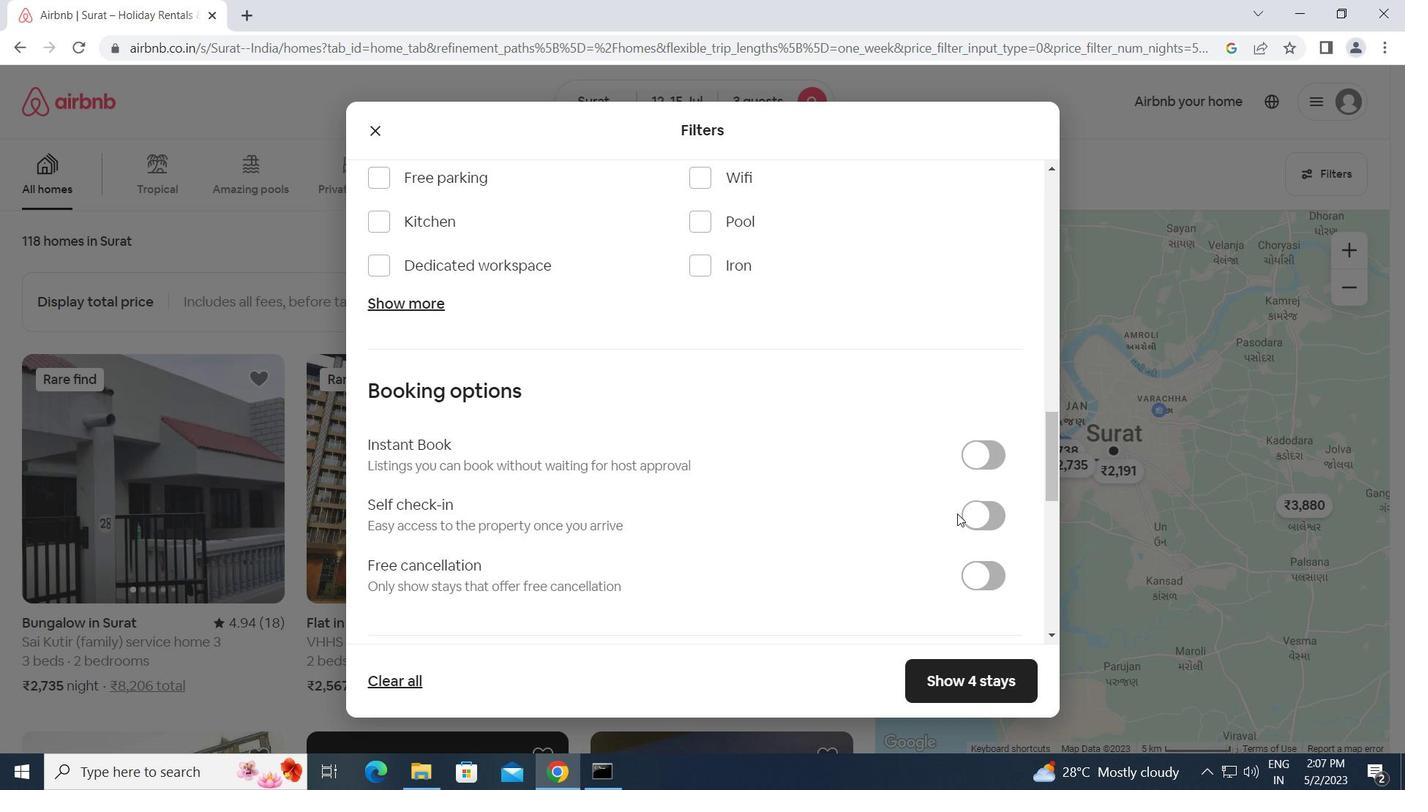 
Action: Mouse moved to (548, 570)
Screenshot: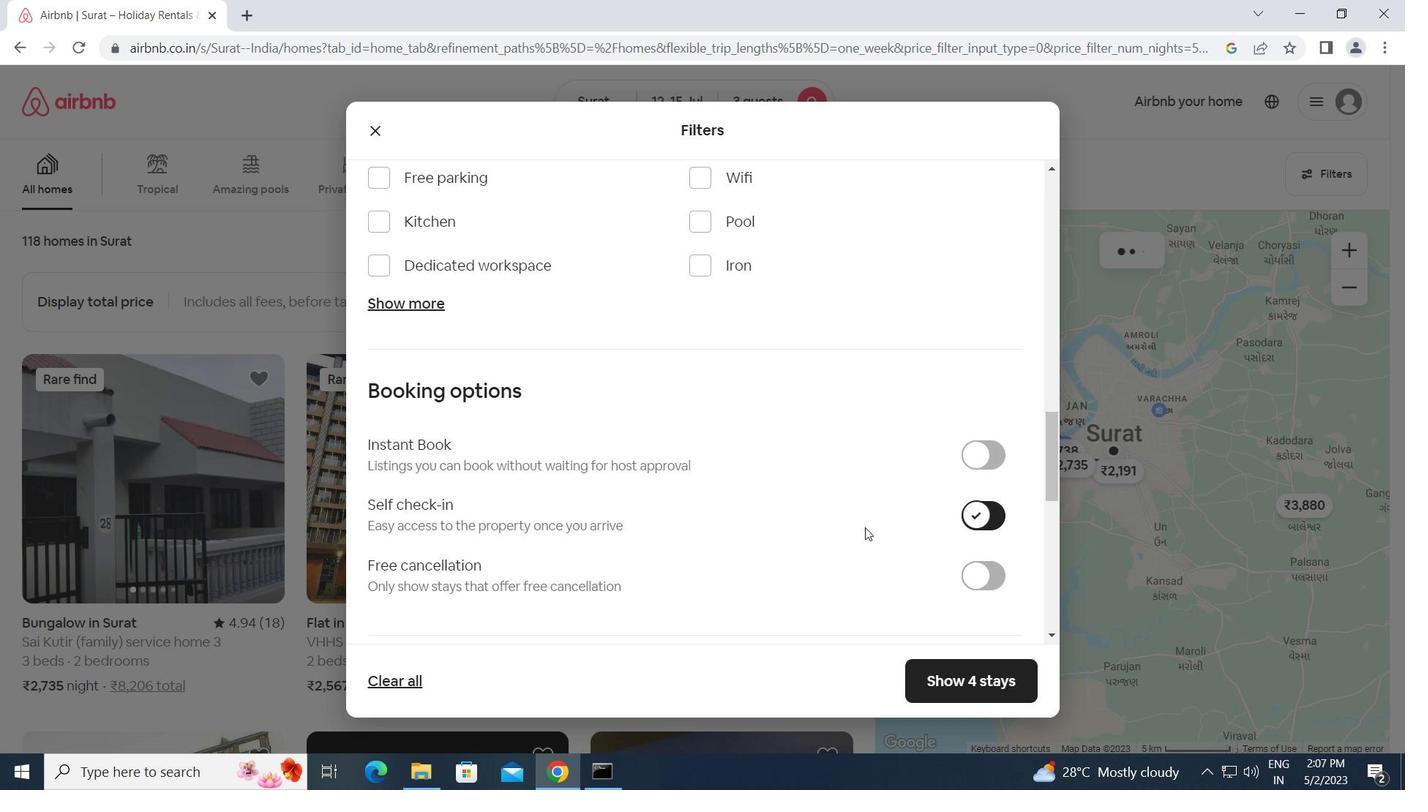 
Action: Mouse scrolled (548, 569) with delta (0, 0)
Screenshot: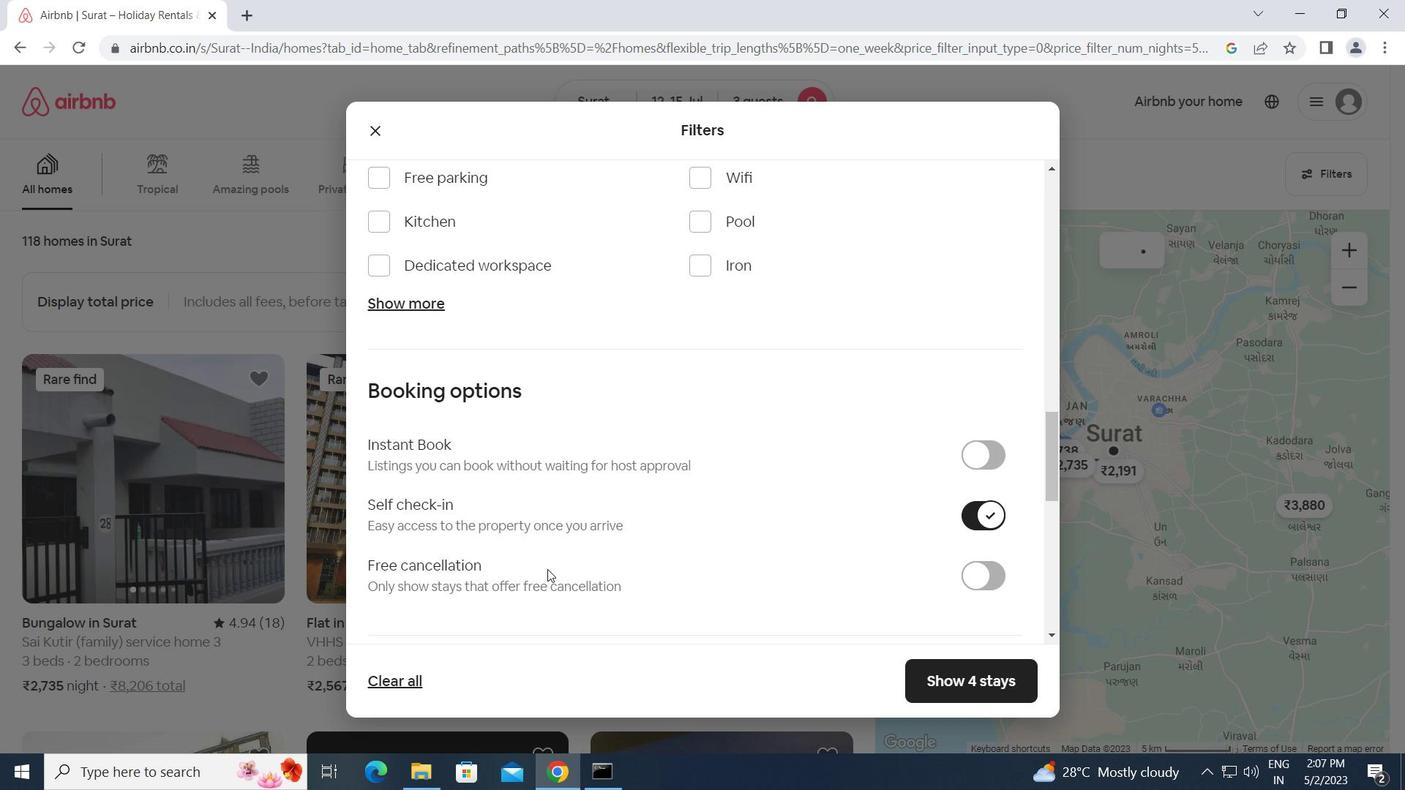 
Action: Mouse scrolled (548, 569) with delta (0, 0)
Screenshot: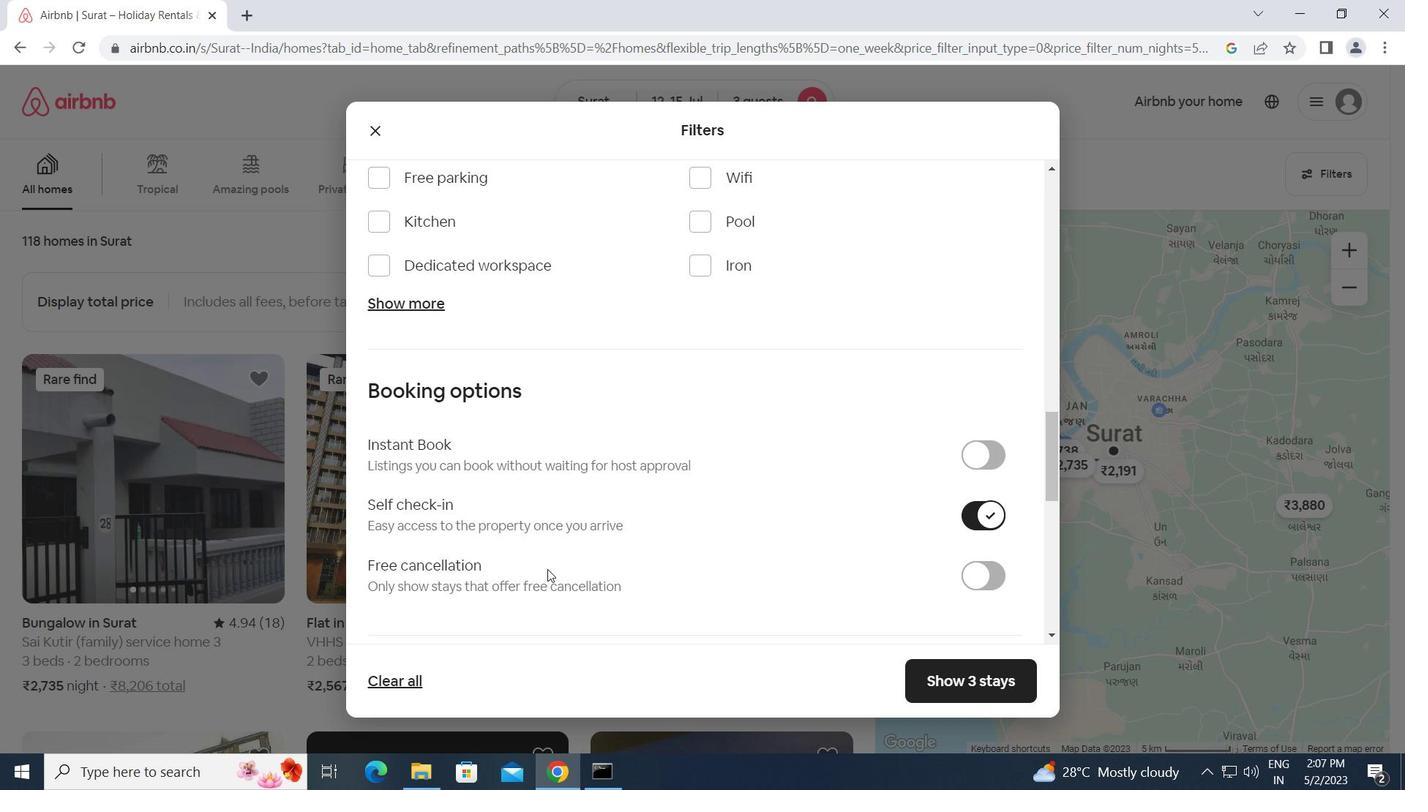 
Action: Mouse scrolled (548, 569) with delta (0, 0)
Screenshot: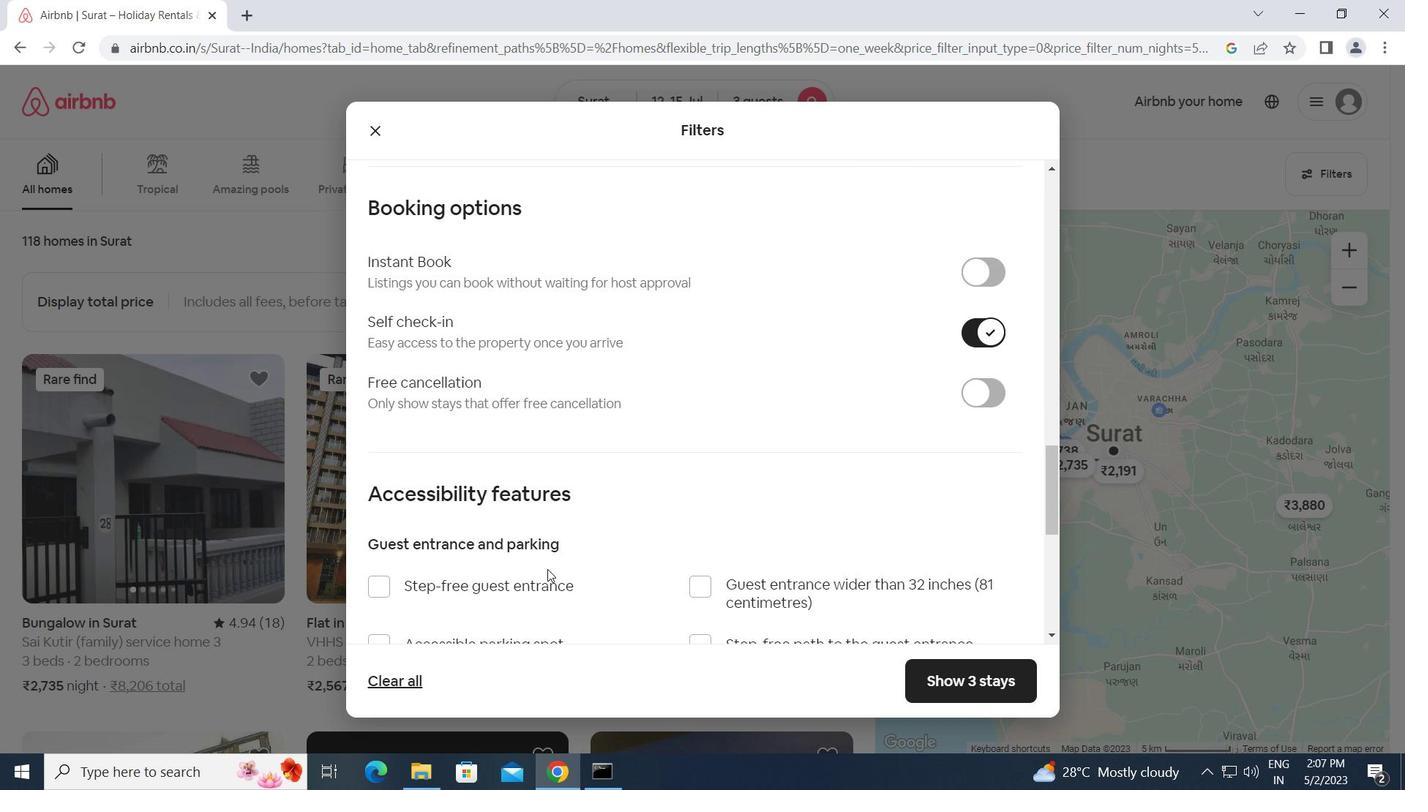 
Action: Mouse scrolled (548, 569) with delta (0, 0)
Screenshot: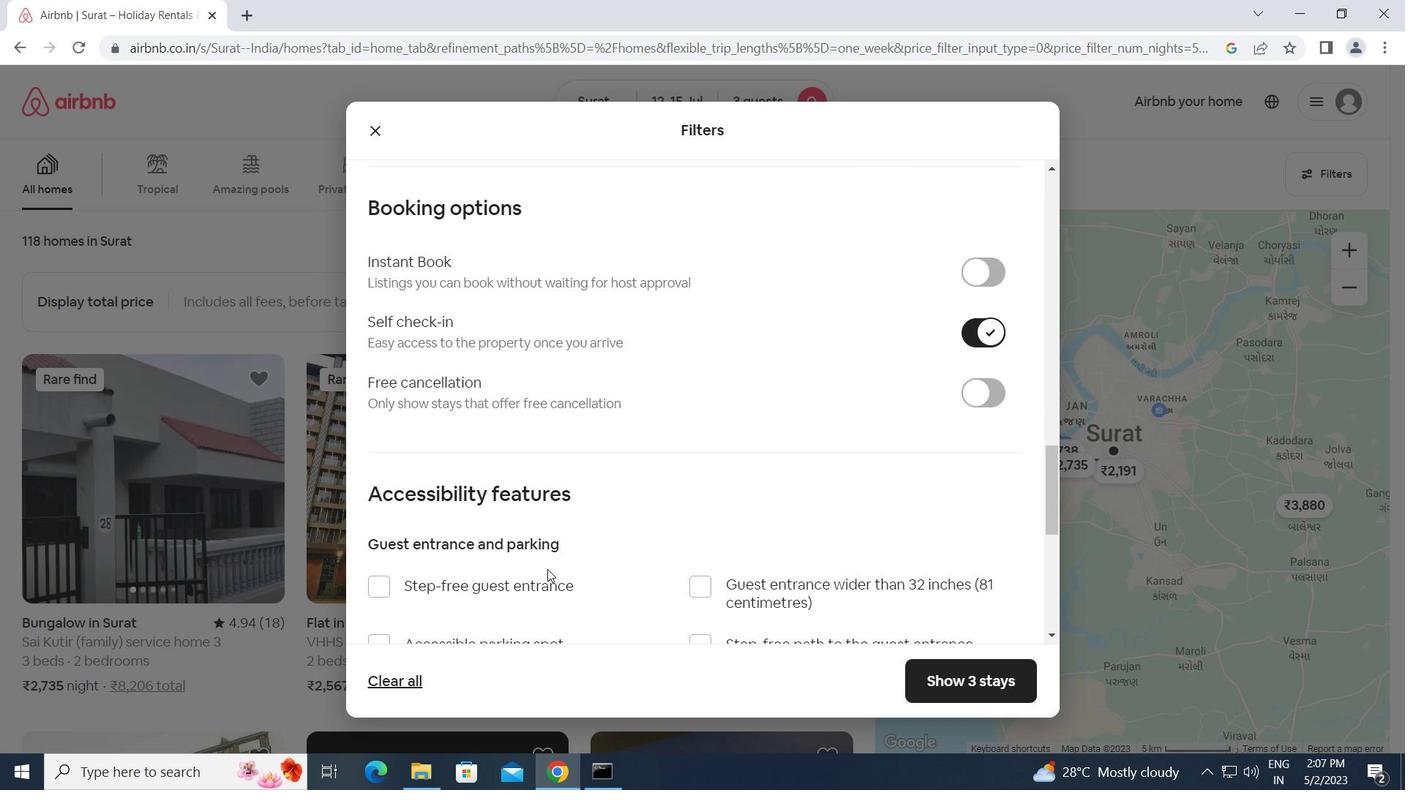 
Action: Mouse scrolled (548, 569) with delta (0, 0)
Screenshot: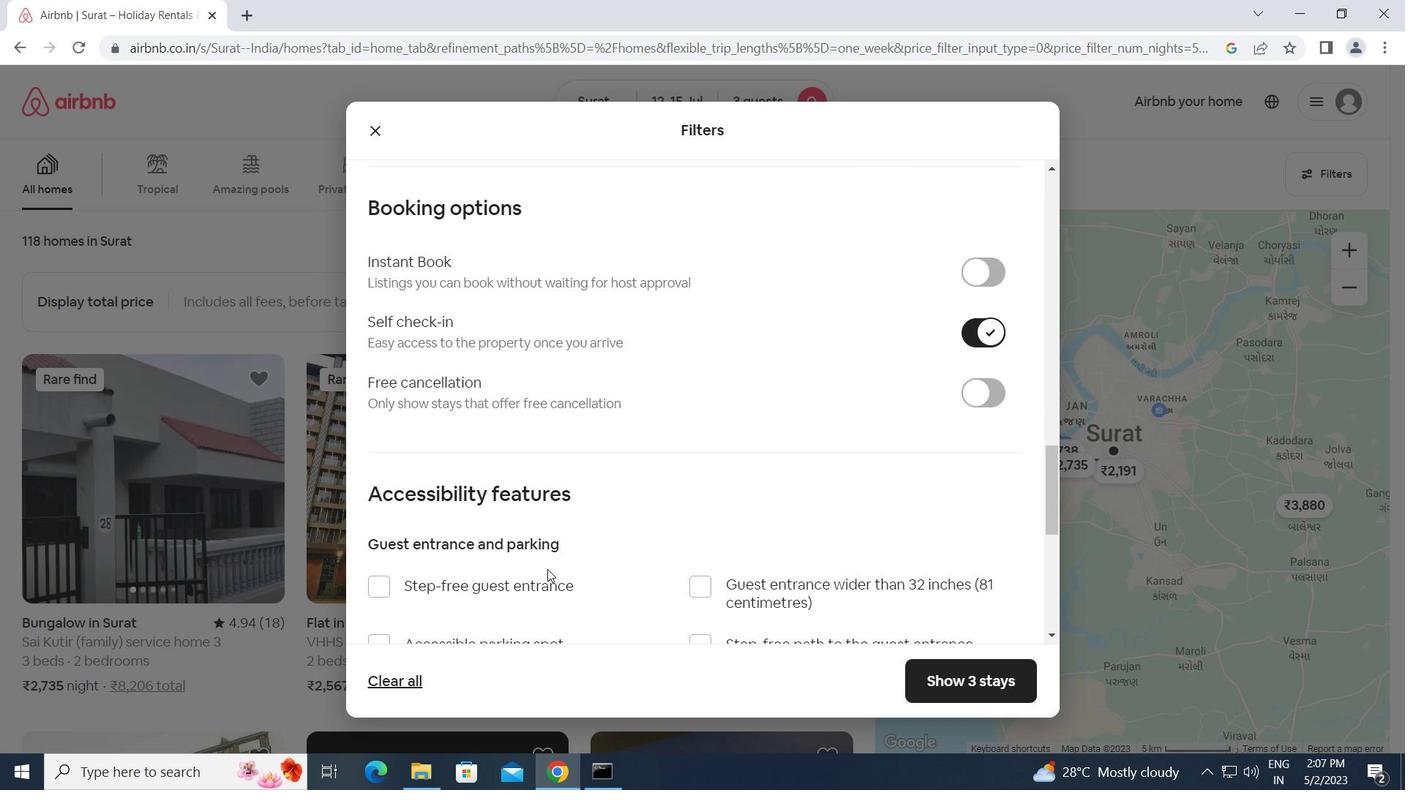 
Action: Mouse scrolled (548, 569) with delta (0, 0)
Screenshot: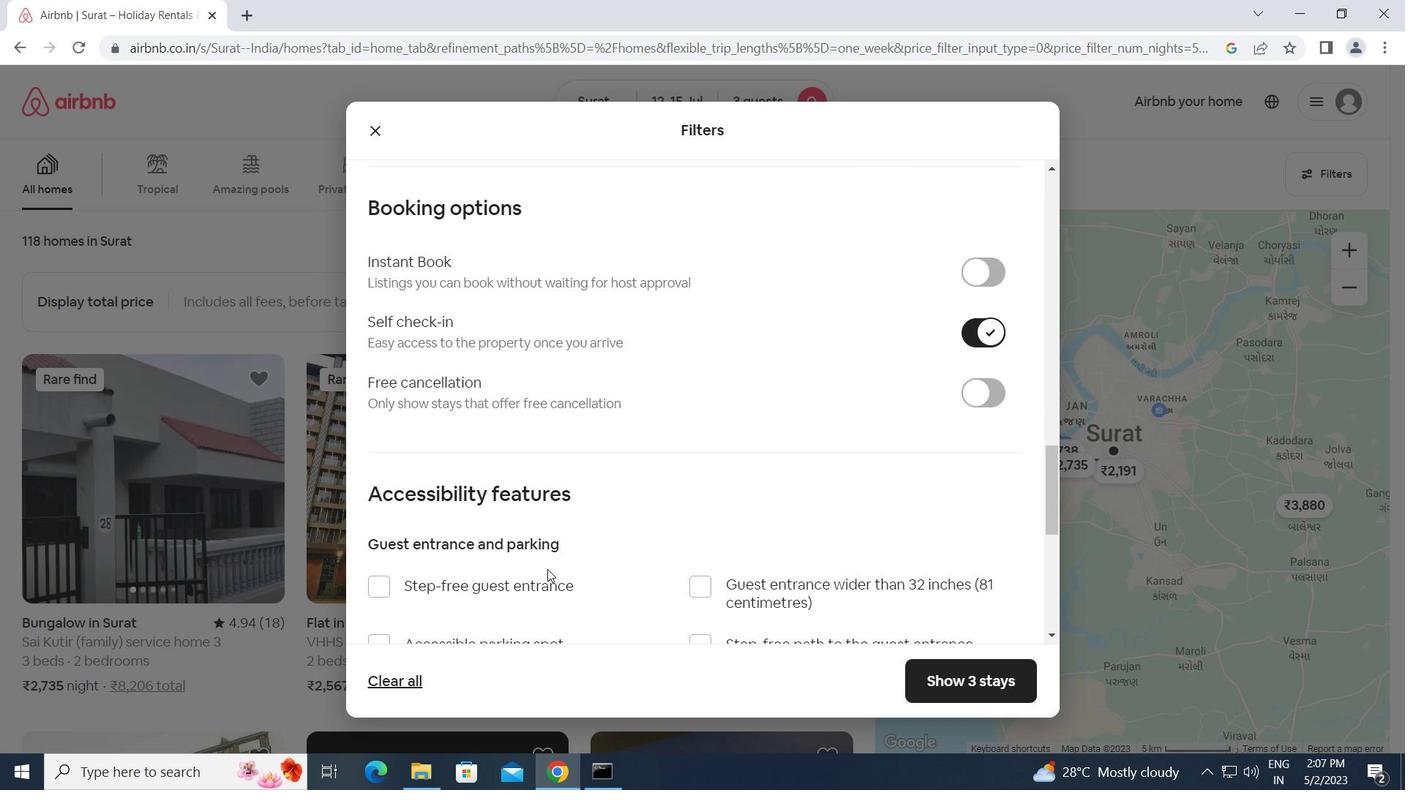 
Action: Mouse moved to (407, 577)
Screenshot: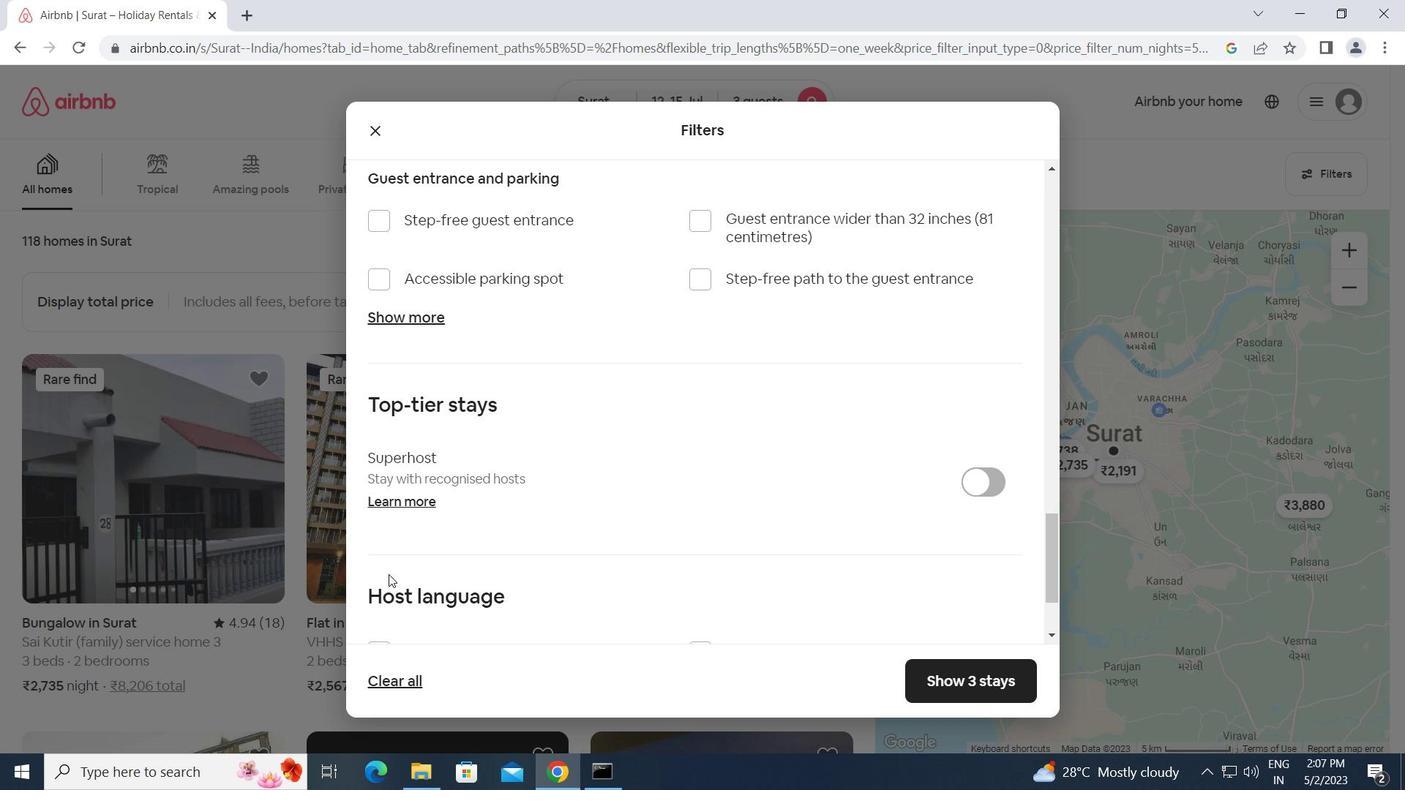 
Action: Mouse scrolled (407, 577) with delta (0, 0)
Screenshot: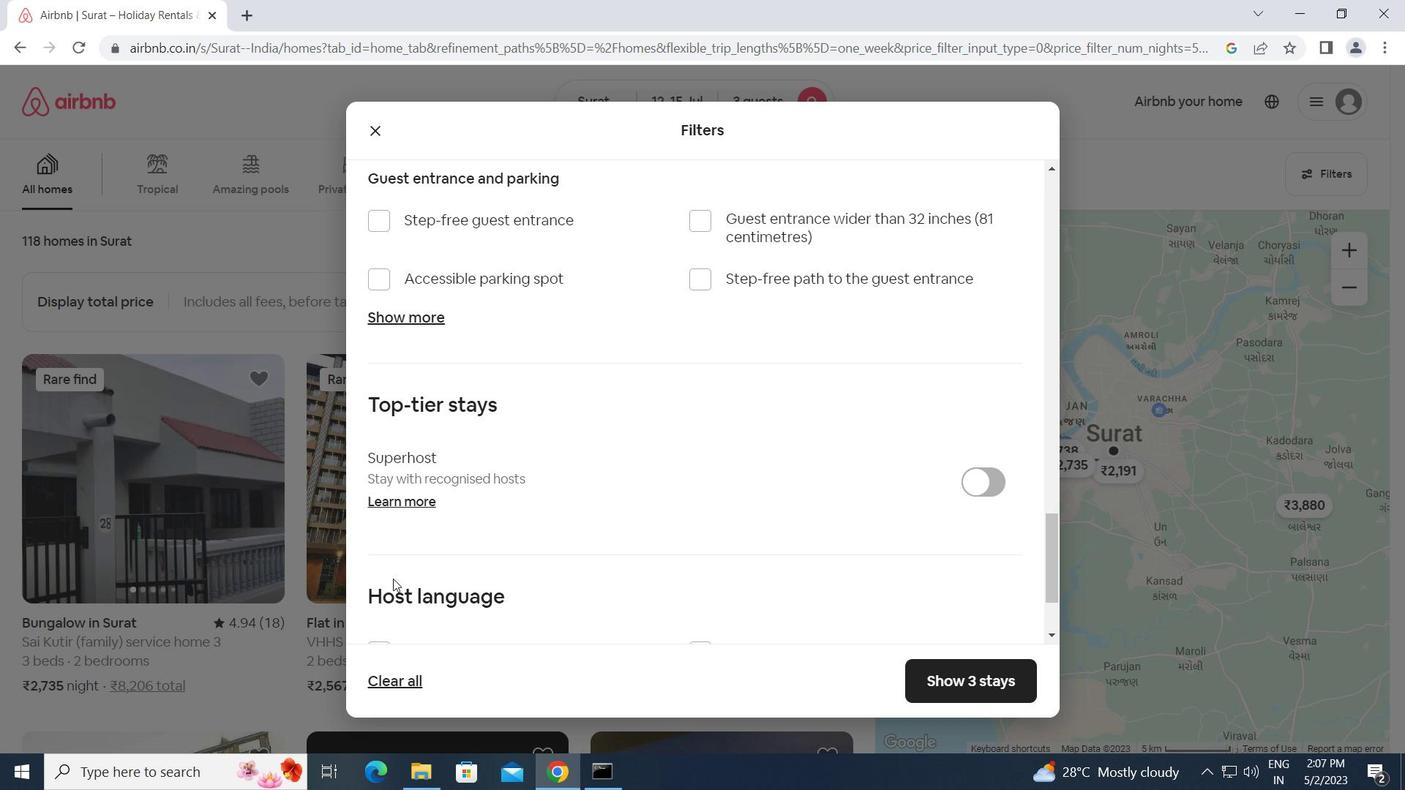 
Action: Mouse scrolled (407, 577) with delta (0, 0)
Screenshot: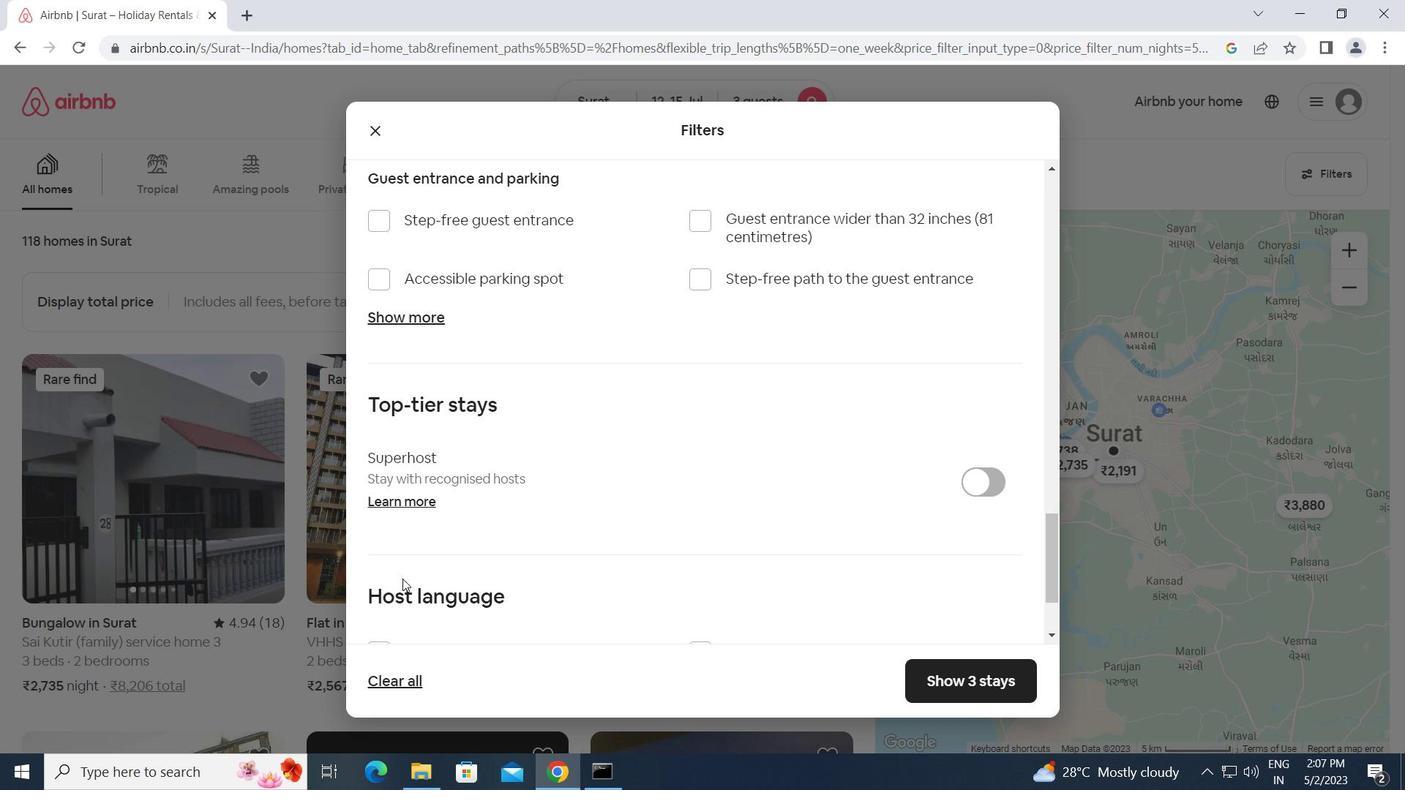 
Action: Mouse moved to (380, 518)
Screenshot: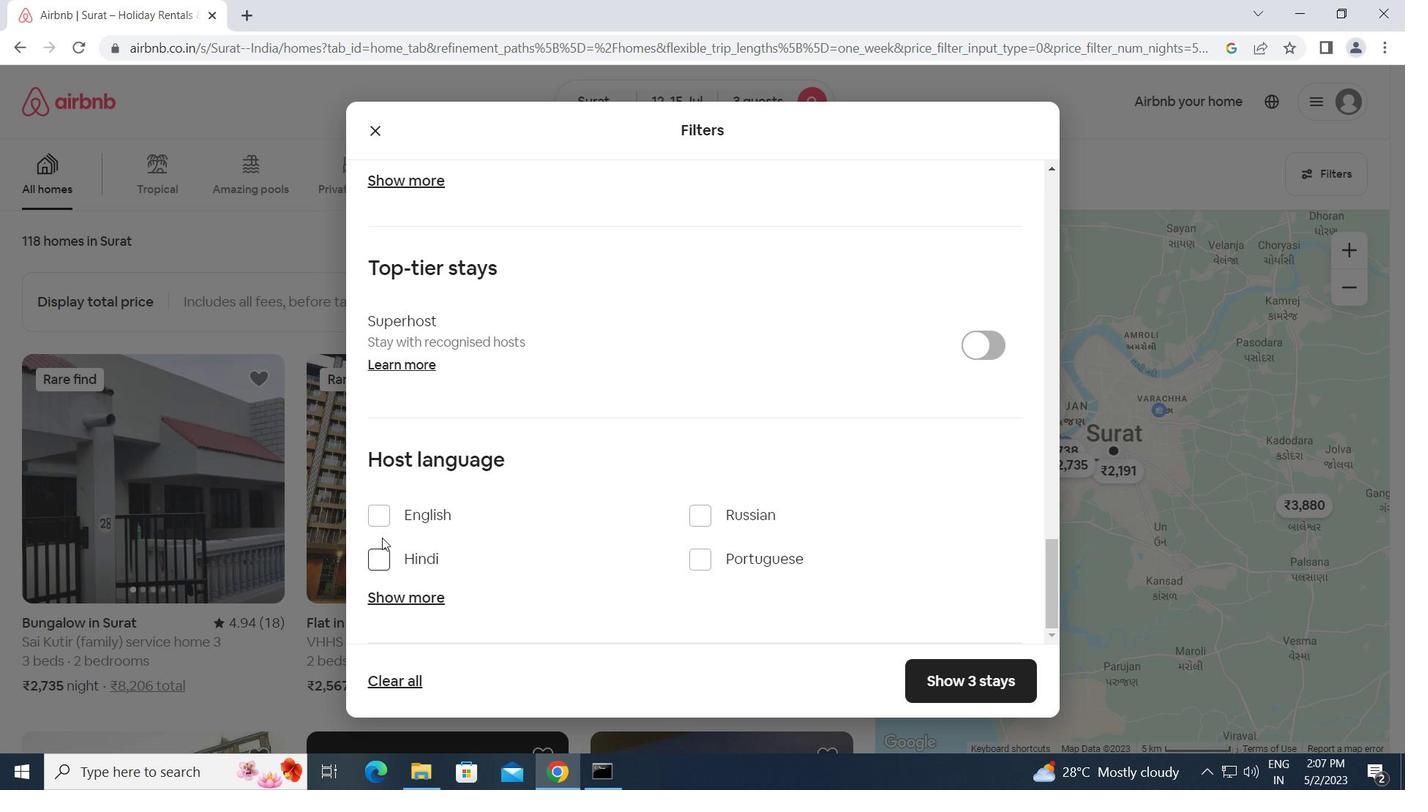 
Action: Mouse pressed left at (380, 518)
Screenshot: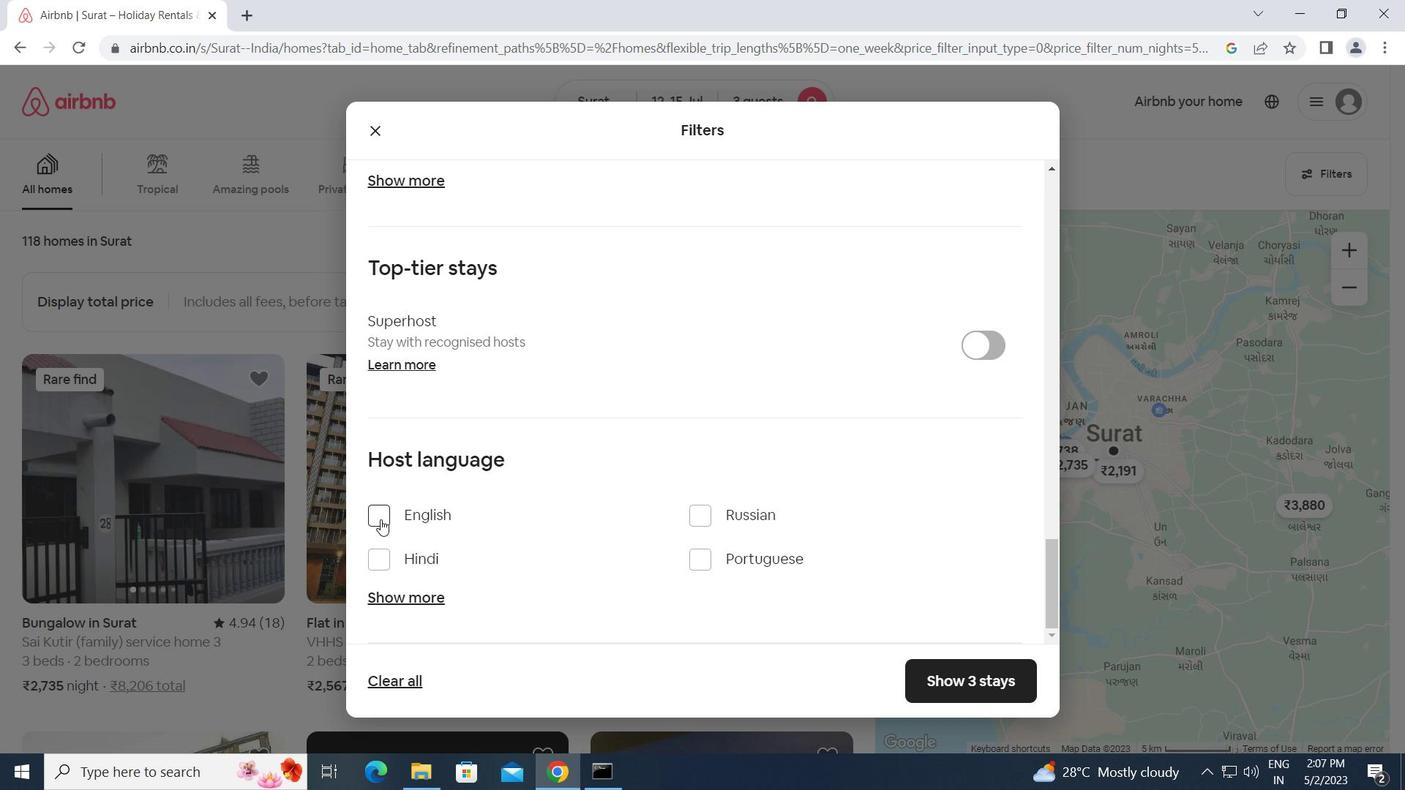 
Action: Mouse moved to (995, 674)
Screenshot: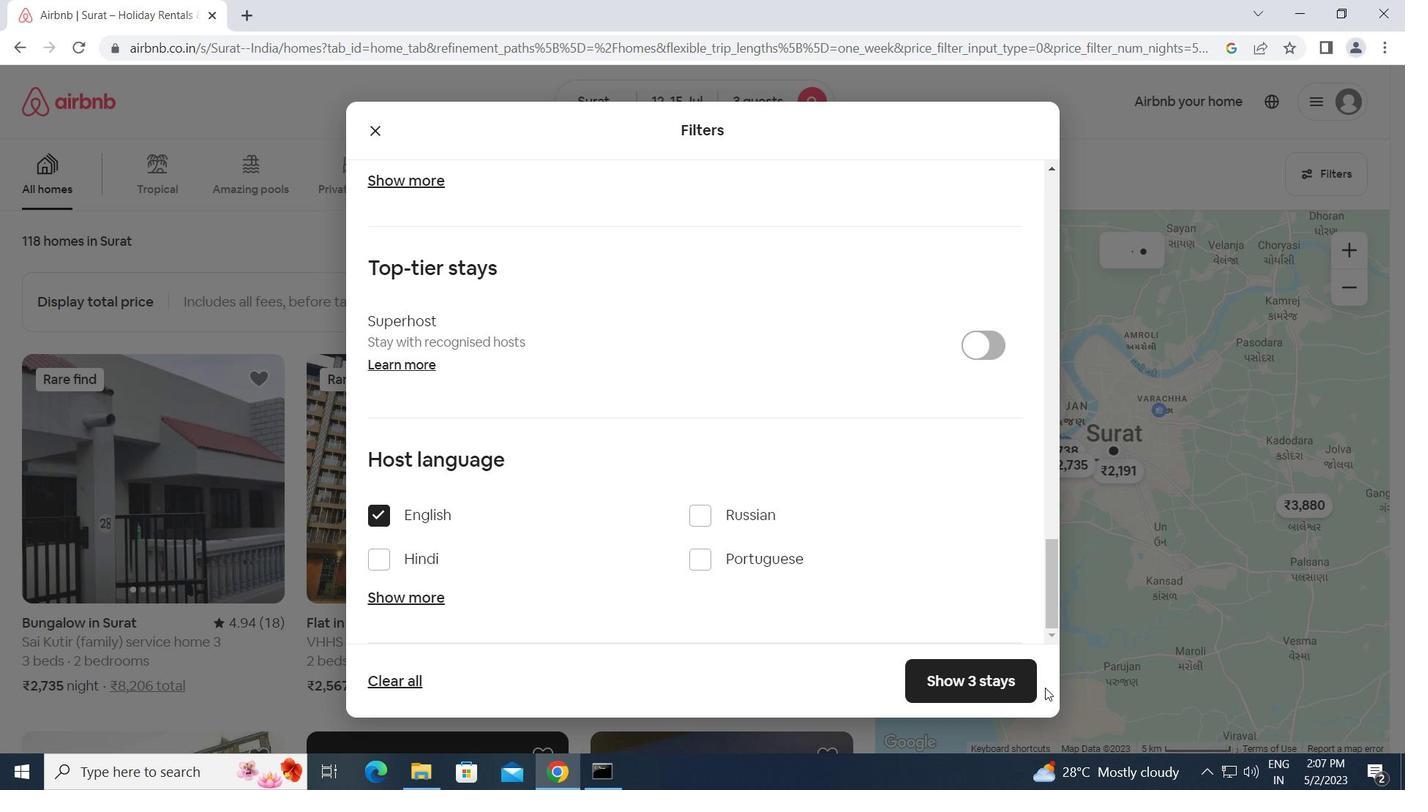 
Action: Mouse pressed left at (995, 674)
Screenshot: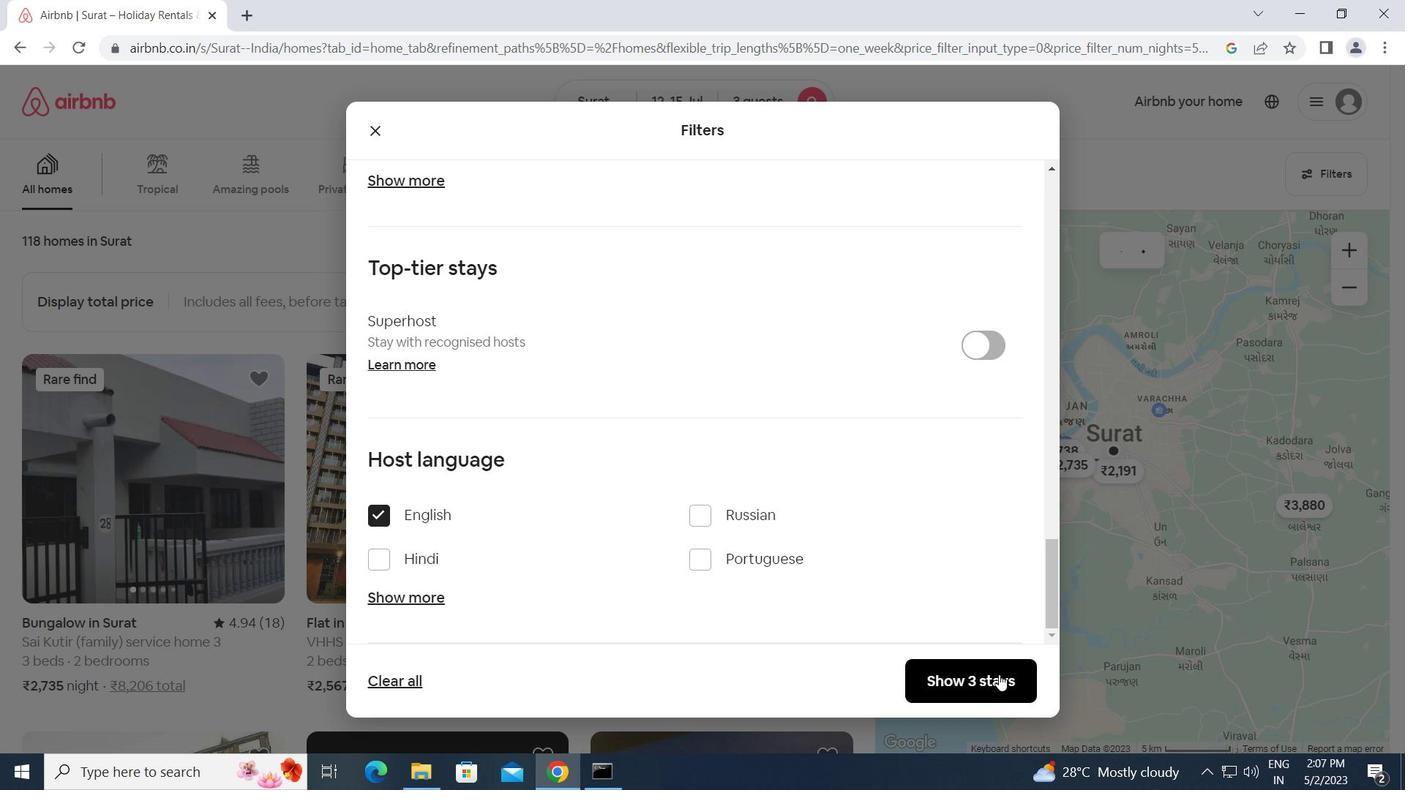 
